 Task: Compose an email with the signature Karen Flores with the subject Request for a sick leave and the message Can you please provide me with the report on the customer feedback? from softage.8@softage.net to softage.4@softage.net Select the numbered list and change the font typography to strikethroughSelect the numbered list and remove the font typography strikethrough Send the email. Finally, move the email from Sent Items to the label Dashboards
Action: Mouse moved to (1045, 64)
Screenshot: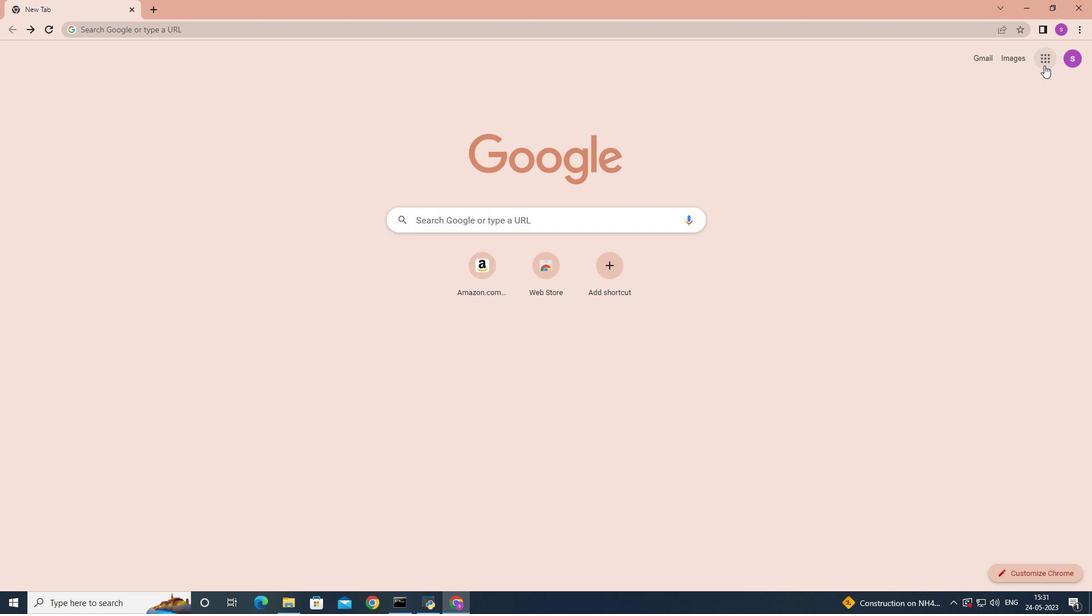 
Action: Mouse pressed left at (1045, 64)
Screenshot: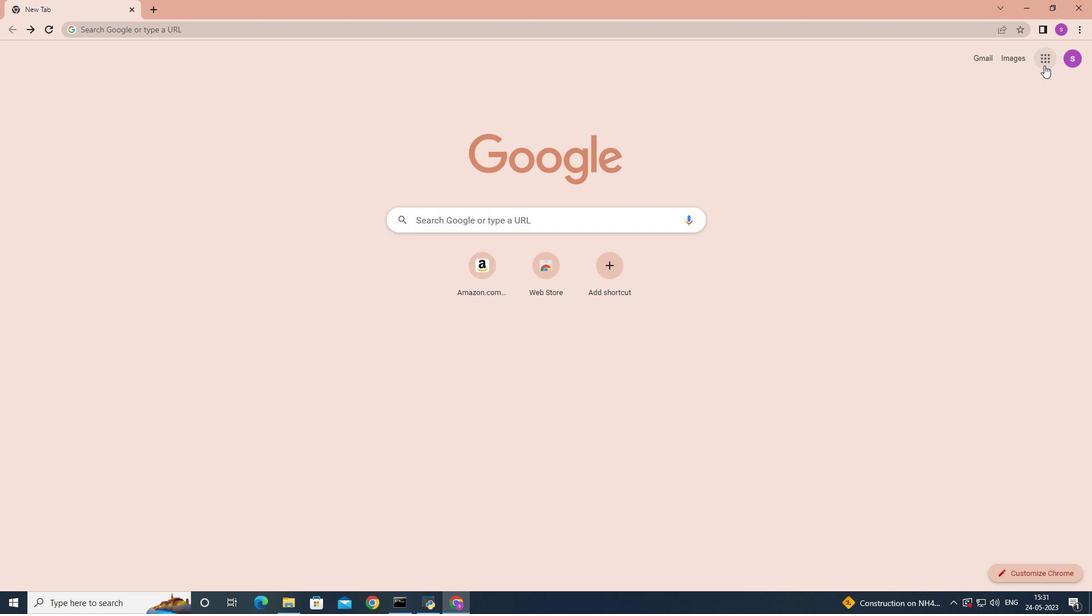 
Action: Mouse moved to (993, 117)
Screenshot: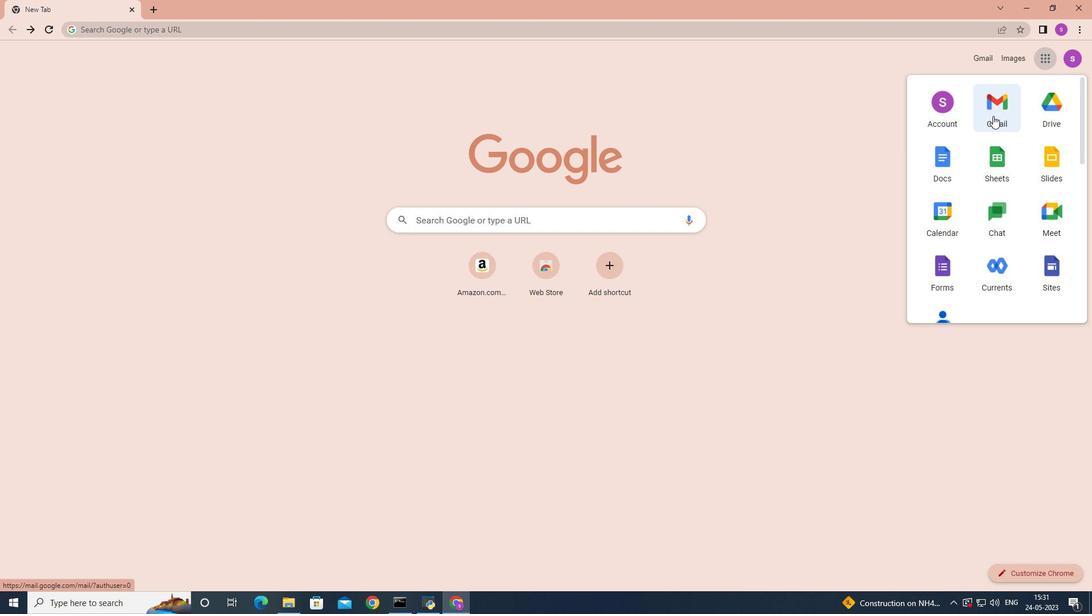 
Action: Mouse pressed left at (993, 117)
Screenshot: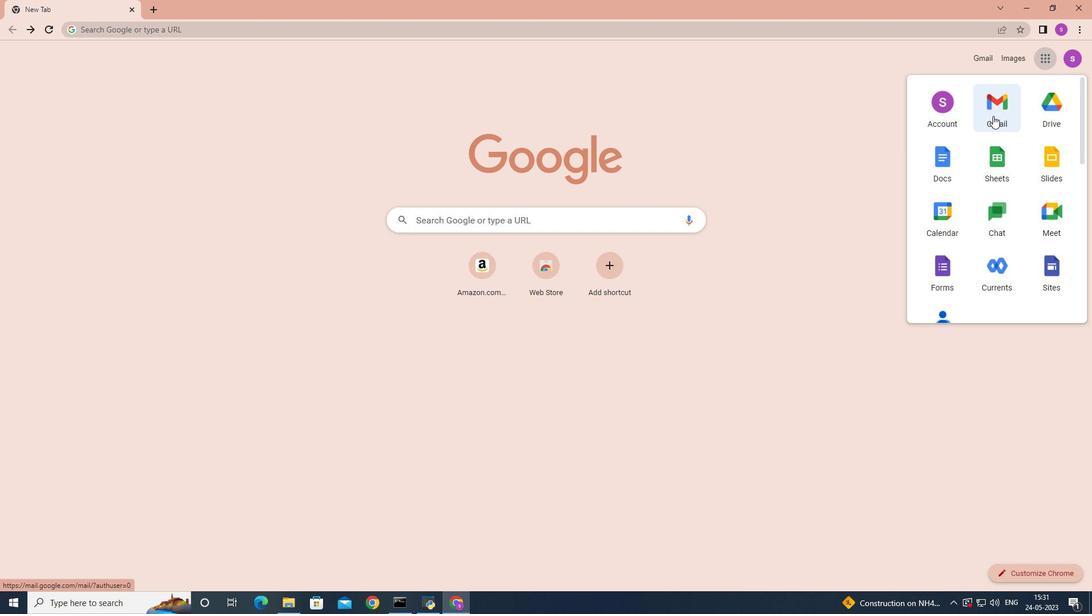 
Action: Mouse moved to (960, 59)
Screenshot: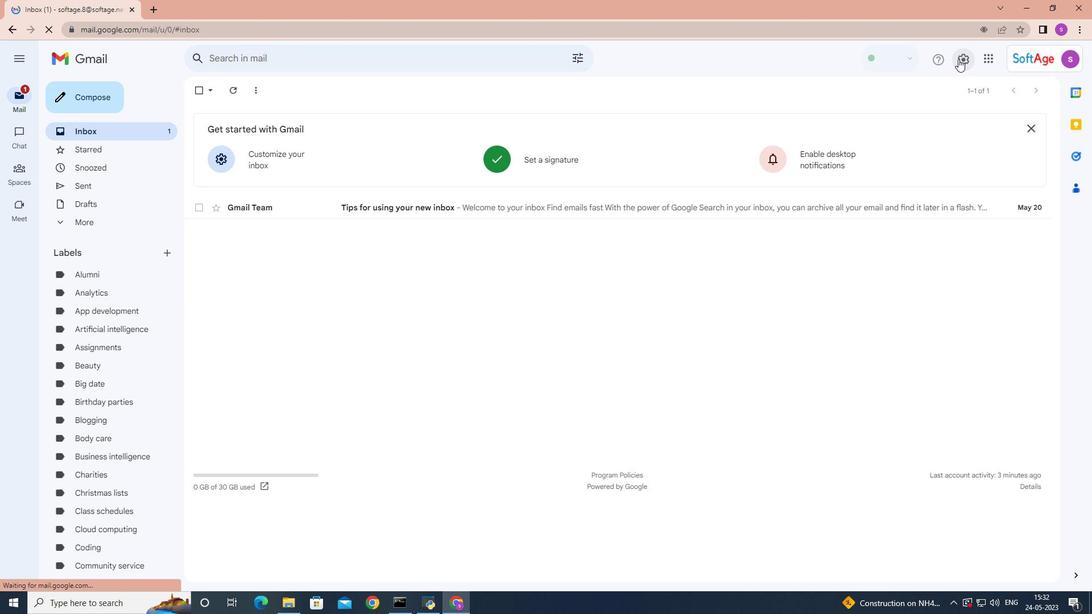 
Action: Mouse pressed left at (960, 59)
Screenshot: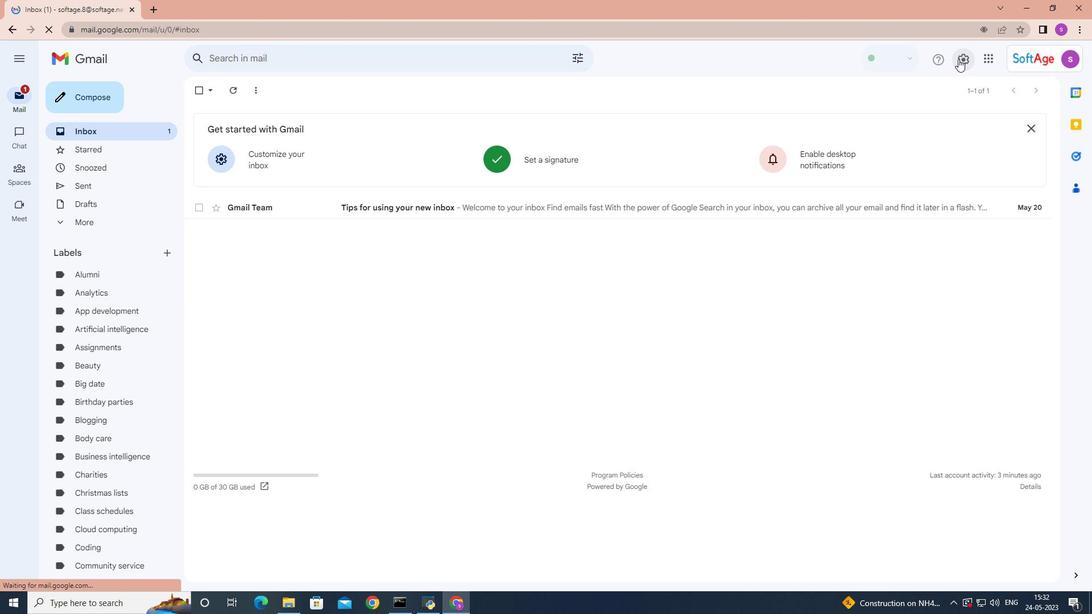 
Action: Mouse moved to (965, 109)
Screenshot: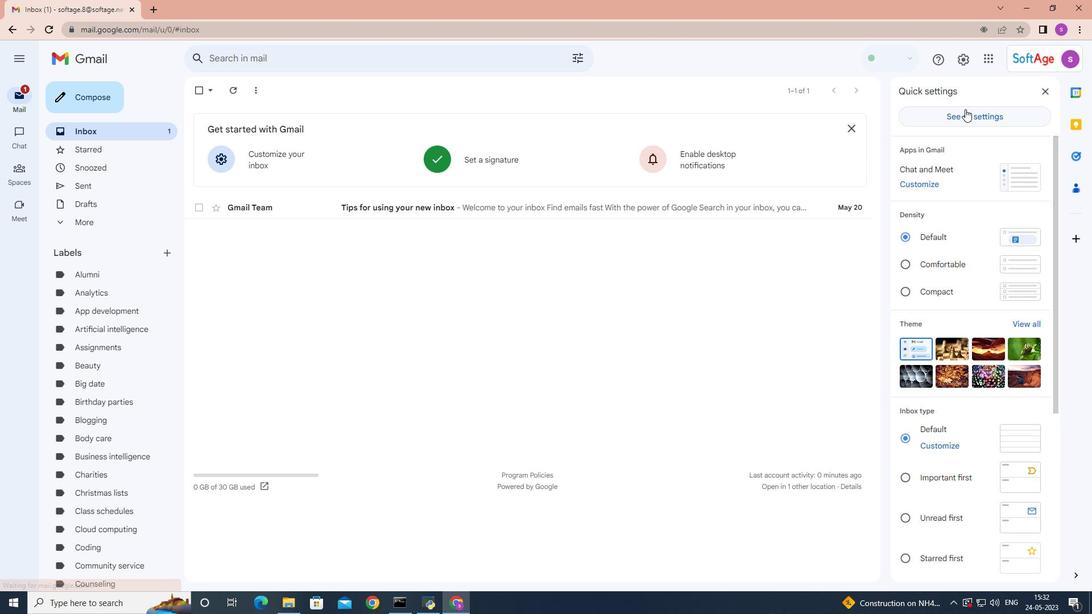 
Action: Mouse pressed left at (965, 109)
Screenshot: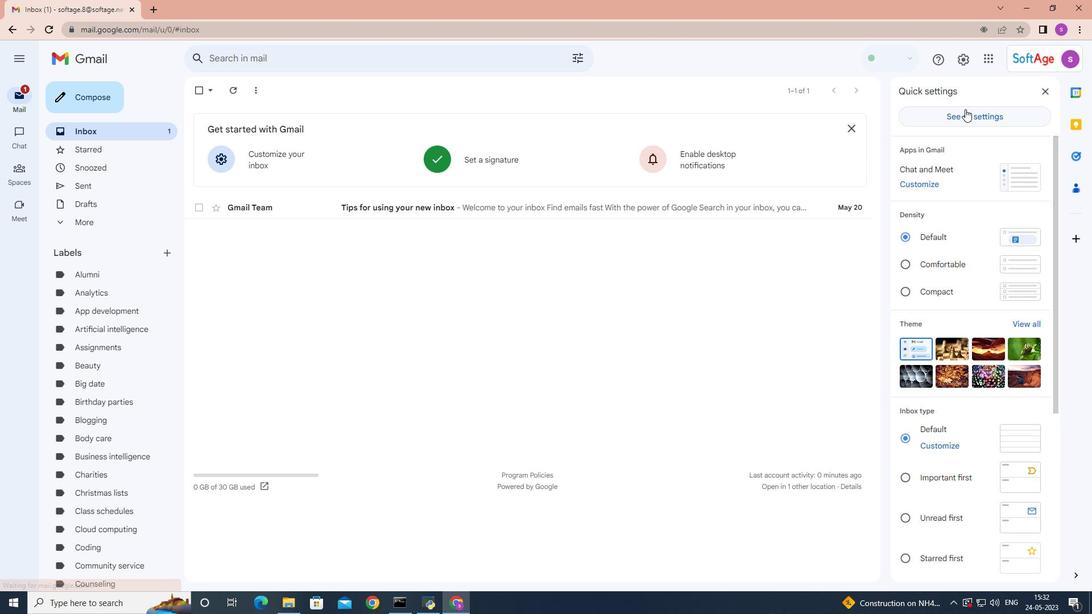 
Action: Mouse moved to (827, 170)
Screenshot: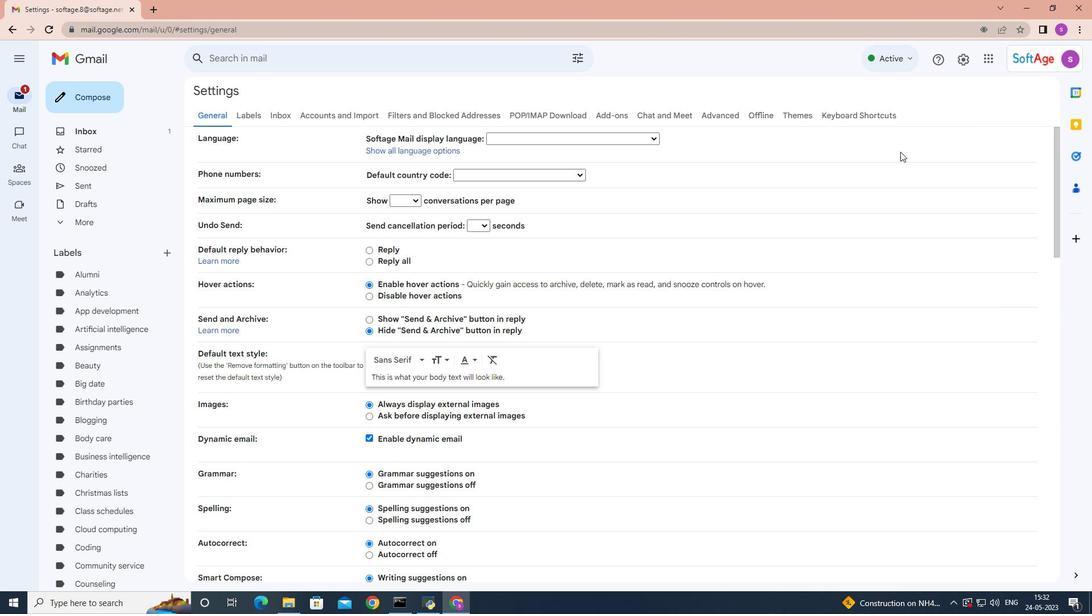 
Action: Mouse scrolled (827, 170) with delta (0, 0)
Screenshot: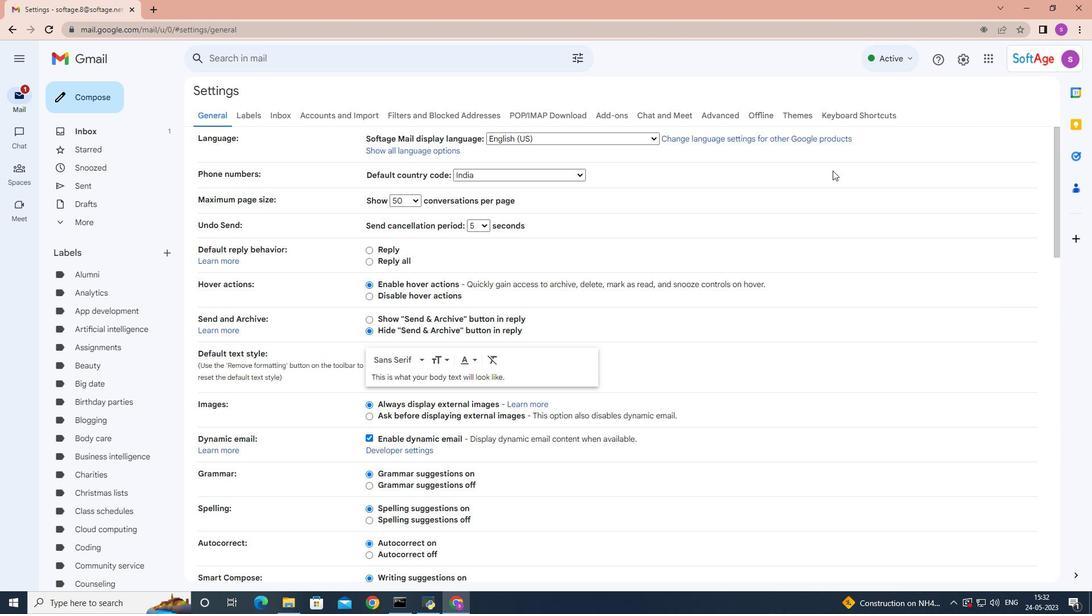 
Action: Mouse moved to (827, 170)
Screenshot: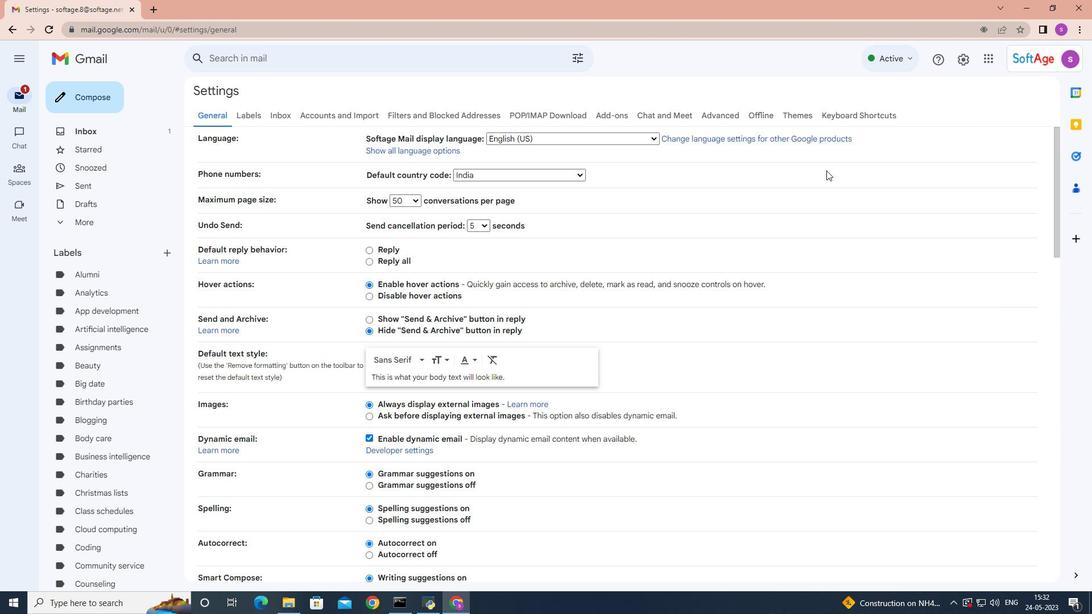
Action: Mouse scrolled (827, 170) with delta (0, 0)
Screenshot: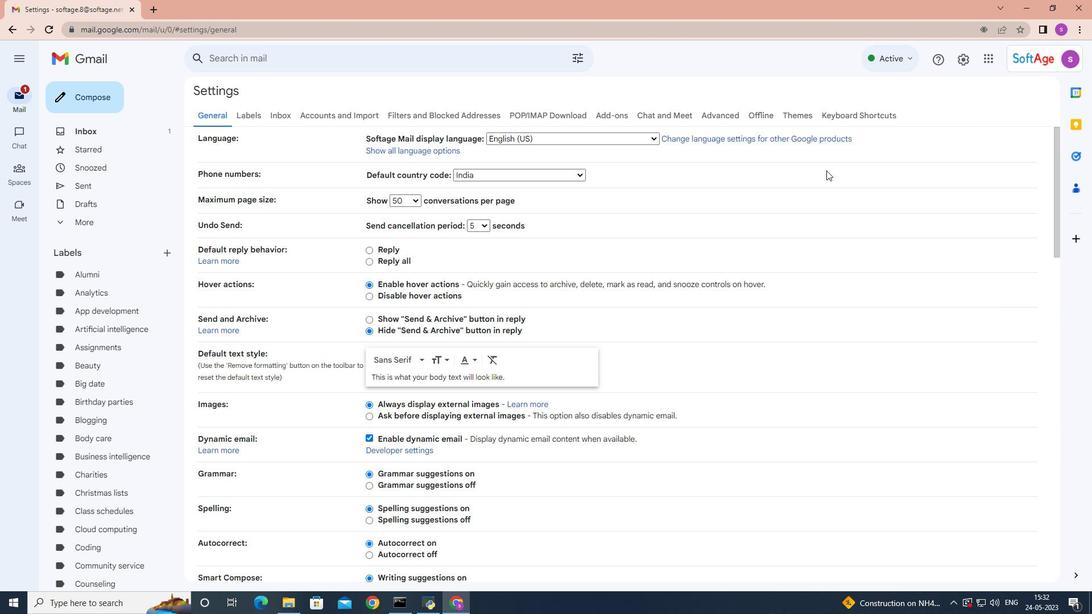 
Action: Mouse scrolled (827, 170) with delta (0, 0)
Screenshot: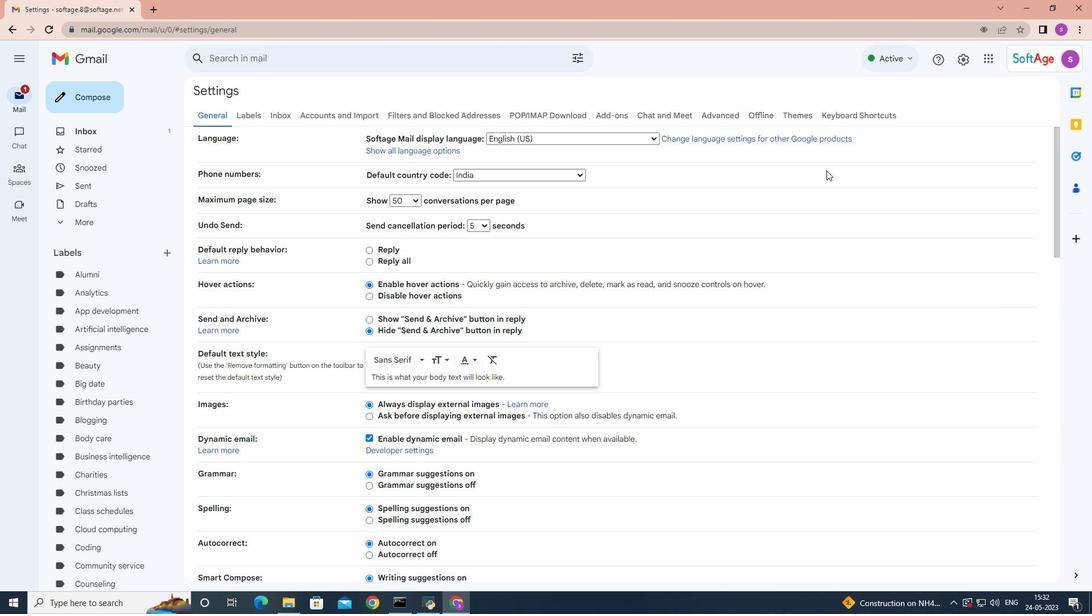 
Action: Mouse scrolled (827, 170) with delta (0, 0)
Screenshot: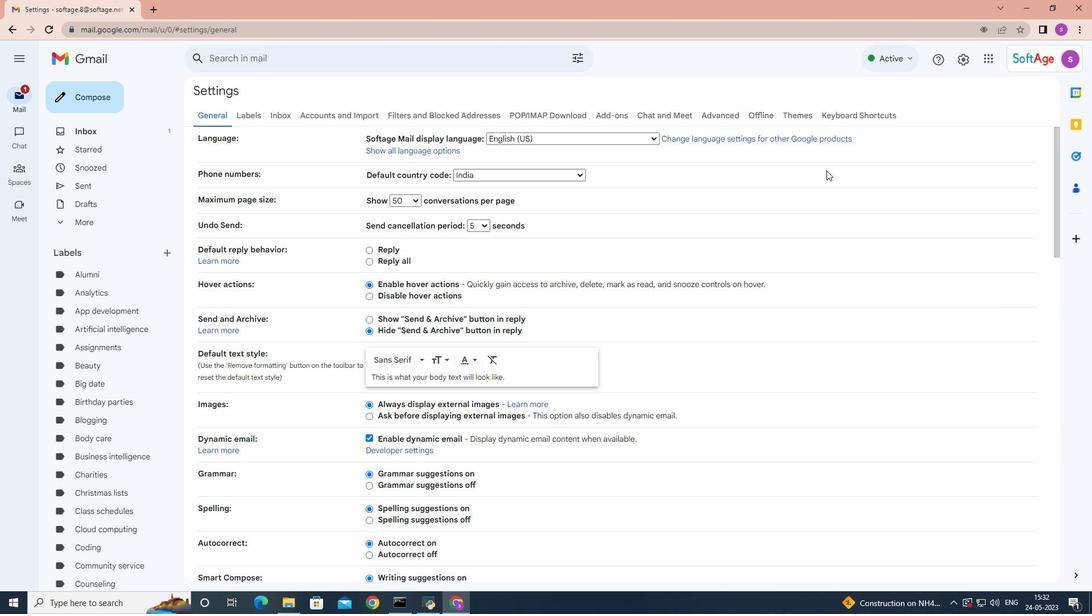 
Action: Mouse scrolled (827, 170) with delta (0, 0)
Screenshot: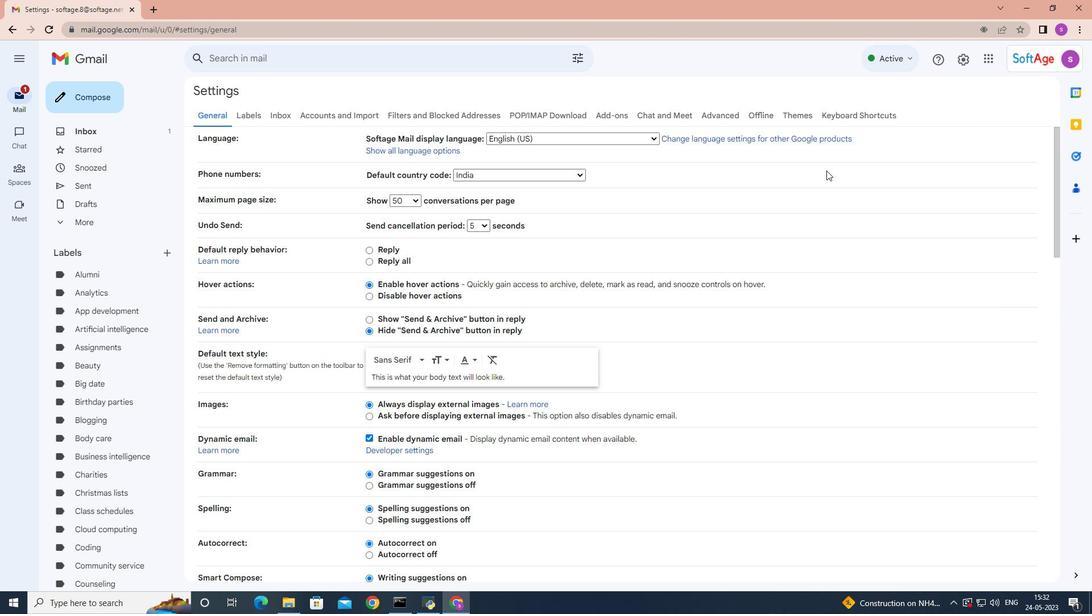
Action: Mouse moved to (827, 170)
Screenshot: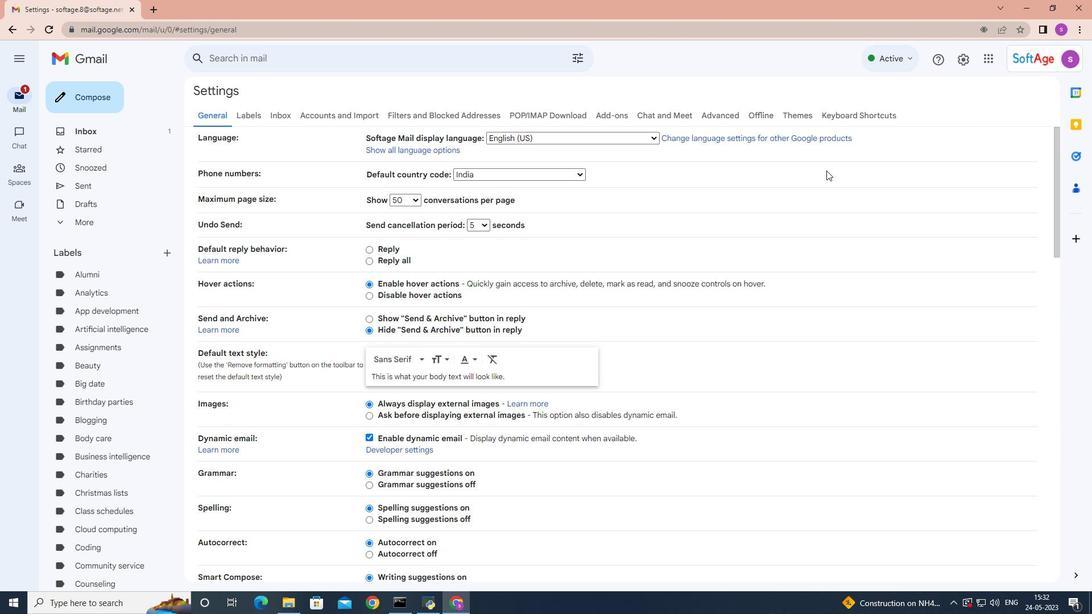 
Action: Mouse scrolled (827, 170) with delta (0, 0)
Screenshot: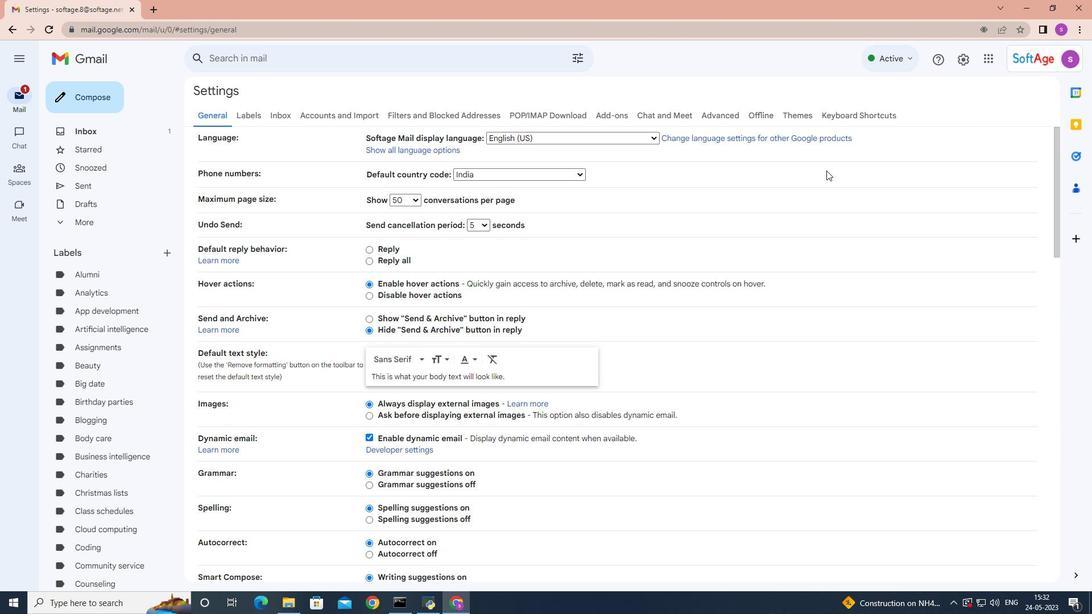 
Action: Mouse moved to (746, 172)
Screenshot: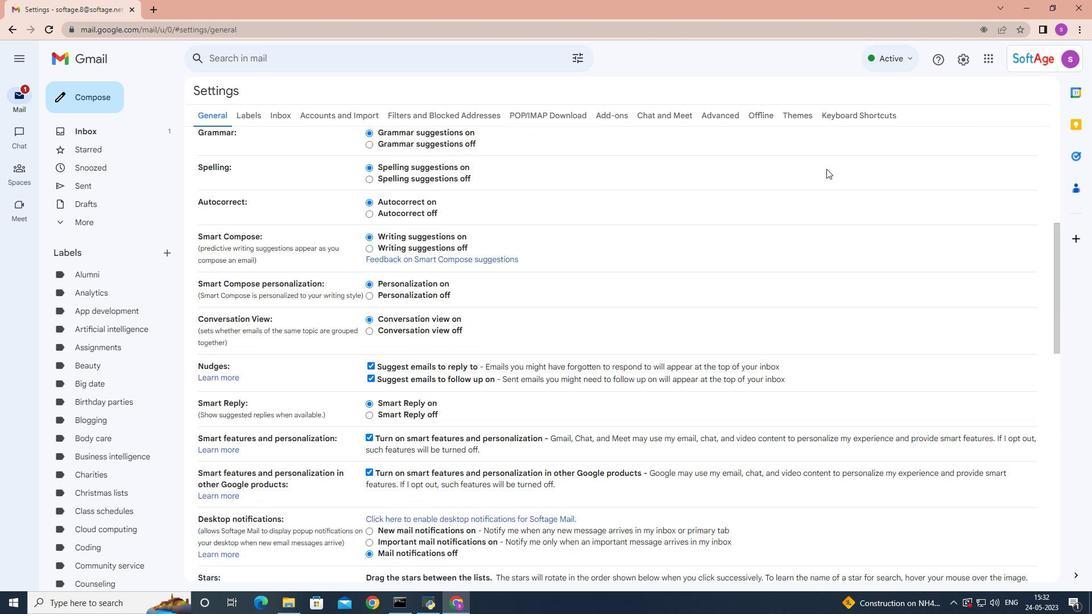 
Action: Mouse scrolled (746, 171) with delta (0, 0)
Screenshot: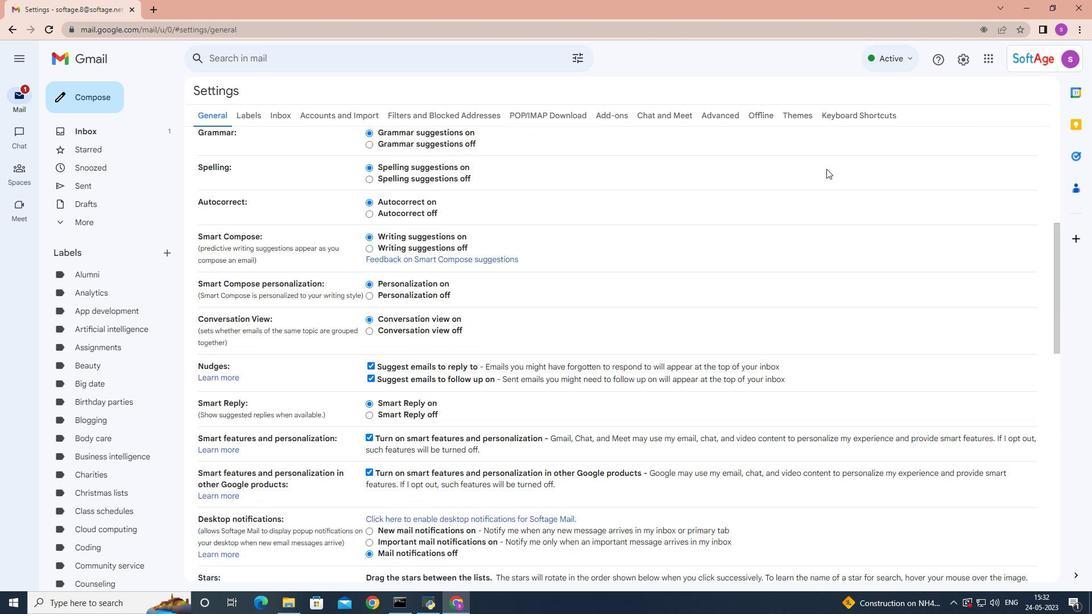 
Action: Mouse moved to (740, 174)
Screenshot: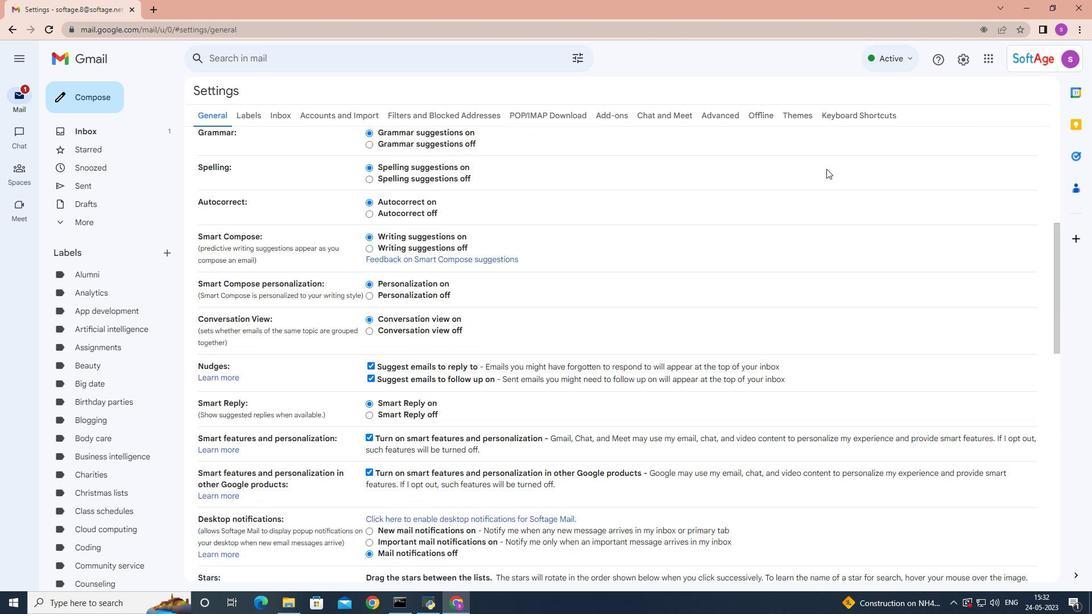 
Action: Mouse scrolled (740, 174) with delta (0, 0)
Screenshot: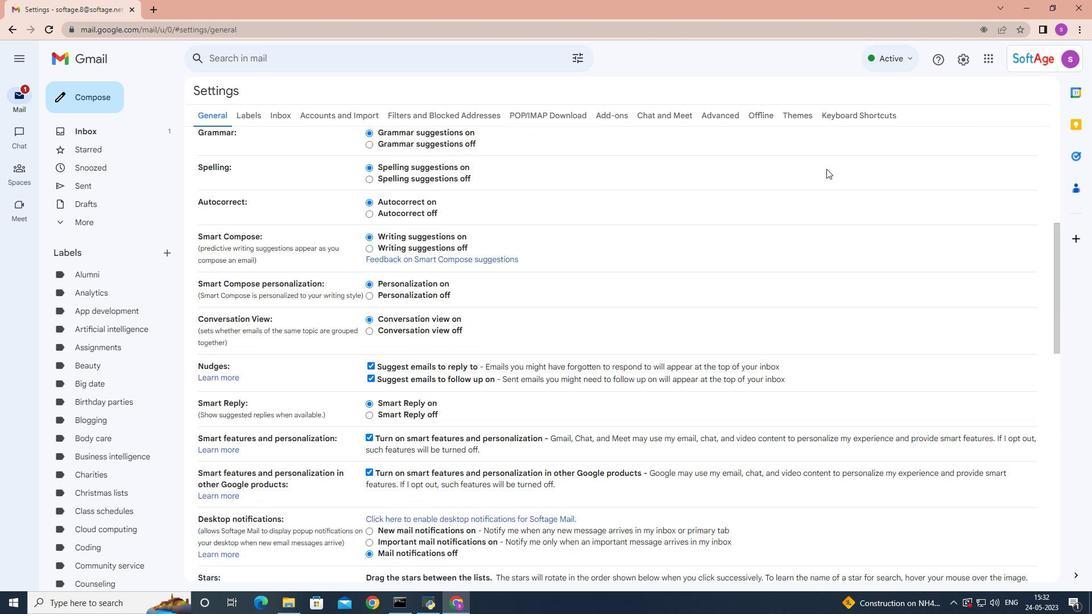 
Action: Mouse moved to (740, 174)
Screenshot: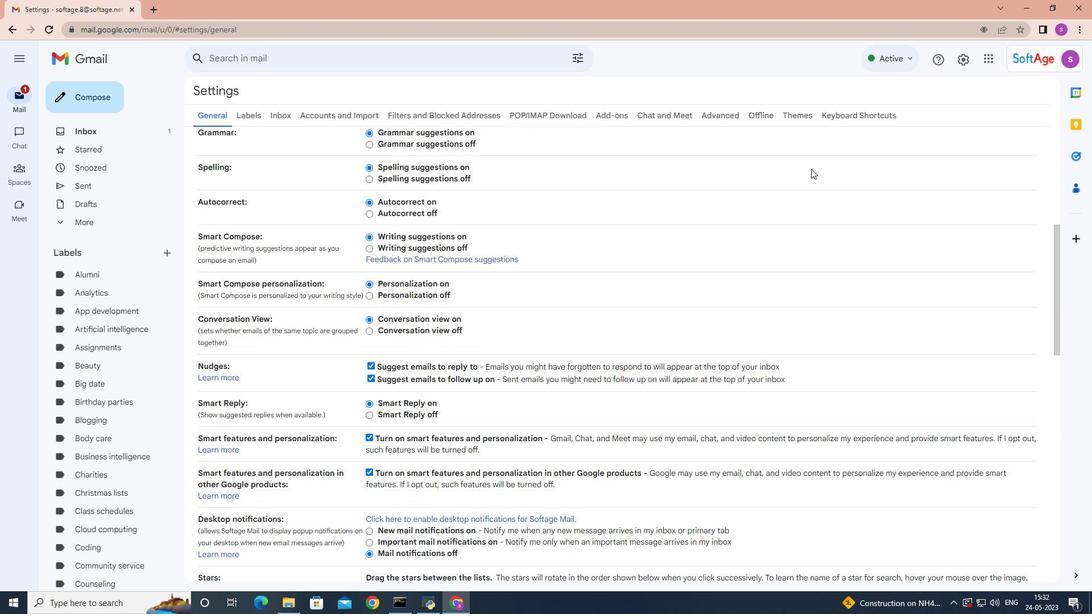 
Action: Mouse scrolled (740, 174) with delta (0, 0)
Screenshot: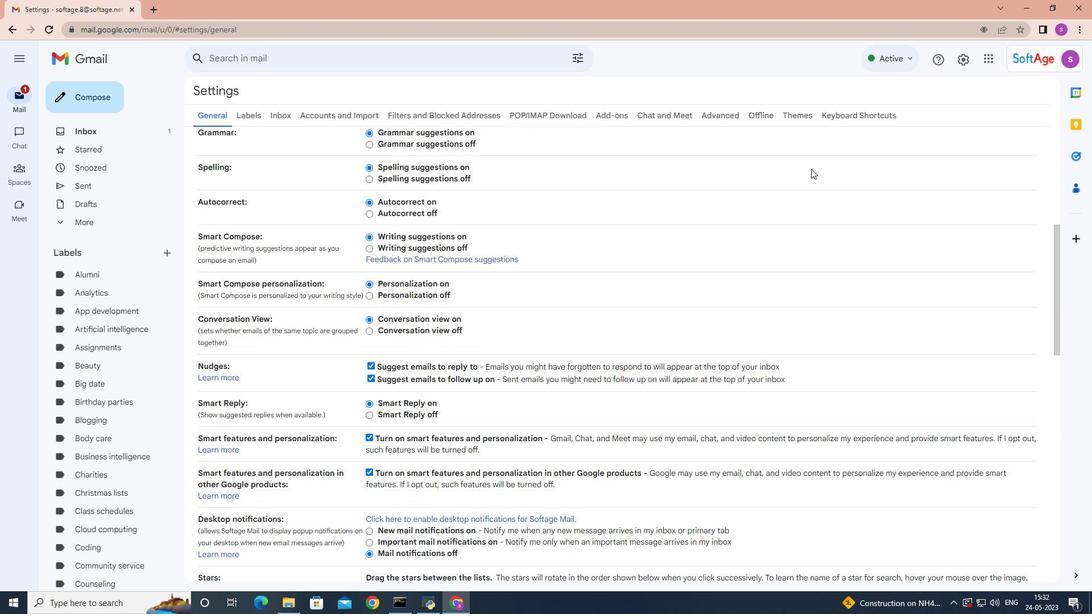 
Action: Mouse scrolled (740, 174) with delta (0, 0)
Screenshot: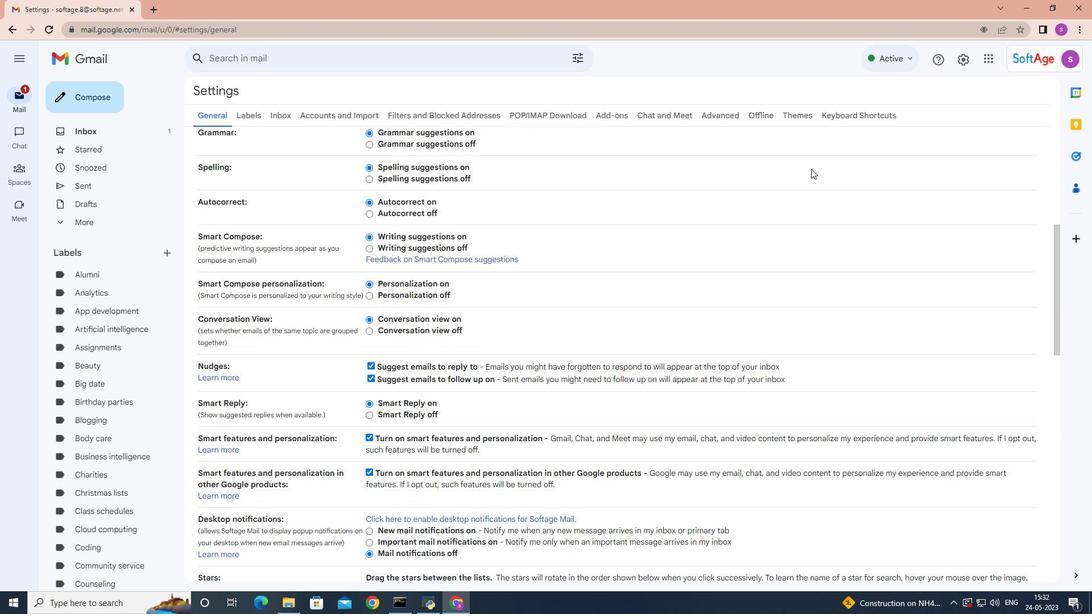
Action: Mouse scrolled (740, 174) with delta (0, 0)
Screenshot: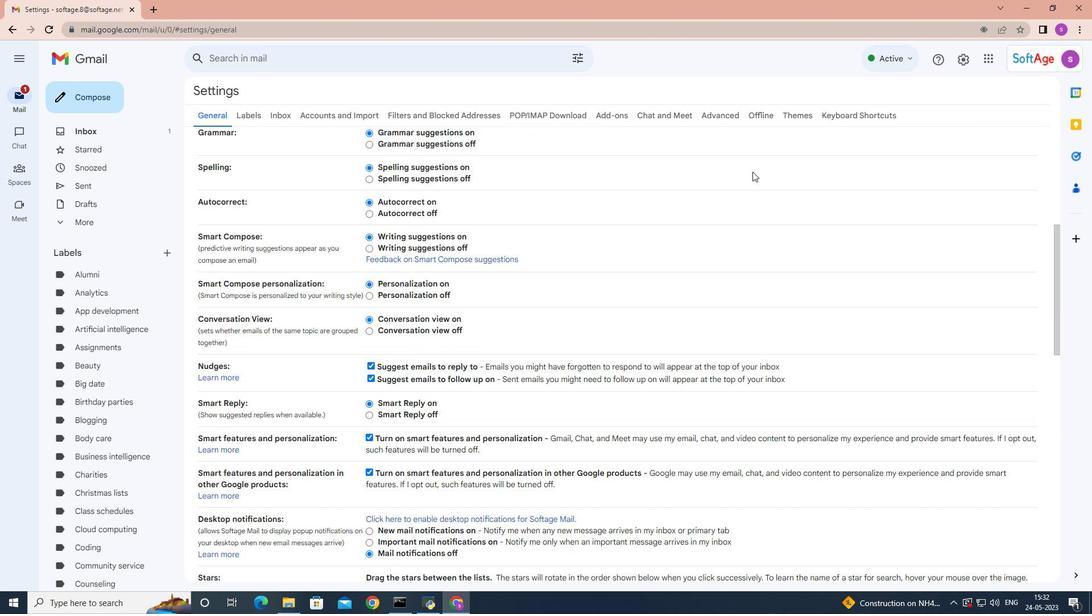 
Action: Mouse moved to (738, 174)
Screenshot: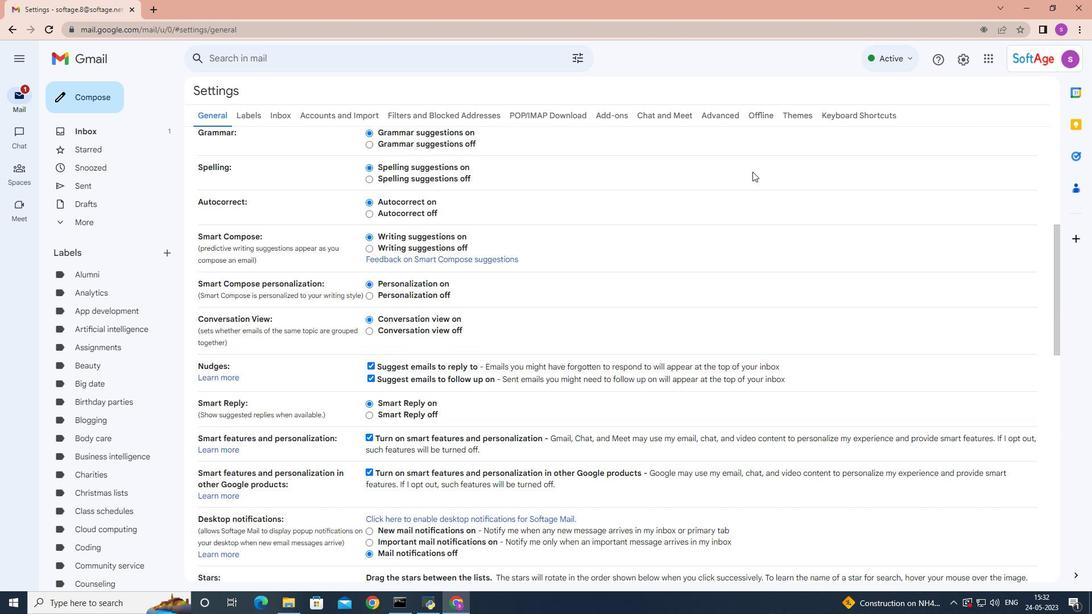 
Action: Mouse scrolled (738, 174) with delta (0, 0)
Screenshot: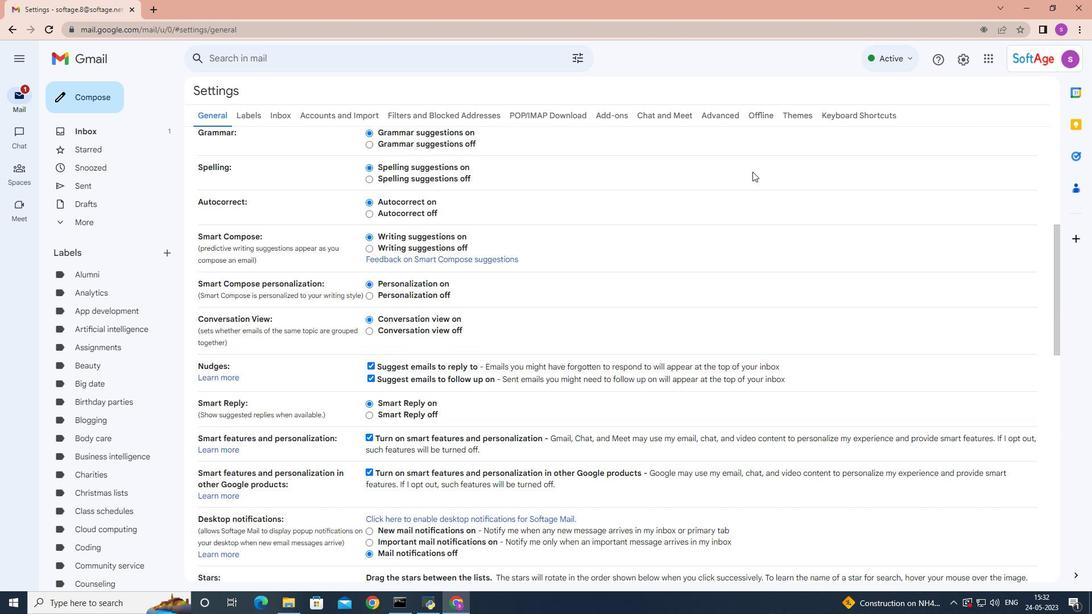 
Action: Mouse moved to (722, 174)
Screenshot: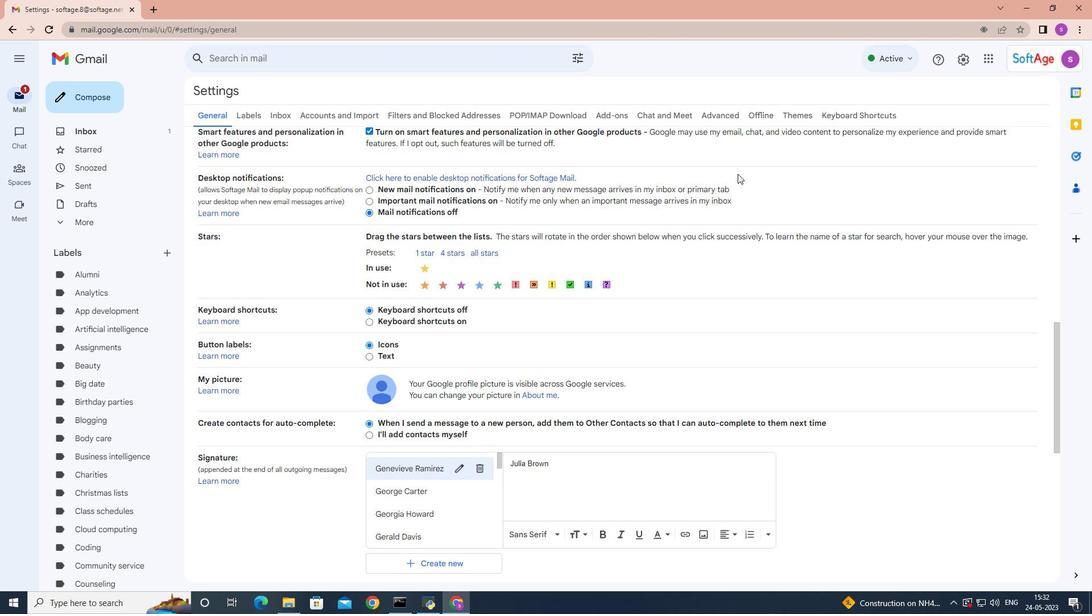 
Action: Mouse scrolled (722, 174) with delta (0, 0)
Screenshot: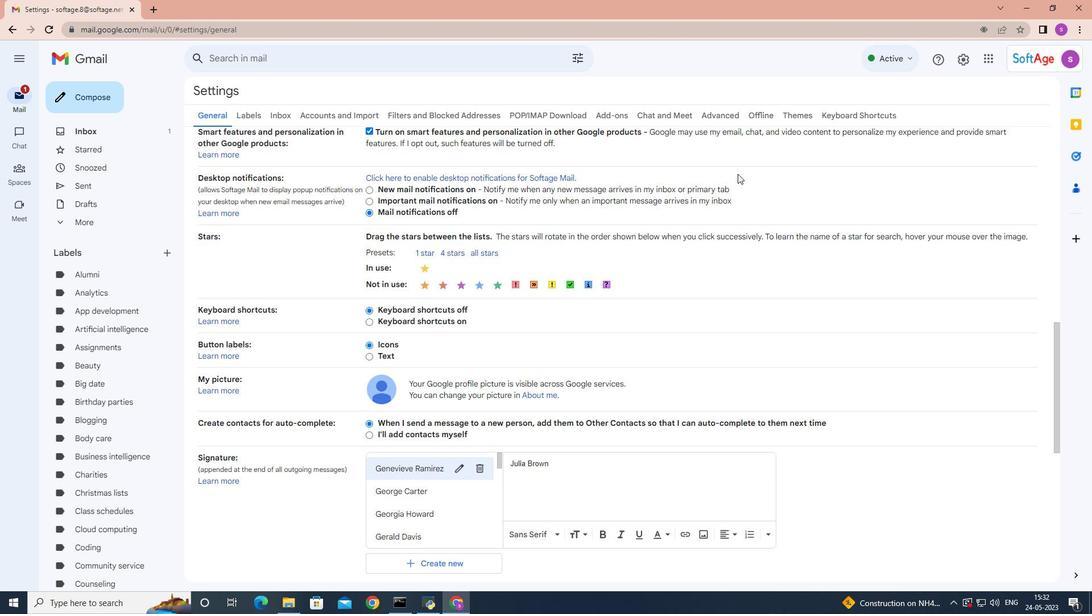 
Action: Mouse moved to (722, 173)
Screenshot: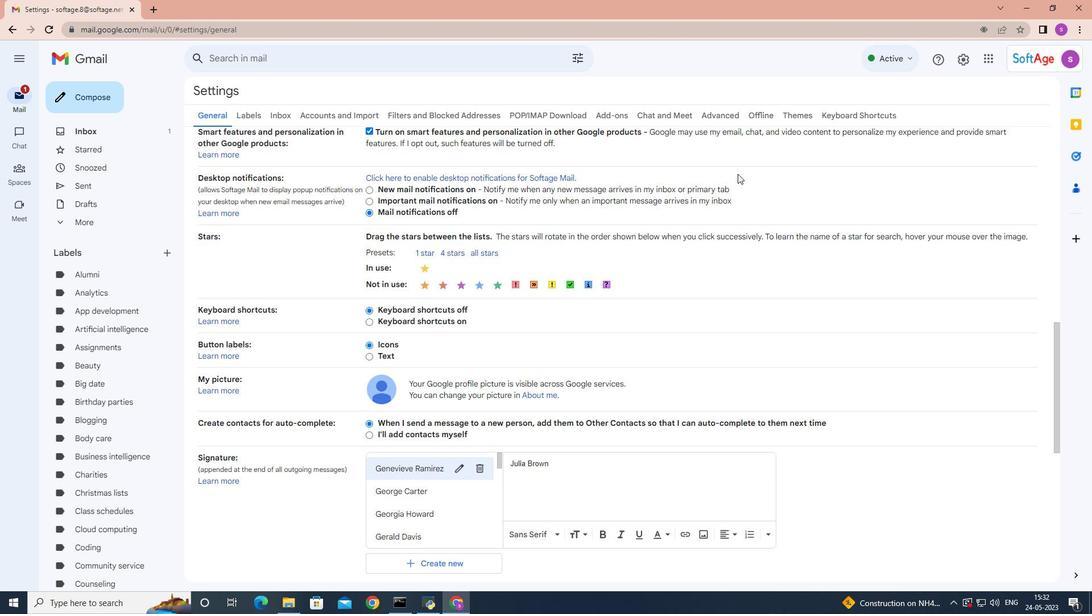 
Action: Mouse scrolled (722, 174) with delta (0, 0)
Screenshot: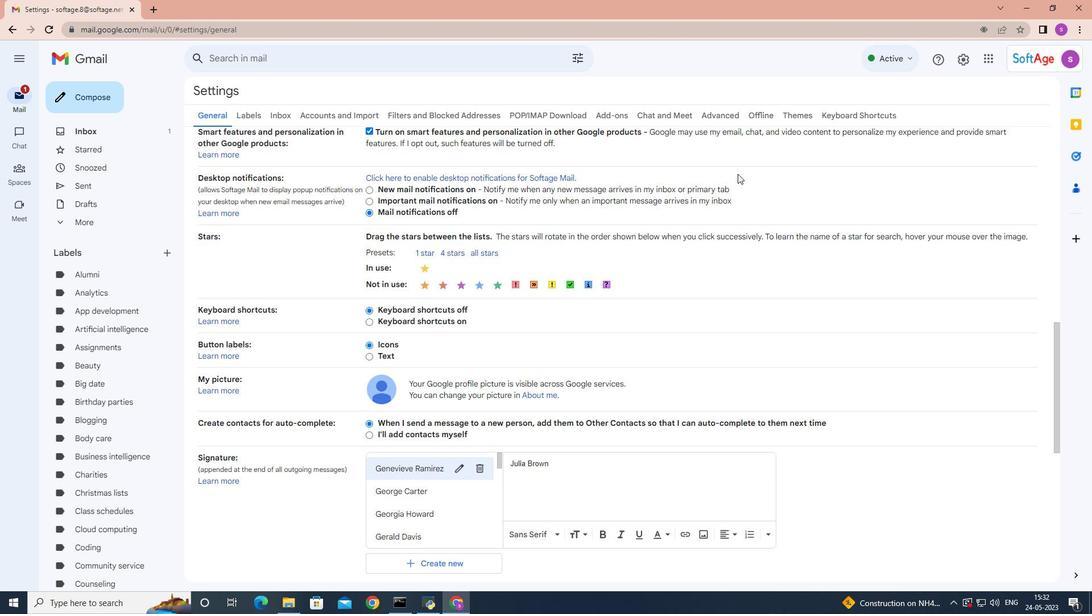 
Action: Mouse moved to (722, 173)
Screenshot: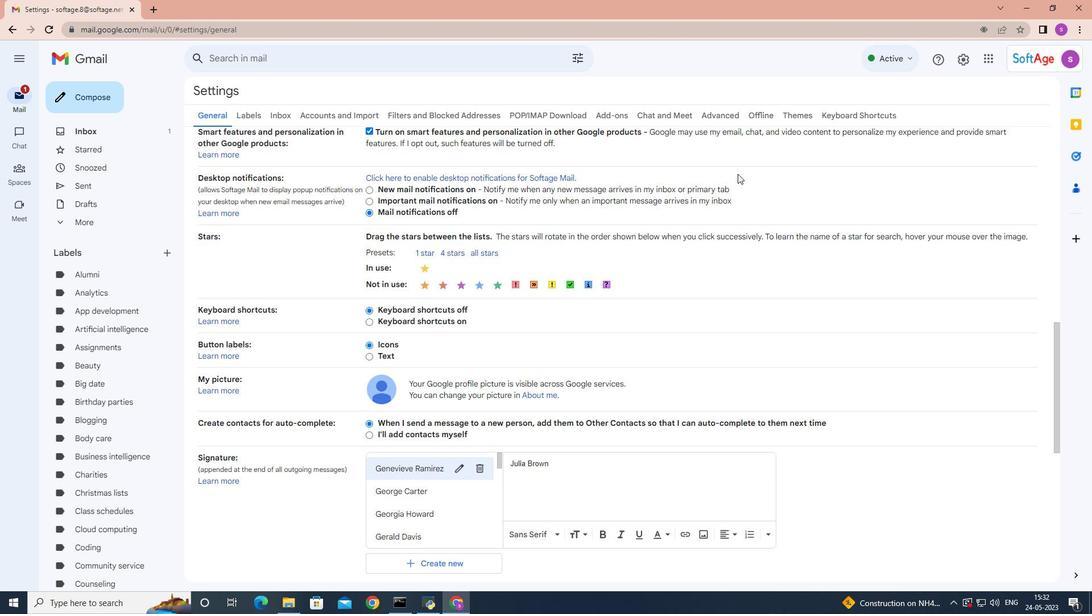 
Action: Mouse scrolled (722, 174) with delta (0, 0)
Screenshot: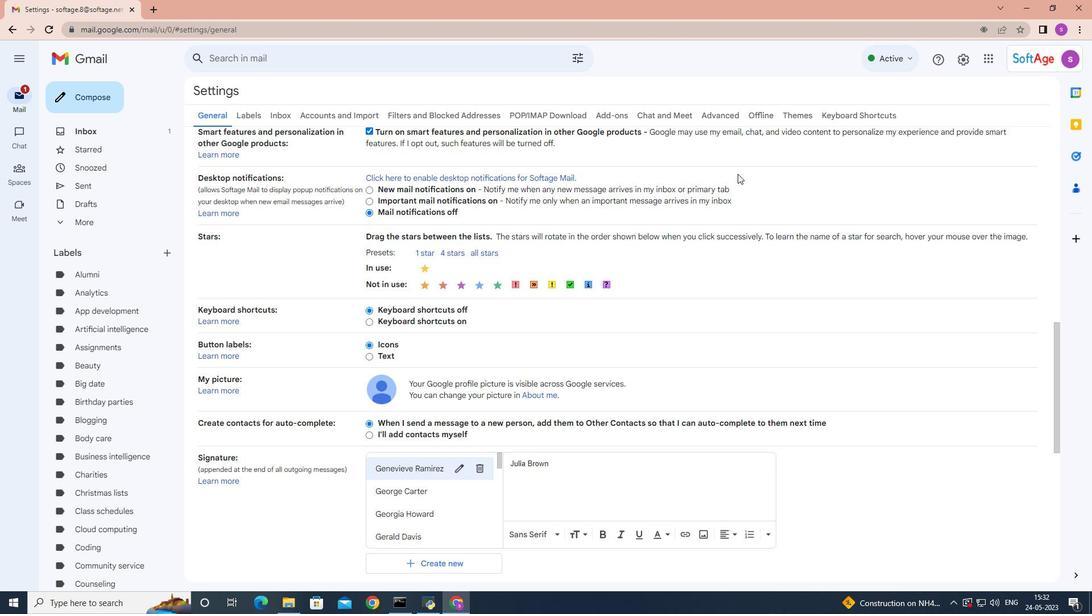 
Action: Mouse moved to (722, 172)
Screenshot: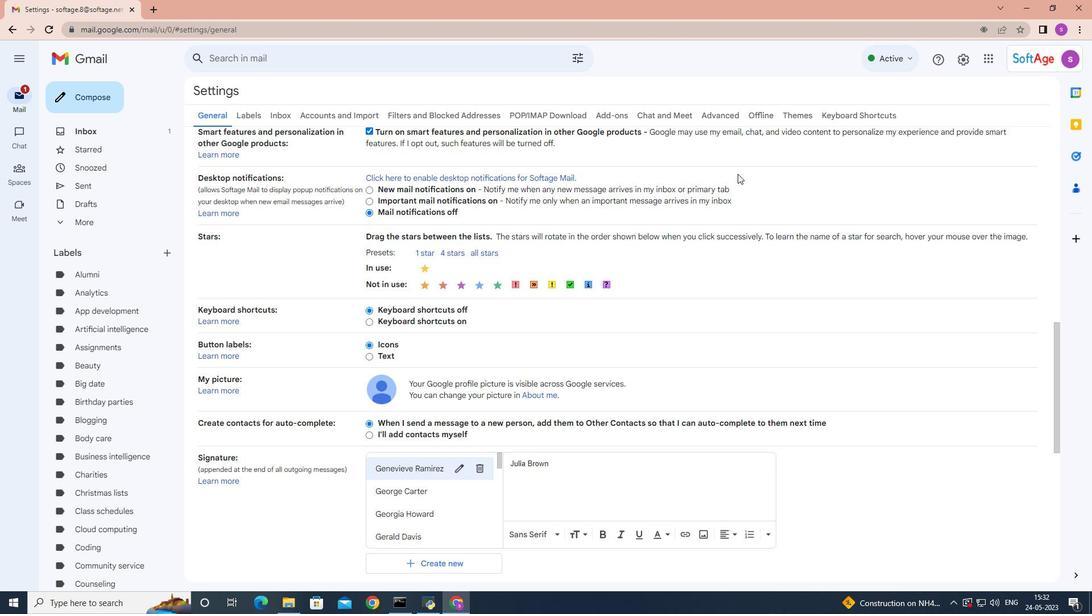 
Action: Mouse scrolled (722, 174) with delta (0, 0)
Screenshot: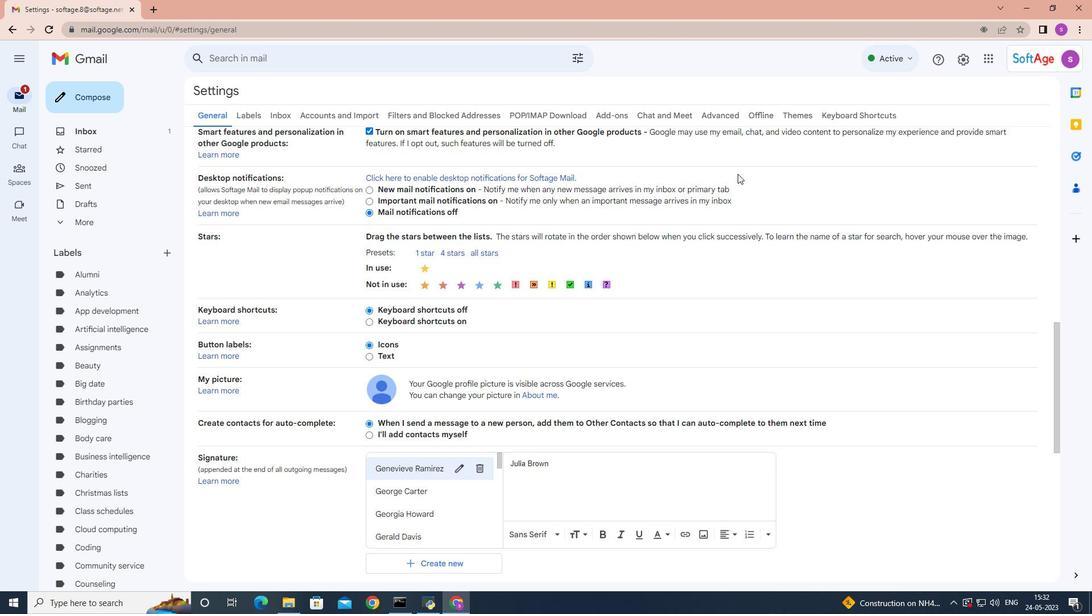 
Action: Mouse moved to (721, 171)
Screenshot: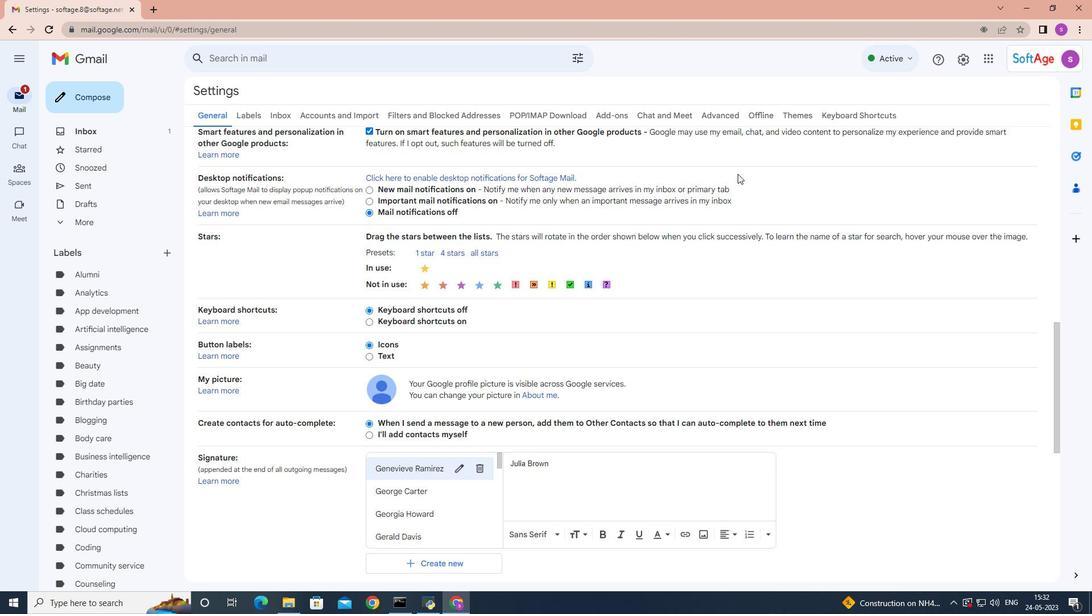 
Action: Mouse scrolled (722, 172) with delta (0, 0)
Screenshot: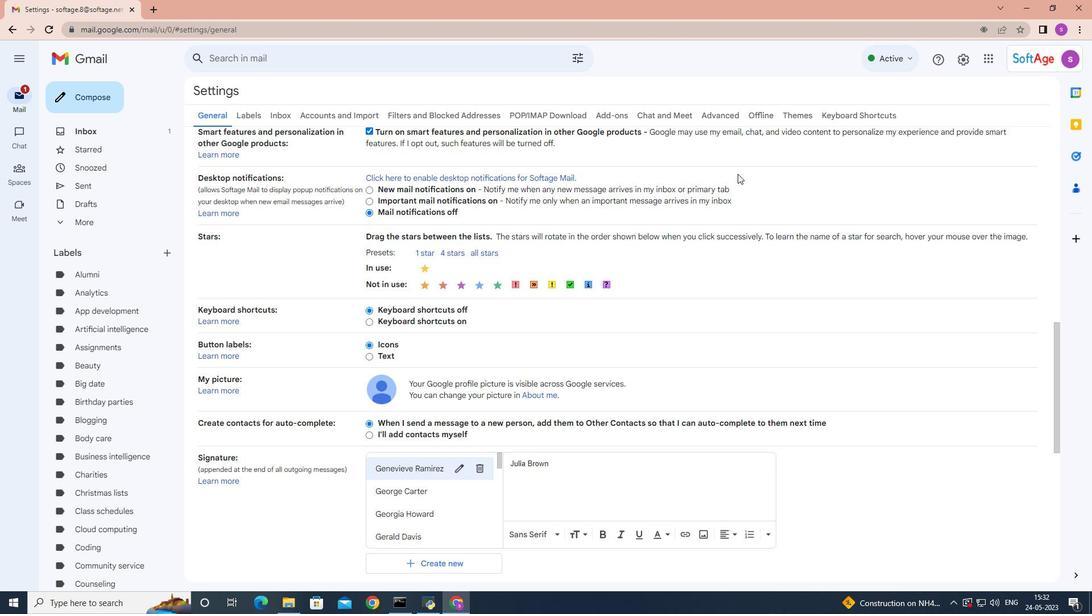 
Action: Mouse moved to (490, 281)
Screenshot: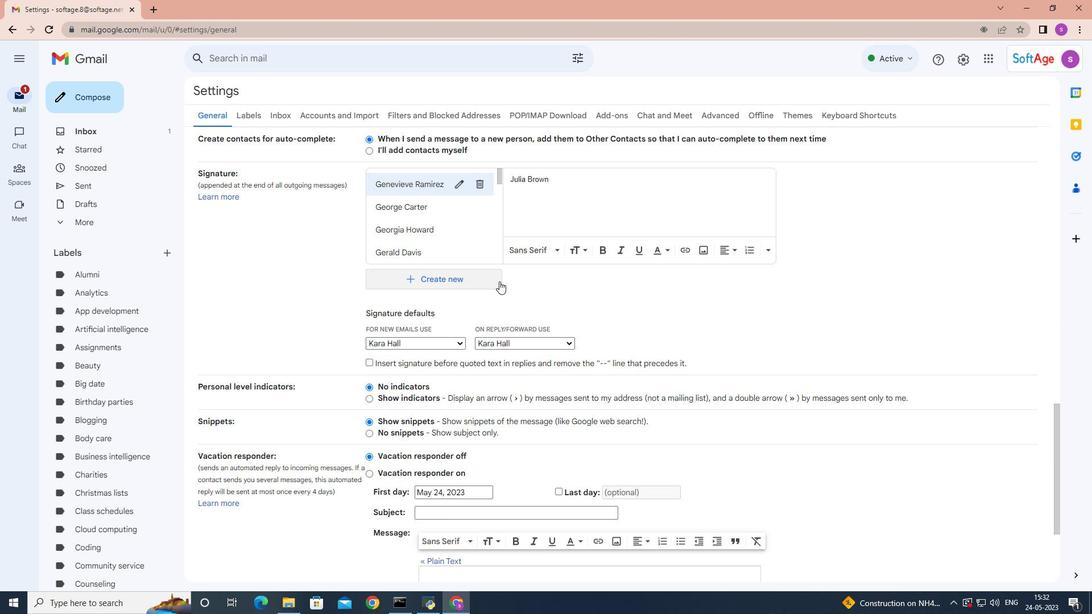 
Action: Mouse pressed left at (490, 281)
Screenshot: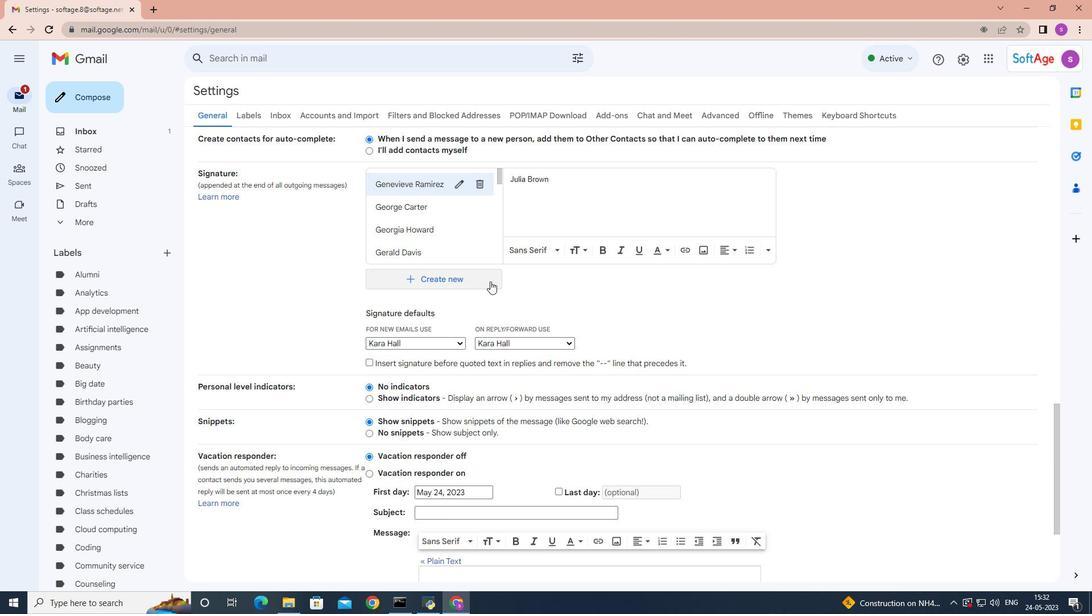 
Action: Mouse moved to (490, 281)
Screenshot: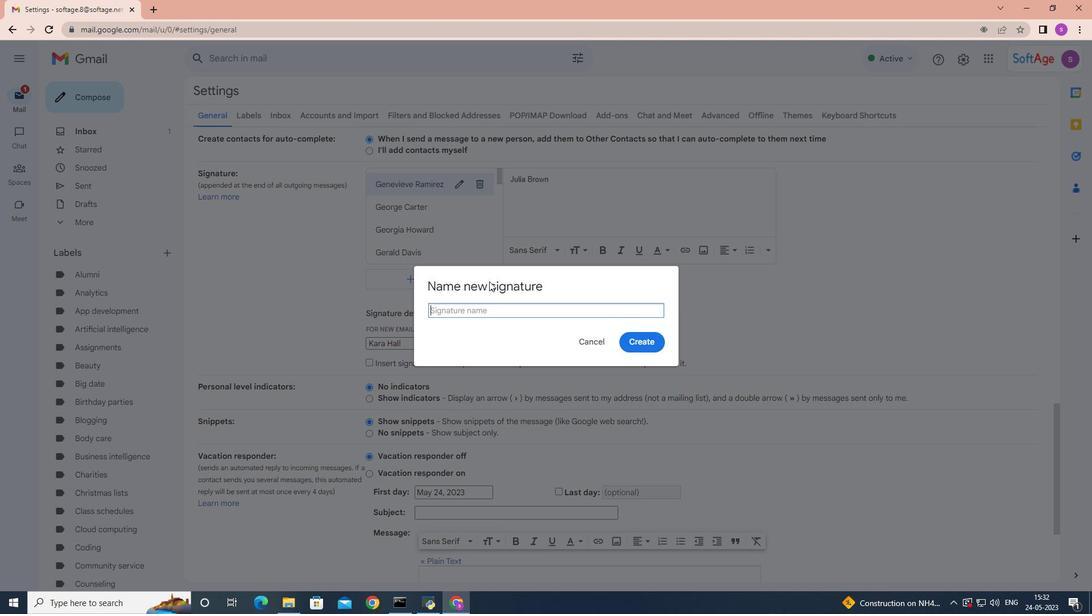 
Action: Key pressed <Key.shift>Karen<Key.space><Key.shift>Flores
Screenshot: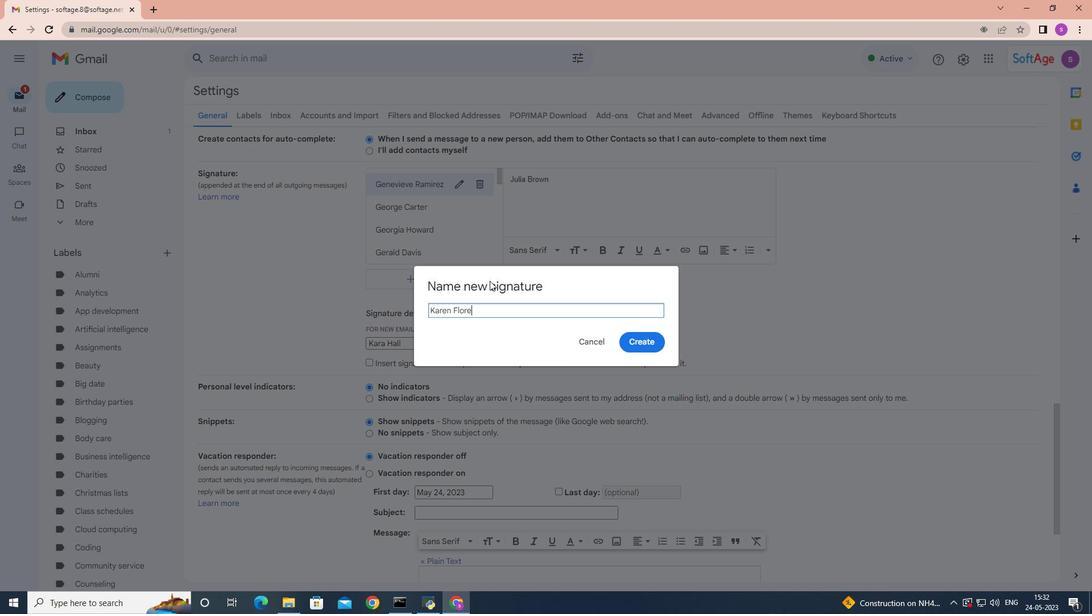 
Action: Mouse moved to (631, 339)
Screenshot: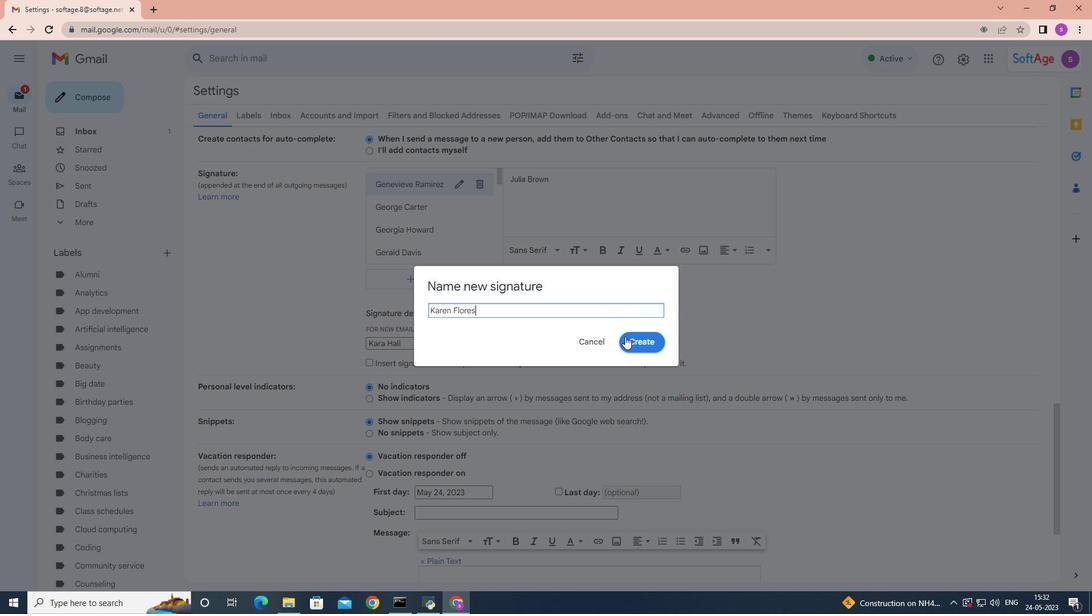 
Action: Mouse pressed left at (631, 339)
Screenshot: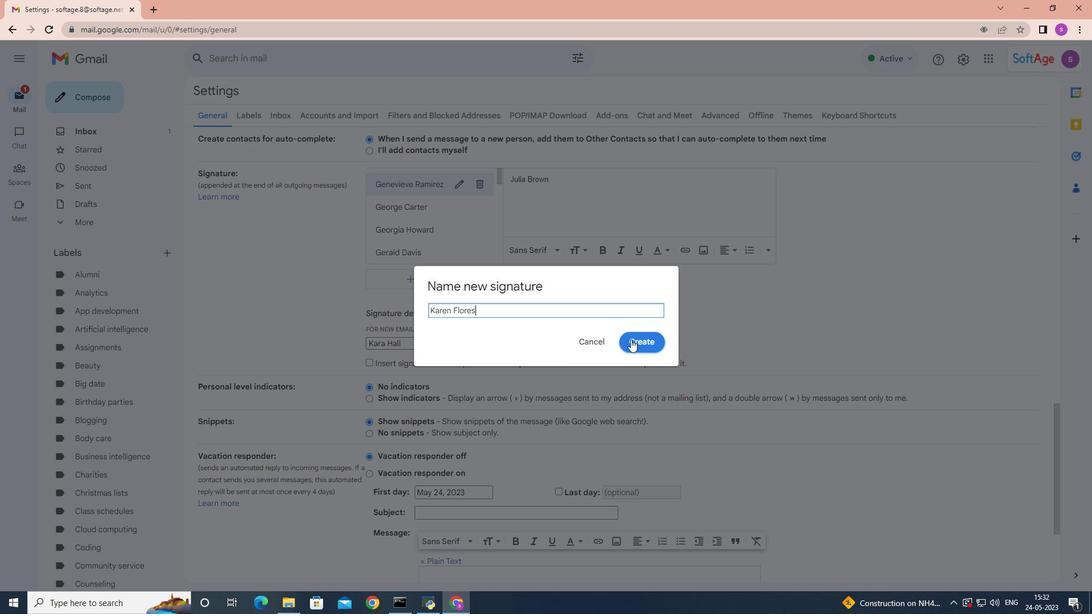 
Action: Mouse moved to (580, 240)
Screenshot: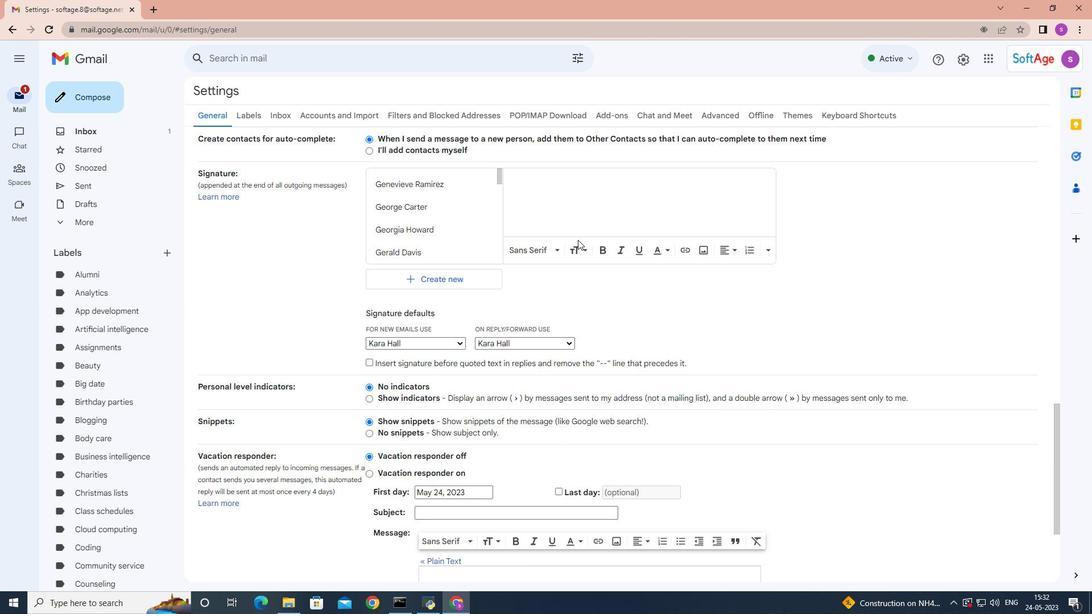 
Action: Key pressed <Key.shift>Karen<Key.space><Key.shift>Flores
Screenshot: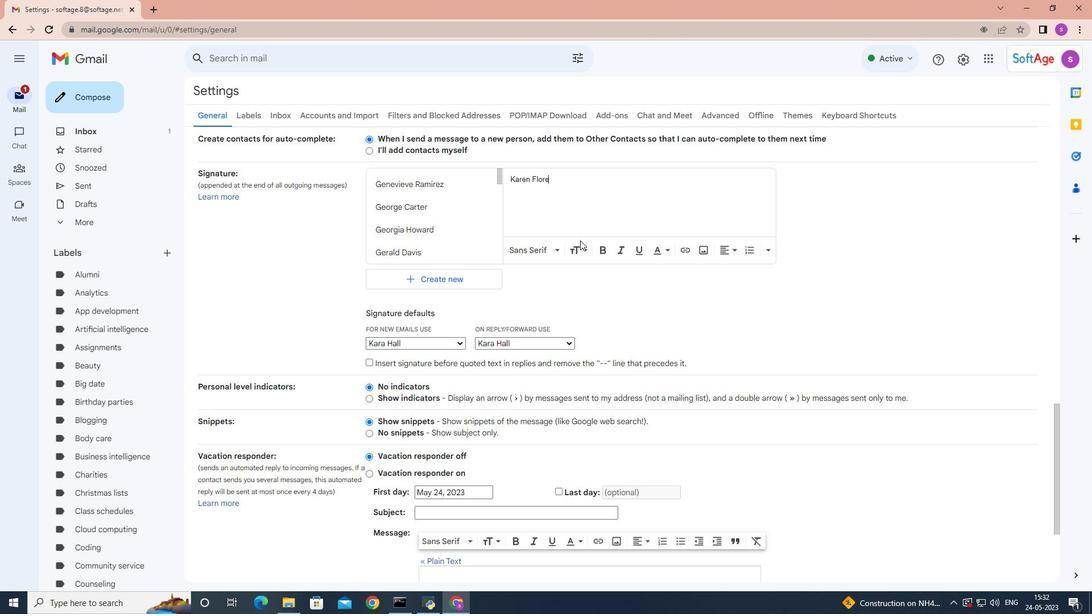 
Action: Mouse moved to (453, 344)
Screenshot: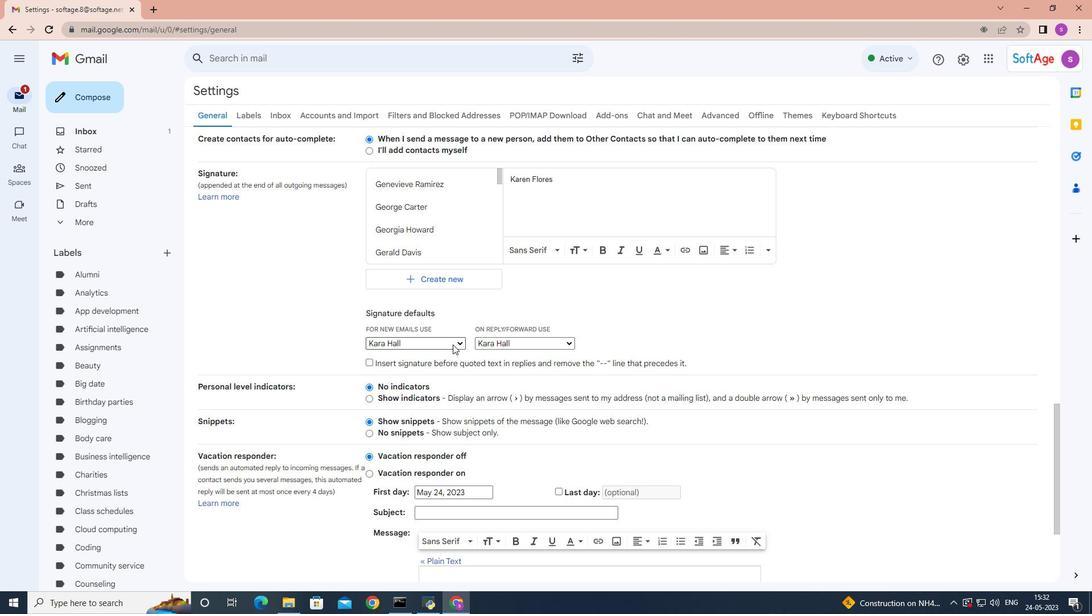 
Action: Mouse pressed left at (453, 344)
Screenshot: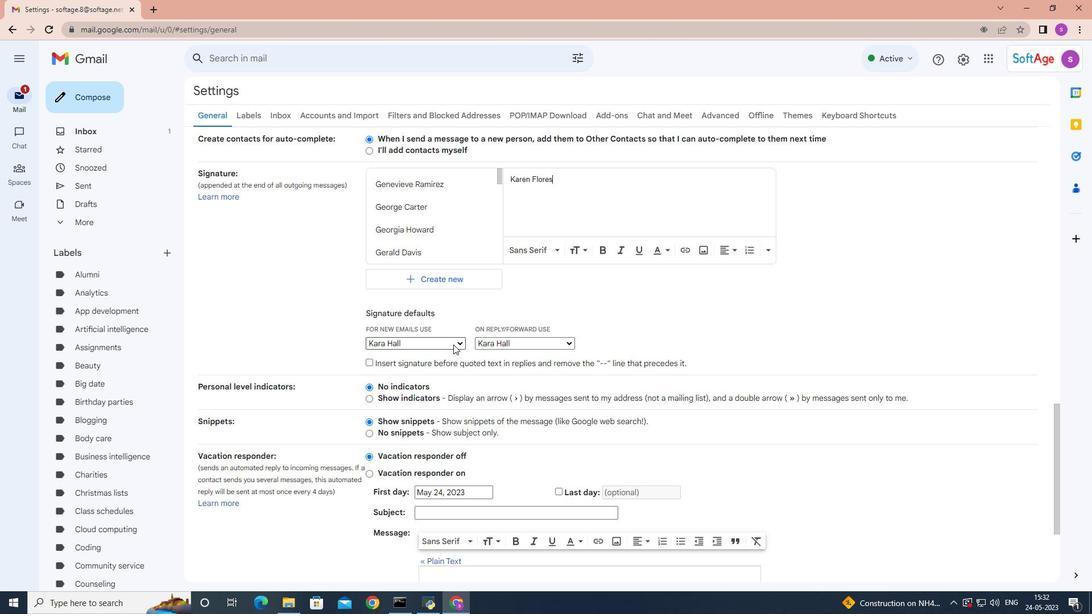 
Action: Mouse moved to (428, 363)
Screenshot: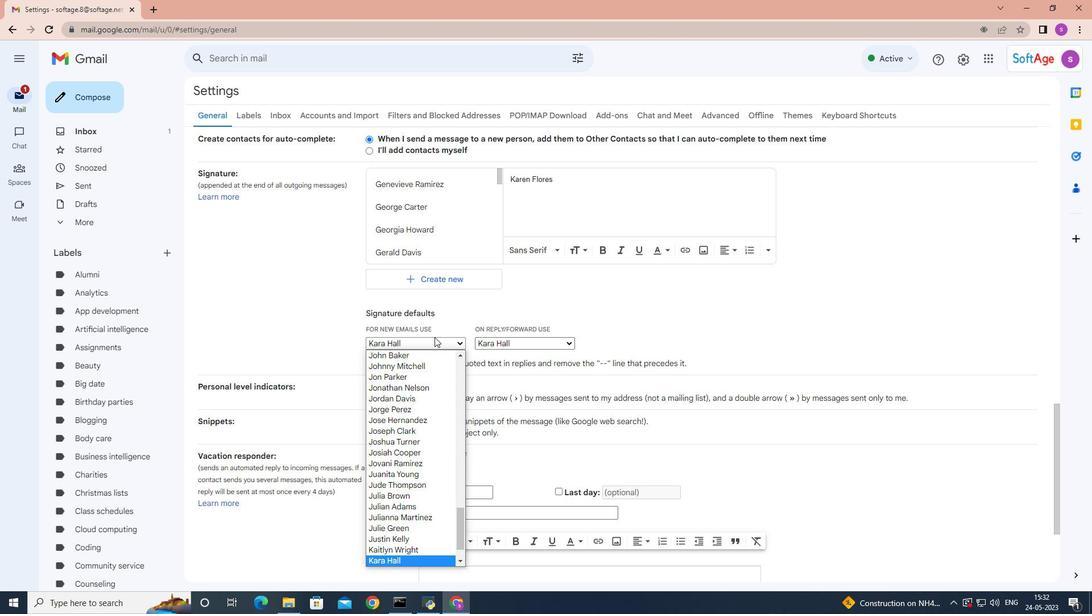 
Action: Mouse scrolled (428, 363) with delta (0, 0)
Screenshot: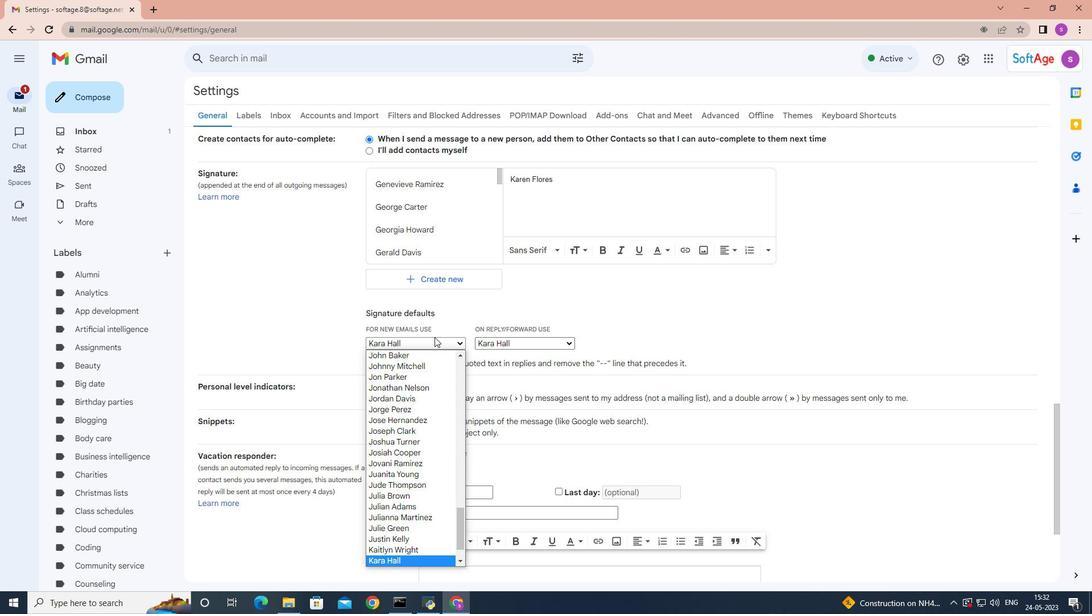 
Action: Mouse moved to (416, 413)
Screenshot: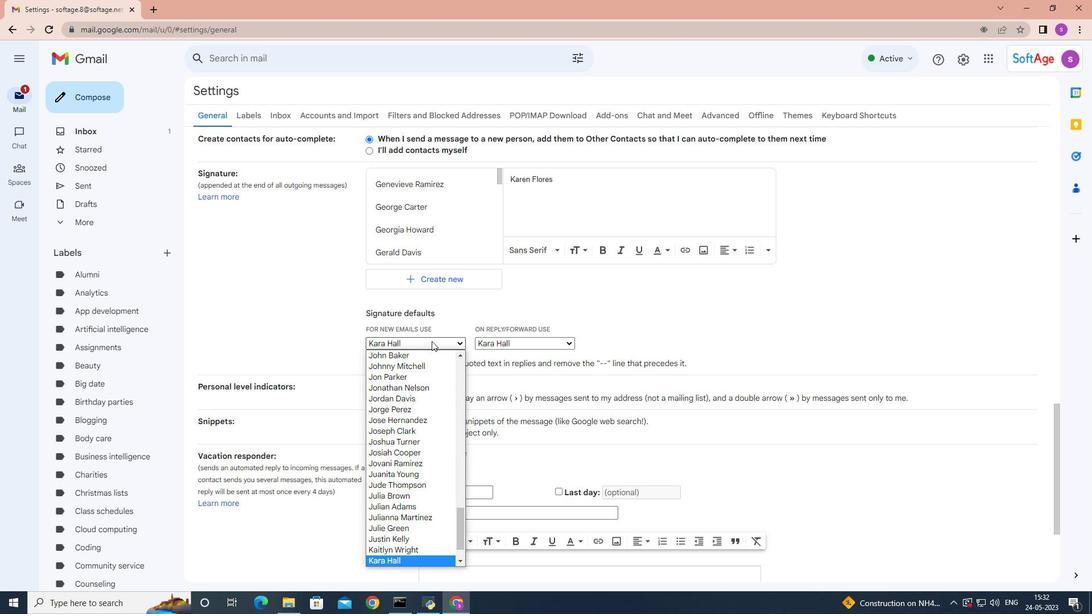 
Action: Mouse scrolled (416, 412) with delta (0, 0)
Screenshot: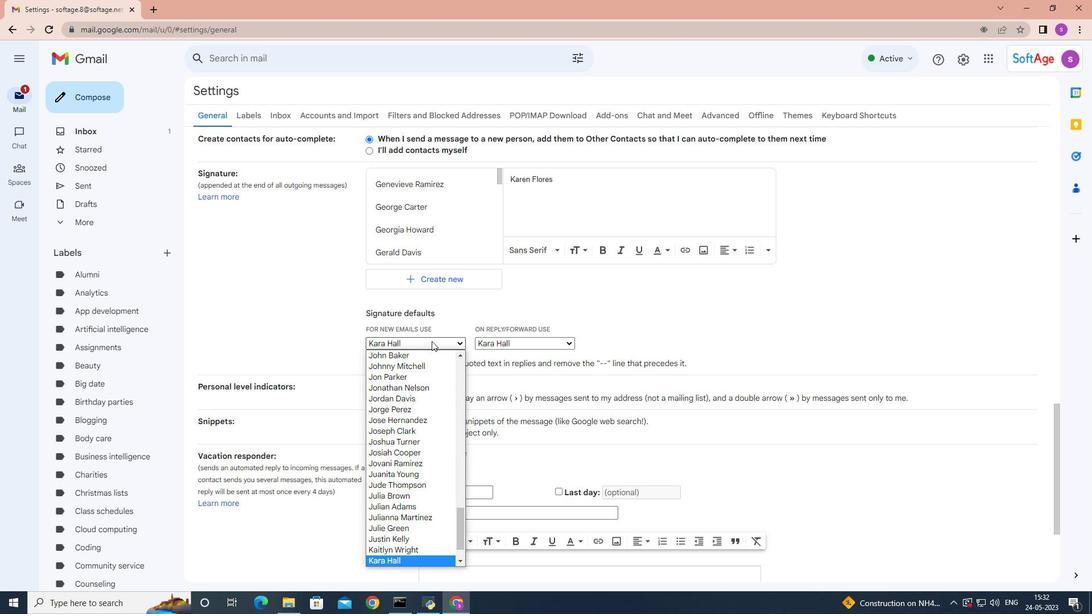 
Action: Mouse moved to (408, 442)
Screenshot: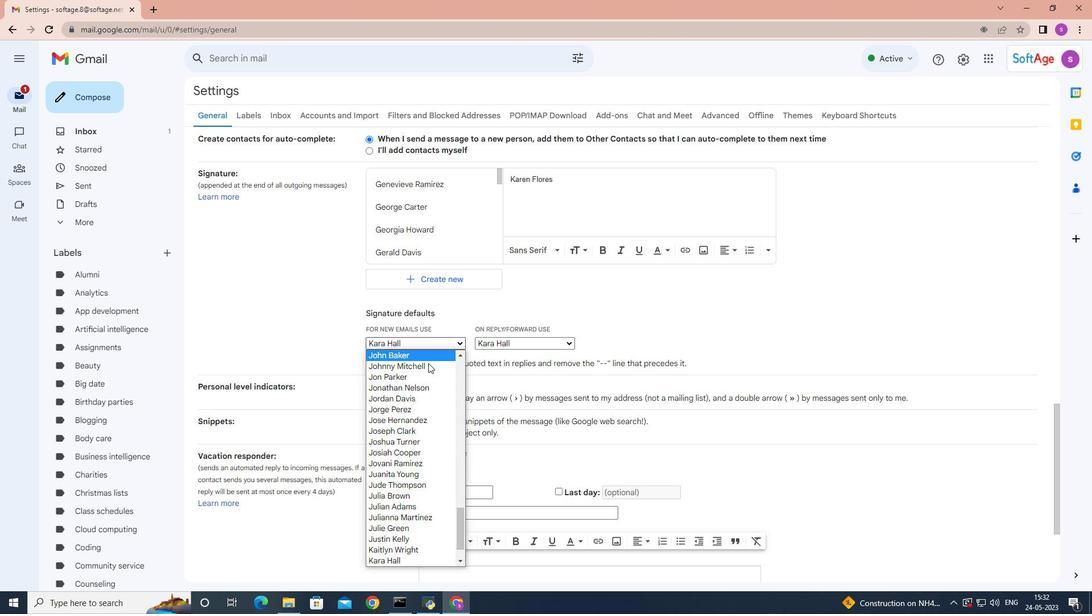 
Action: Mouse scrolled (408, 441) with delta (0, 0)
Screenshot: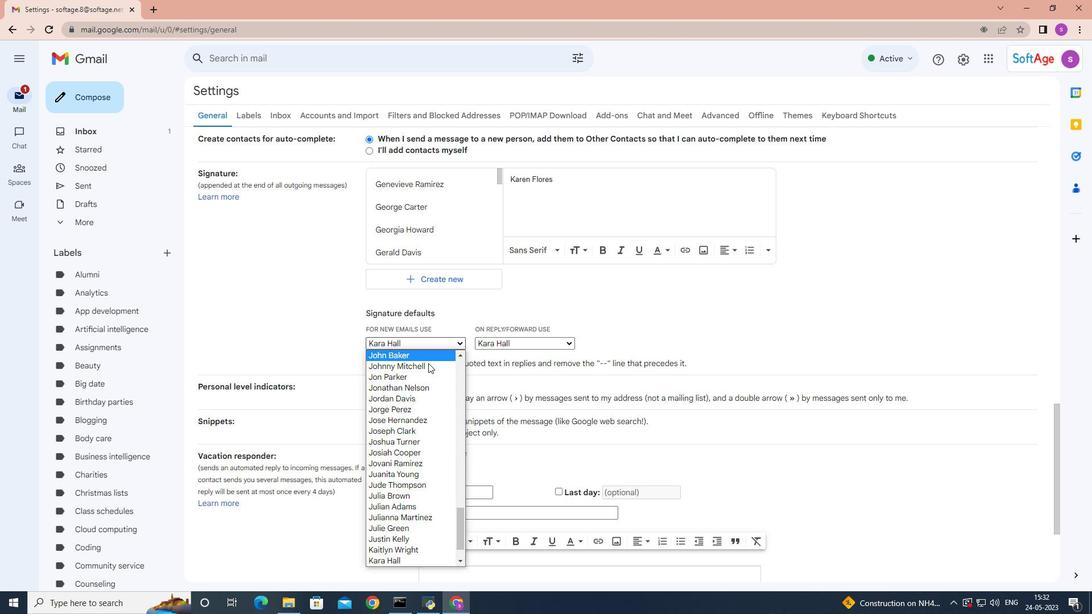 
Action: Mouse moved to (405, 454)
Screenshot: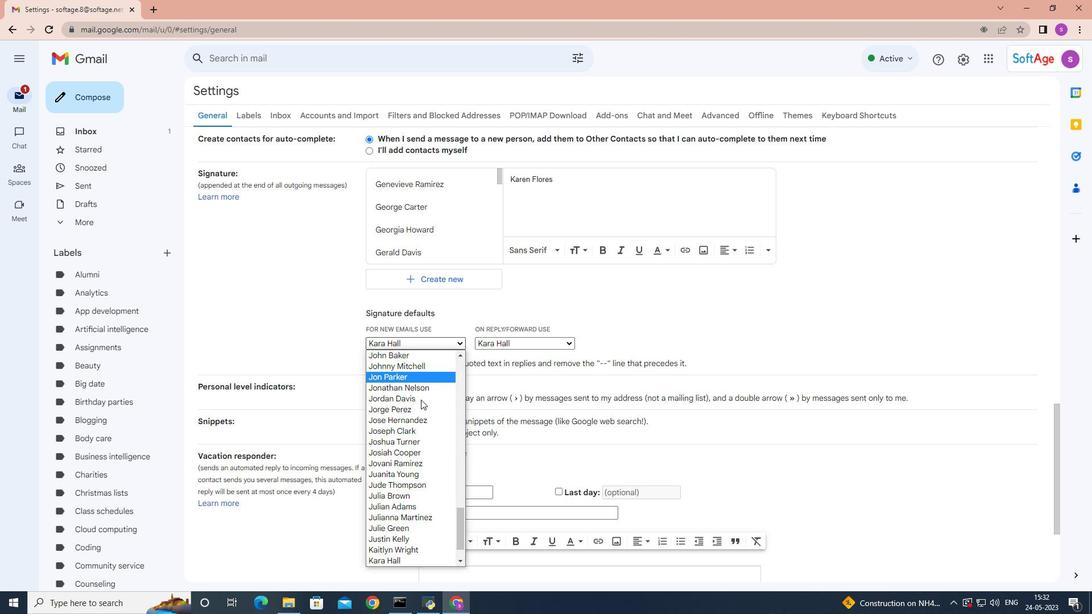 
Action: Mouse scrolled (405, 453) with delta (0, 0)
Screenshot: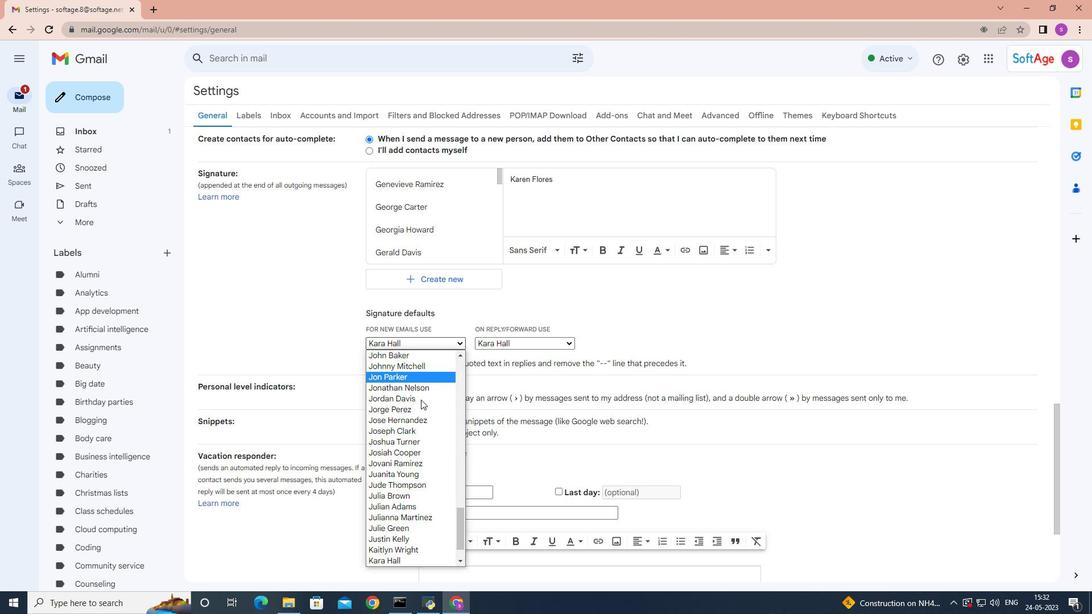 
Action: Mouse scrolled (405, 453) with delta (0, 0)
Screenshot: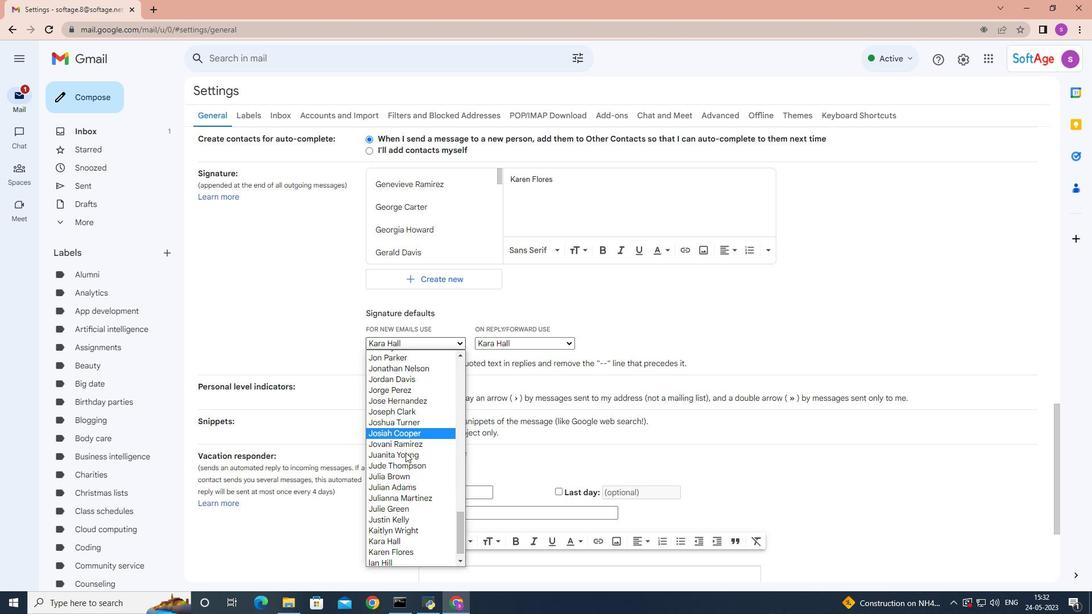 
Action: Mouse scrolled (405, 453) with delta (0, 0)
Screenshot: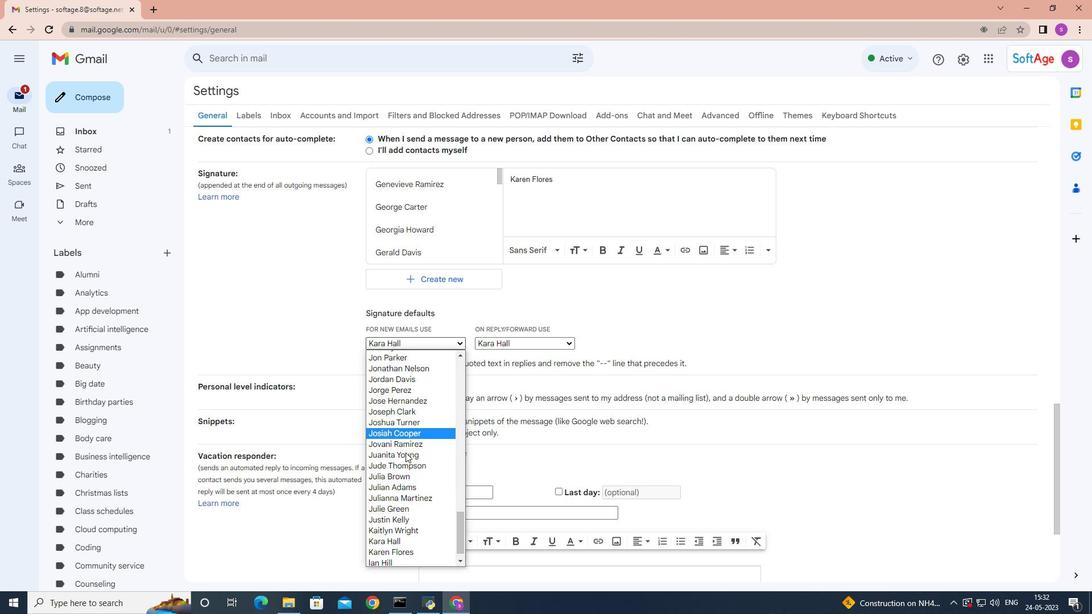 
Action: Mouse scrolled (405, 453) with delta (0, 0)
Screenshot: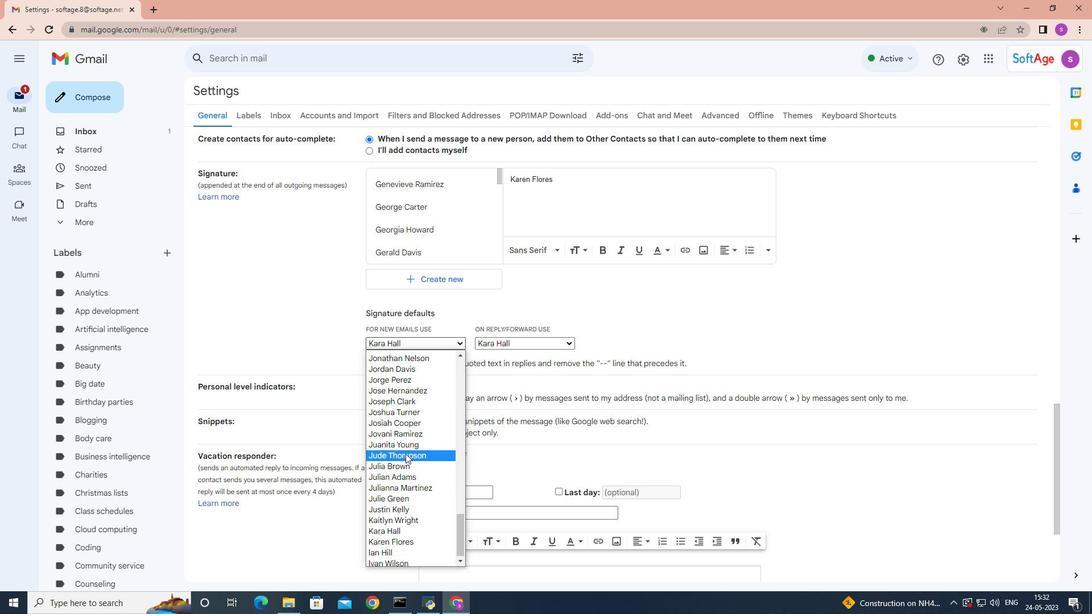 
Action: Mouse moved to (417, 537)
Screenshot: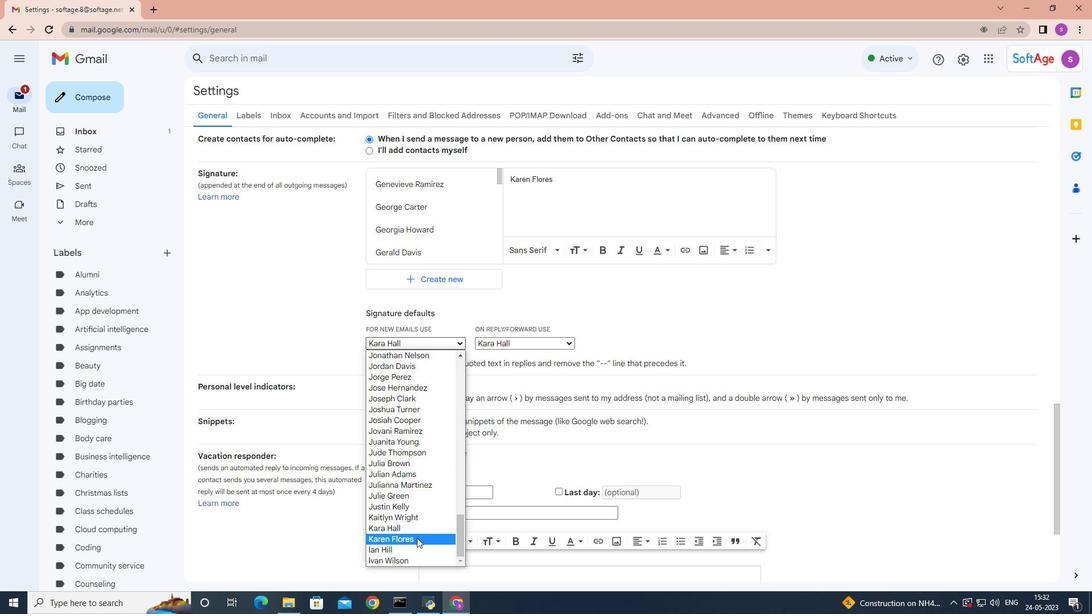 
Action: Mouse pressed left at (417, 537)
Screenshot: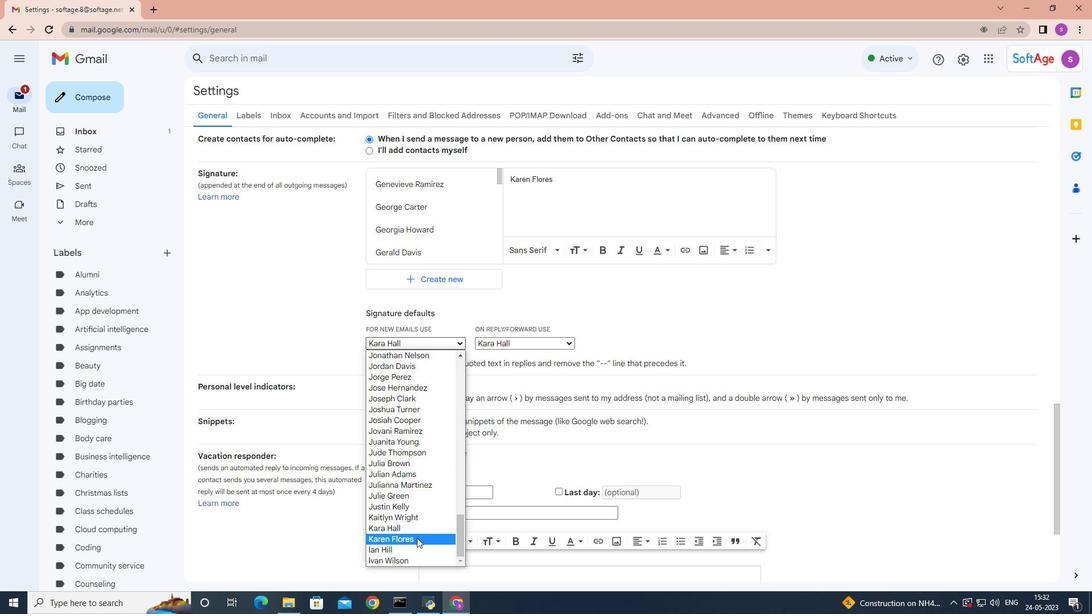 
Action: Mouse moved to (565, 342)
Screenshot: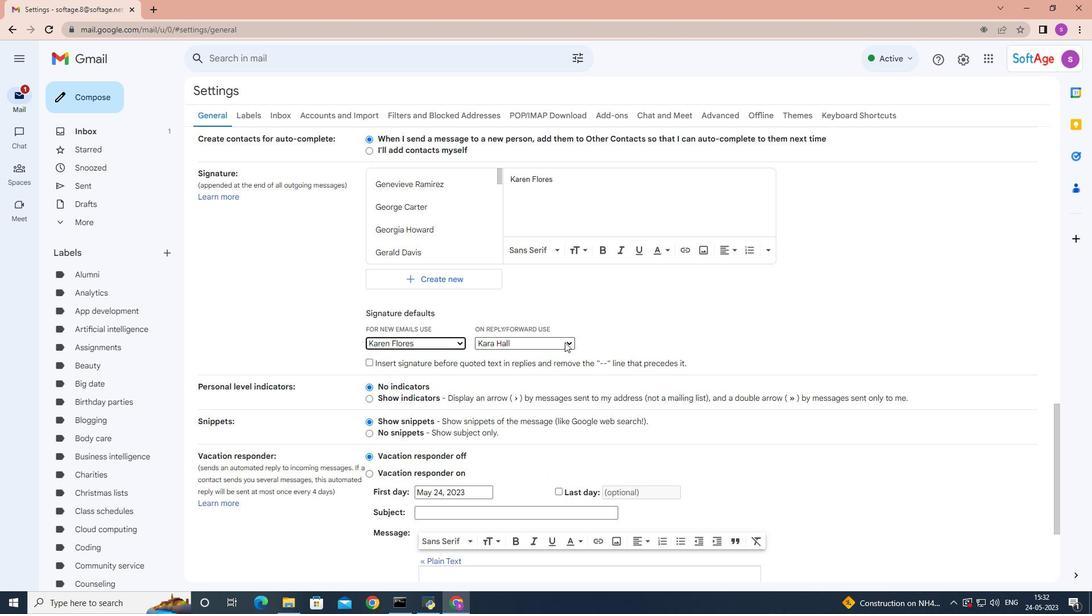 
Action: Mouse pressed left at (565, 342)
Screenshot: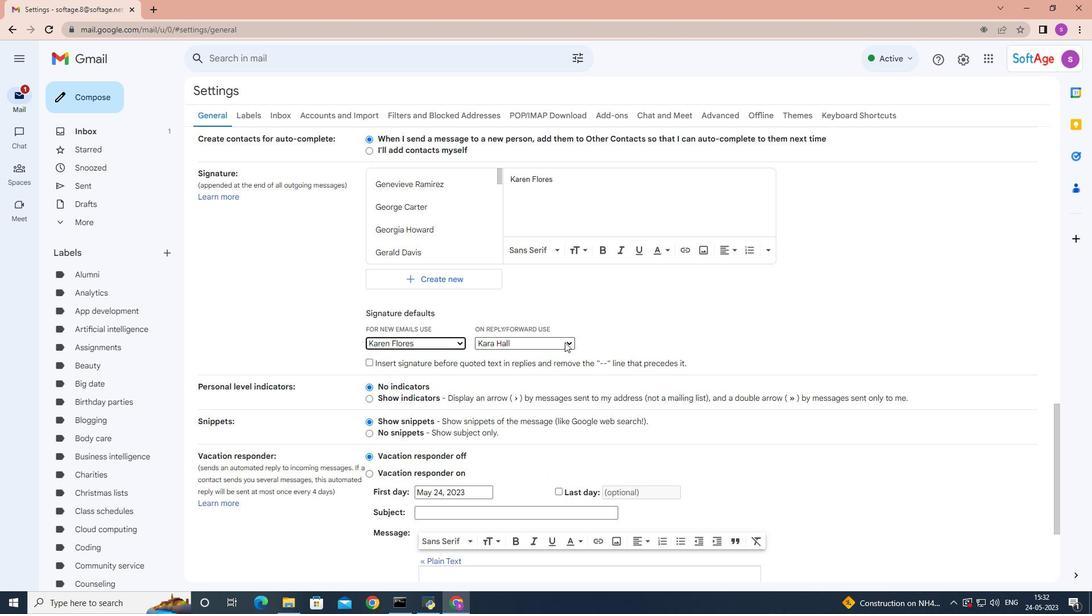 
Action: Mouse moved to (510, 460)
Screenshot: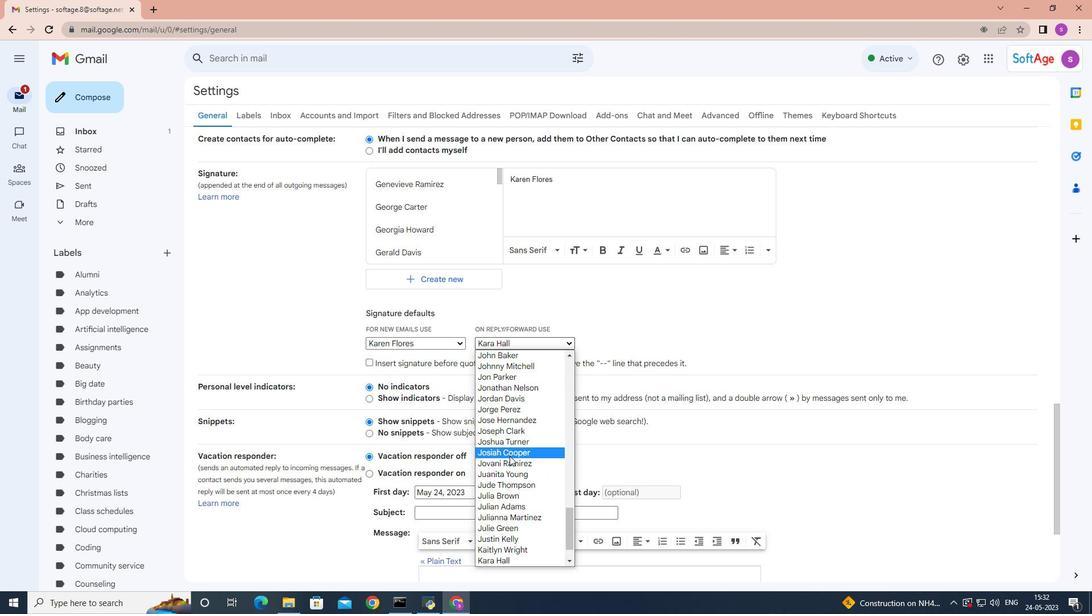 
Action: Mouse scrolled (510, 459) with delta (0, 0)
Screenshot: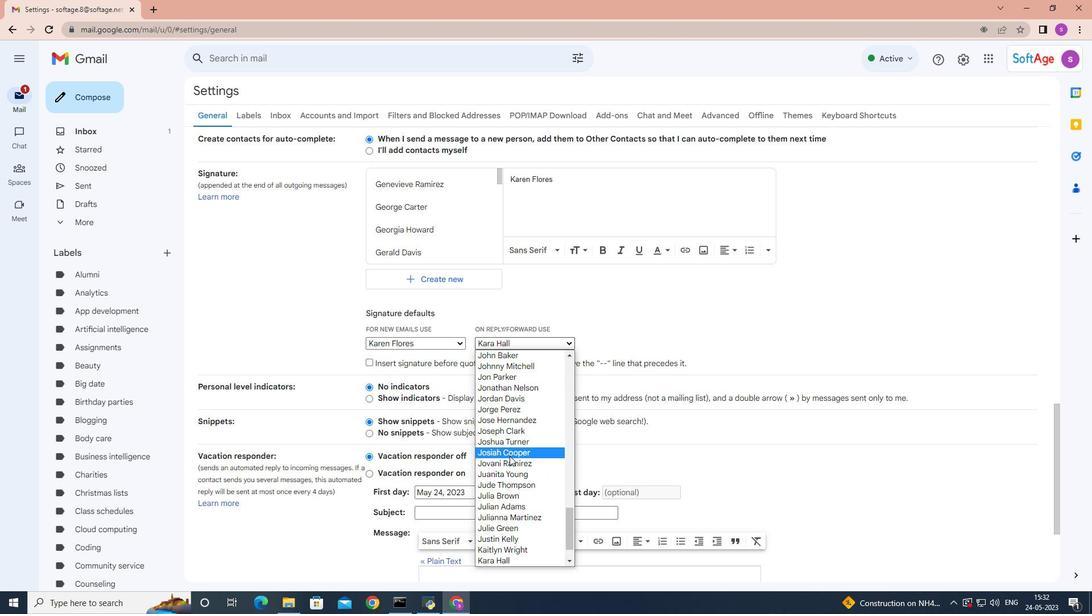 
Action: Mouse moved to (510, 461)
Screenshot: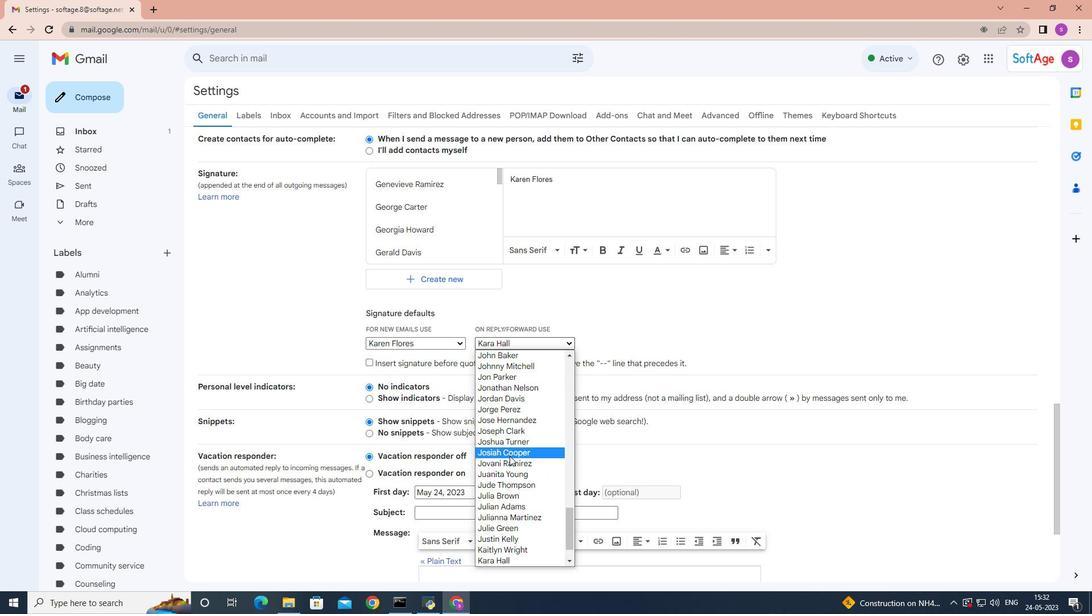 
Action: Mouse scrolled (510, 460) with delta (0, 0)
Screenshot: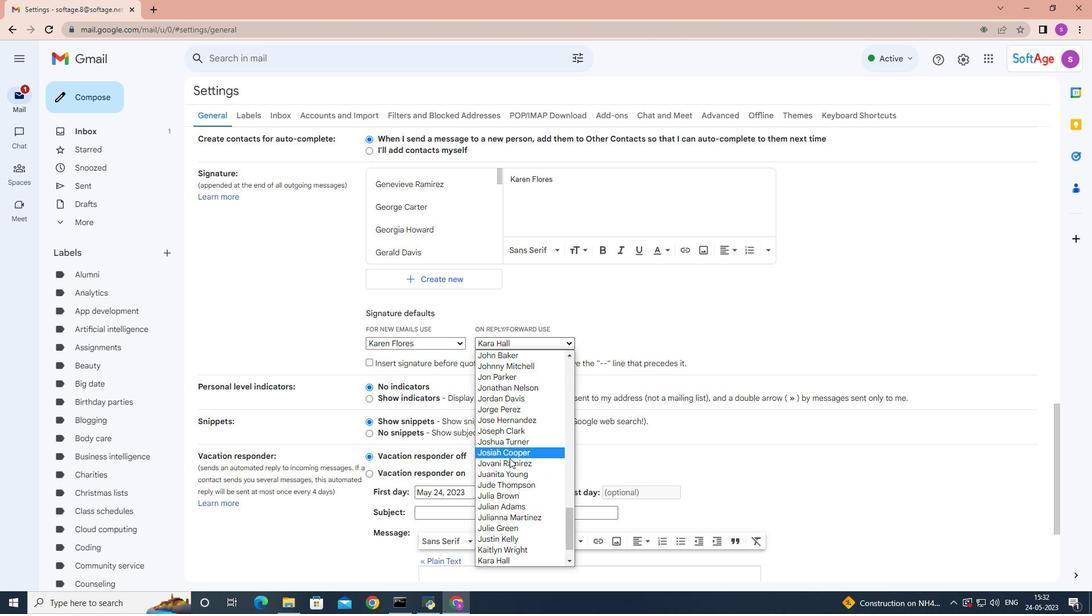 
Action: Mouse moved to (510, 461)
Screenshot: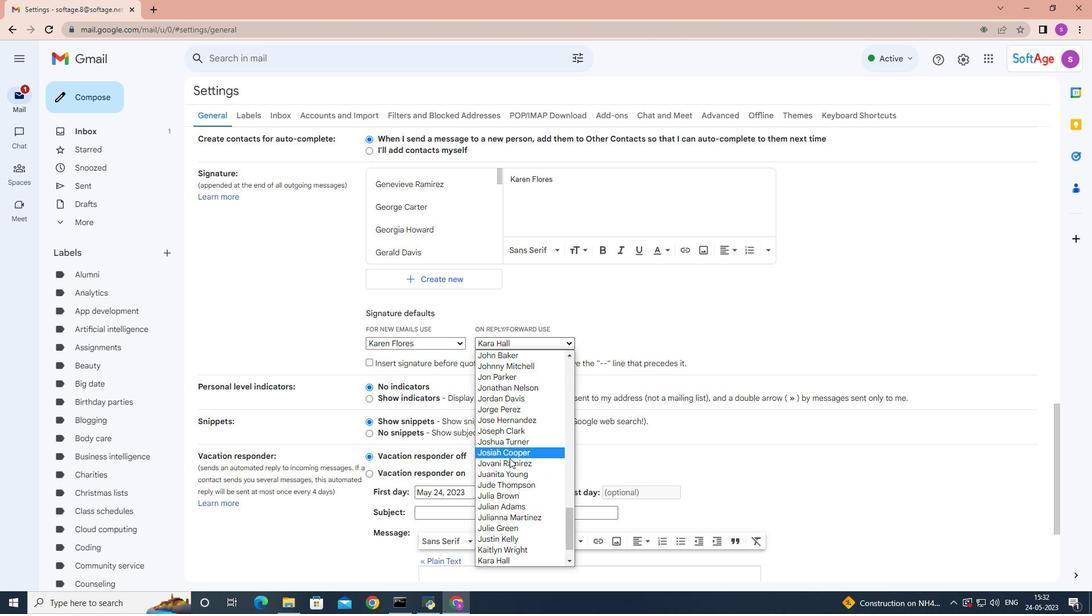 
Action: Mouse scrolled (510, 460) with delta (0, 0)
Screenshot: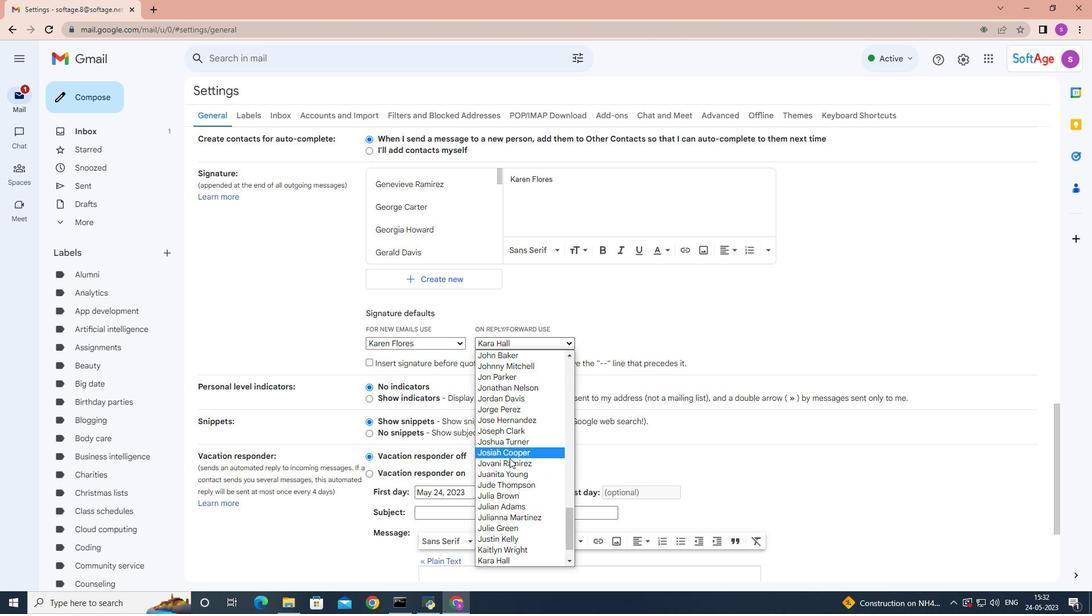 
Action: Mouse scrolled (510, 460) with delta (0, 0)
Screenshot: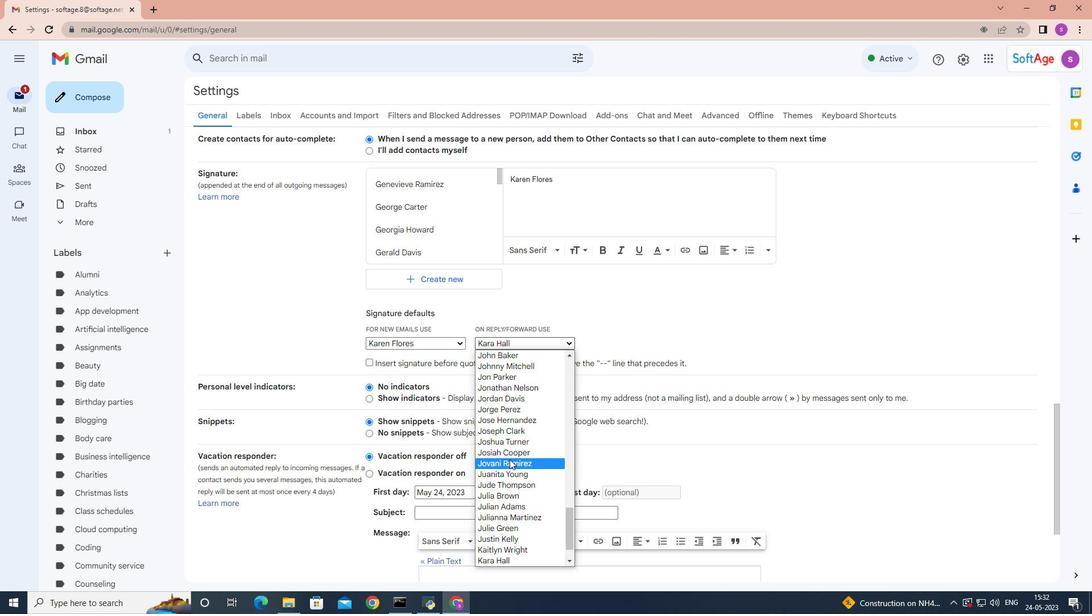 
Action: Mouse moved to (510, 461)
Screenshot: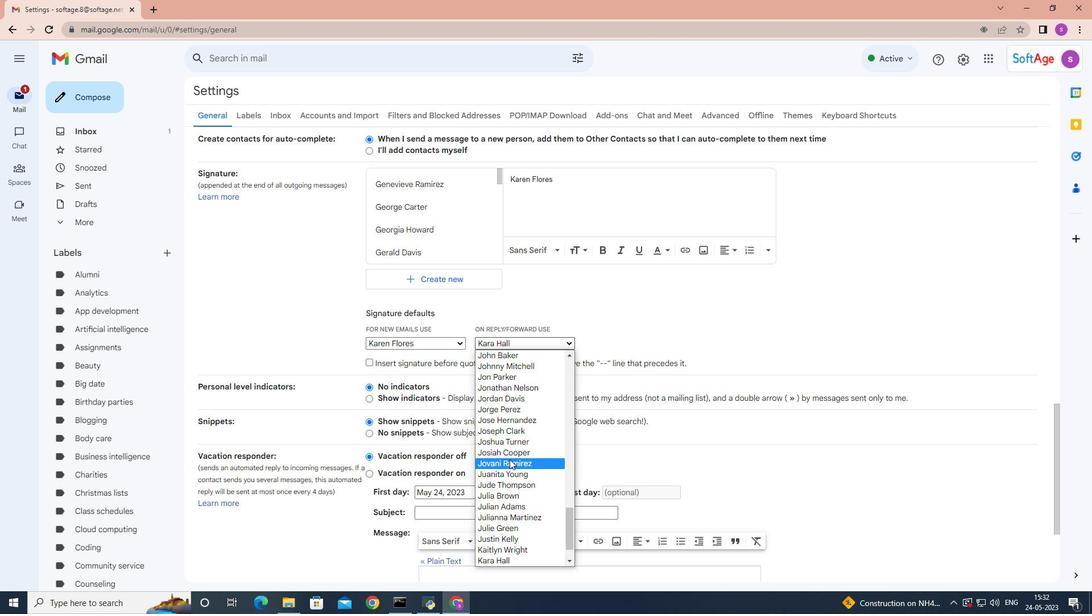 
Action: Mouse scrolled (510, 461) with delta (0, 0)
Screenshot: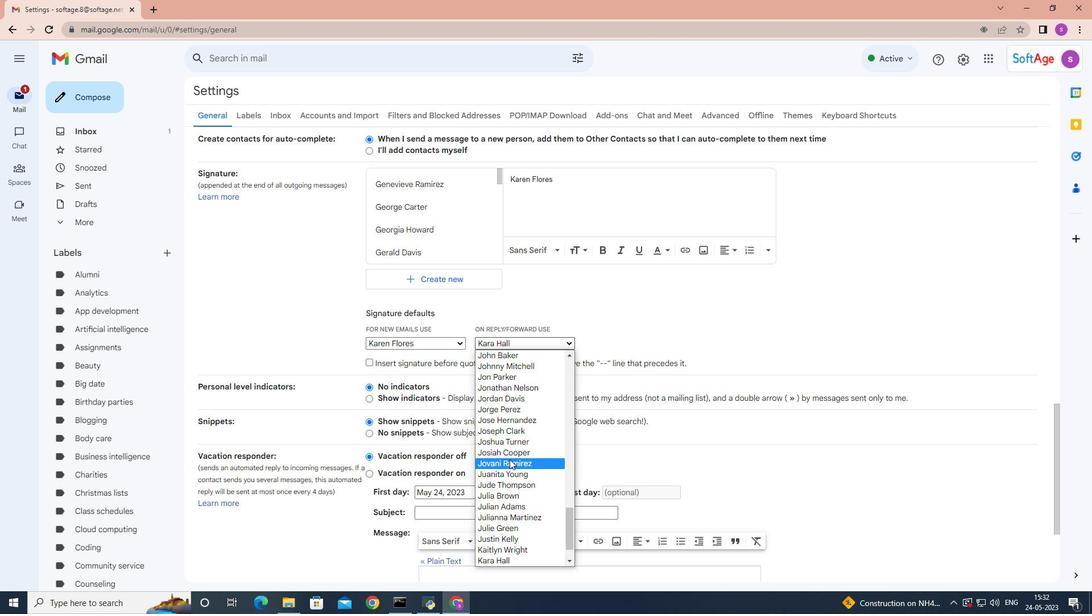 
Action: Mouse scrolled (510, 461) with delta (0, 0)
Screenshot: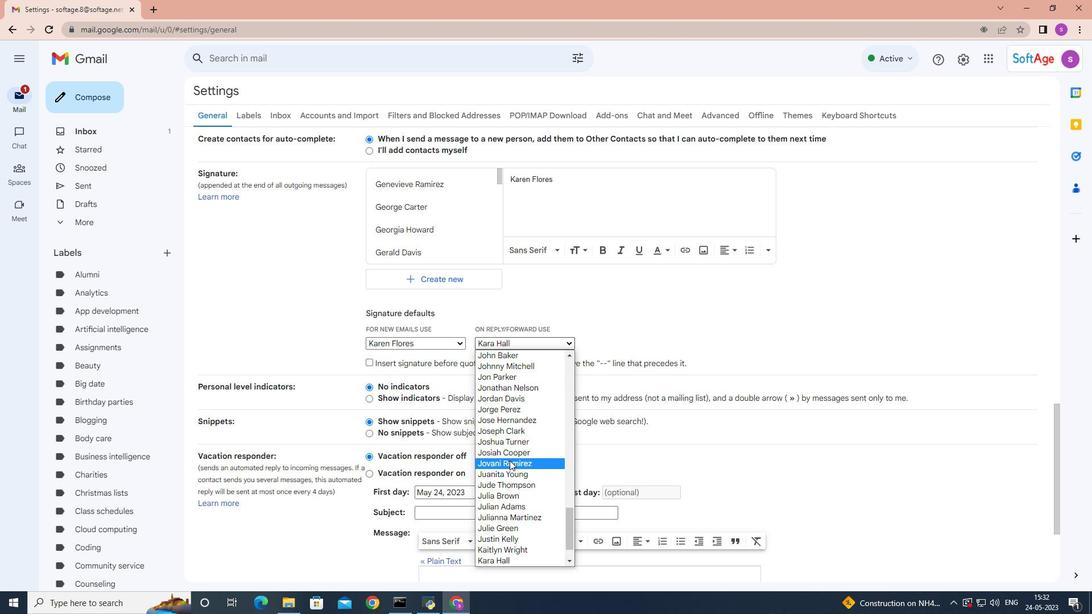 
Action: Mouse scrolled (510, 461) with delta (0, 0)
Screenshot: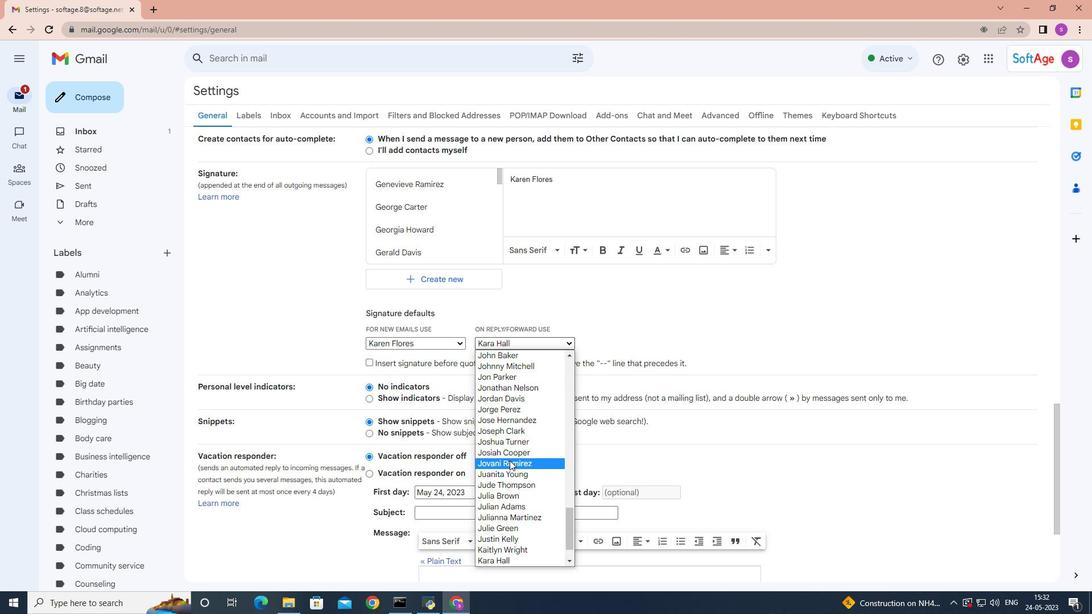 
Action: Mouse moved to (528, 540)
Screenshot: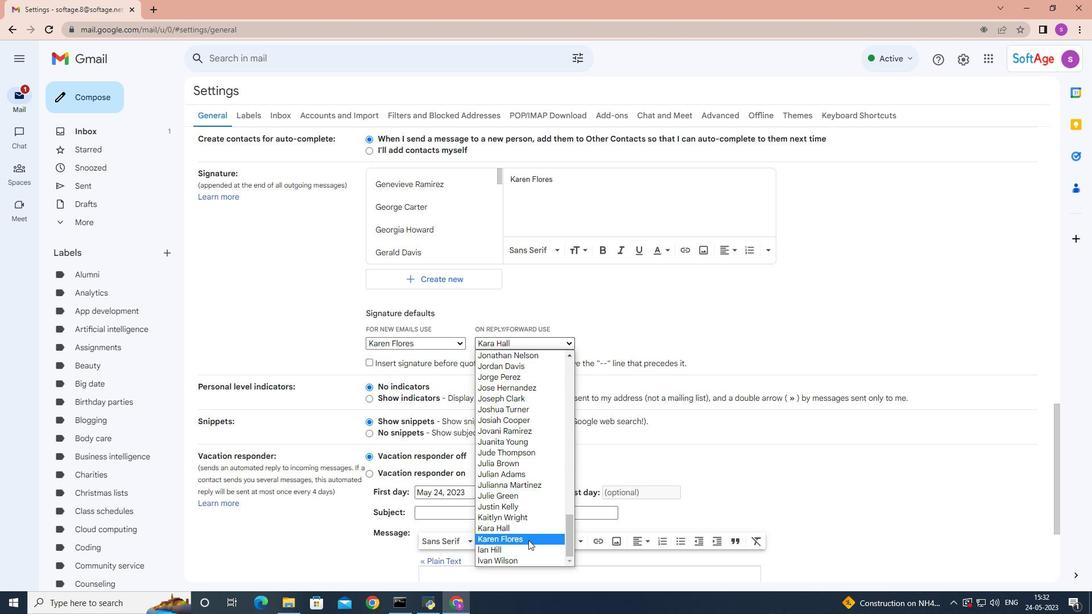 
Action: Mouse pressed left at (528, 540)
Screenshot: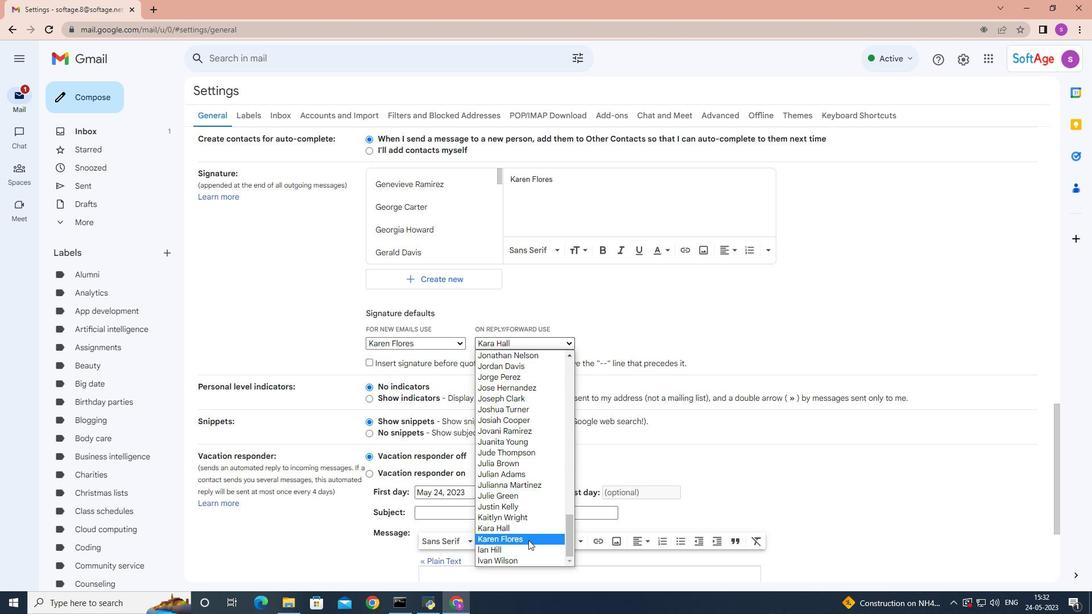 
Action: Mouse moved to (570, 427)
Screenshot: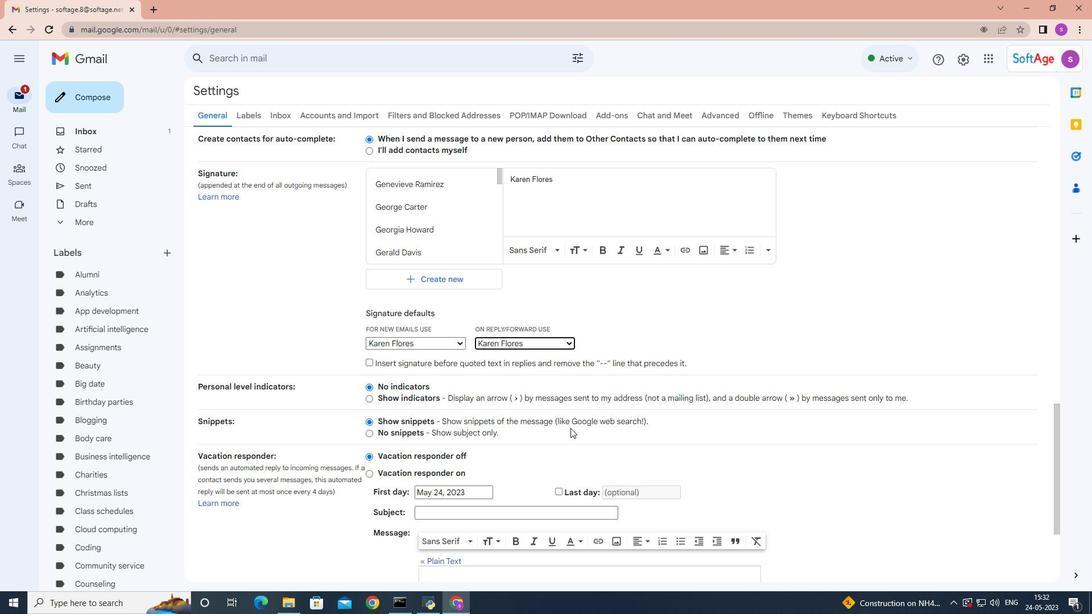 
Action: Mouse scrolled (570, 426) with delta (0, 0)
Screenshot: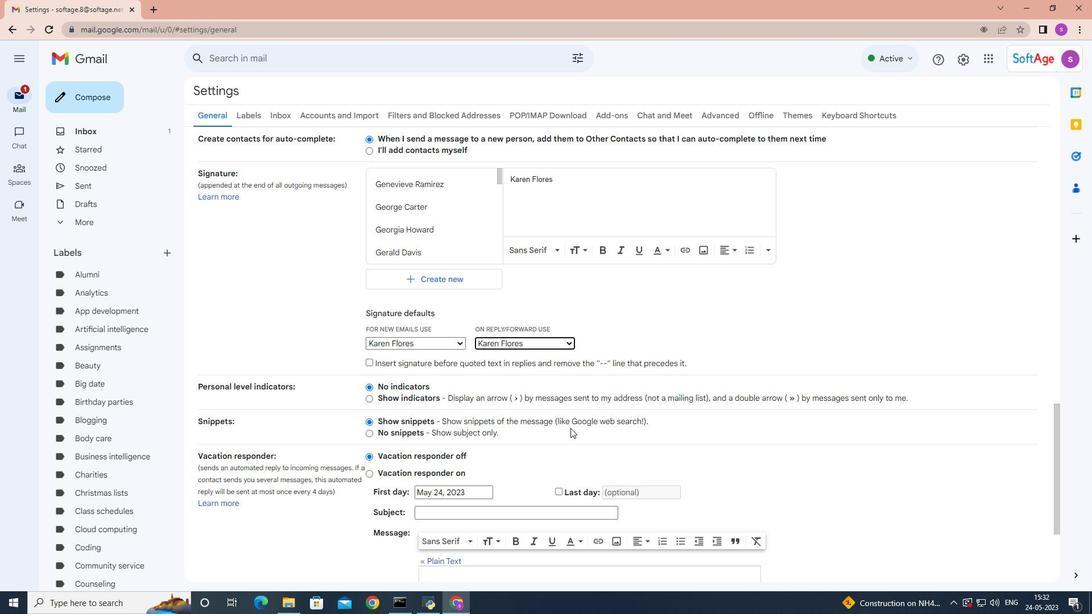
Action: Mouse moved to (570, 427)
Screenshot: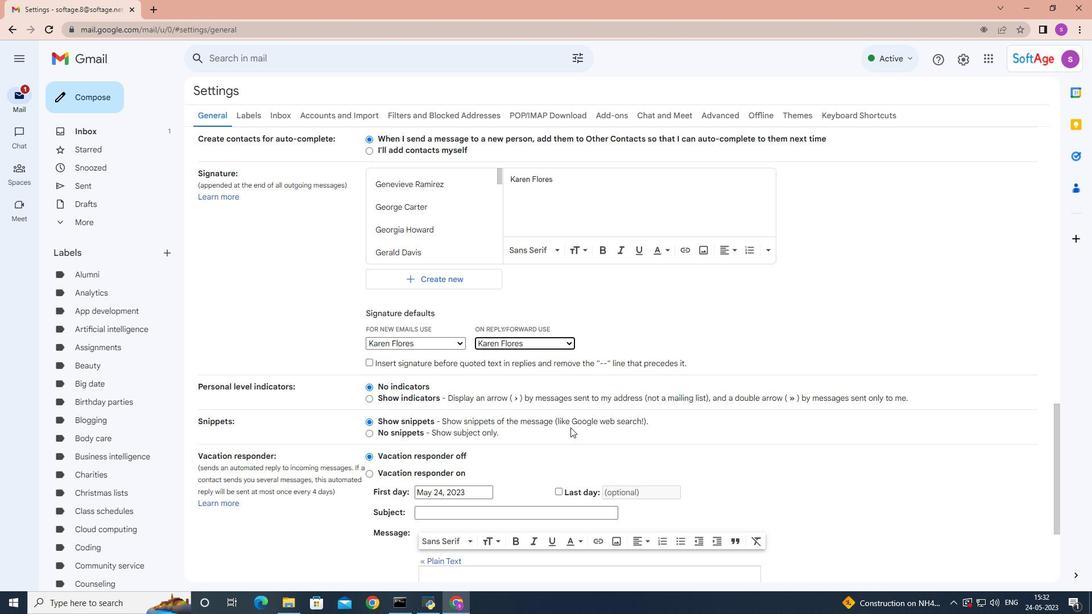 
Action: Mouse scrolled (570, 426) with delta (0, 0)
Screenshot: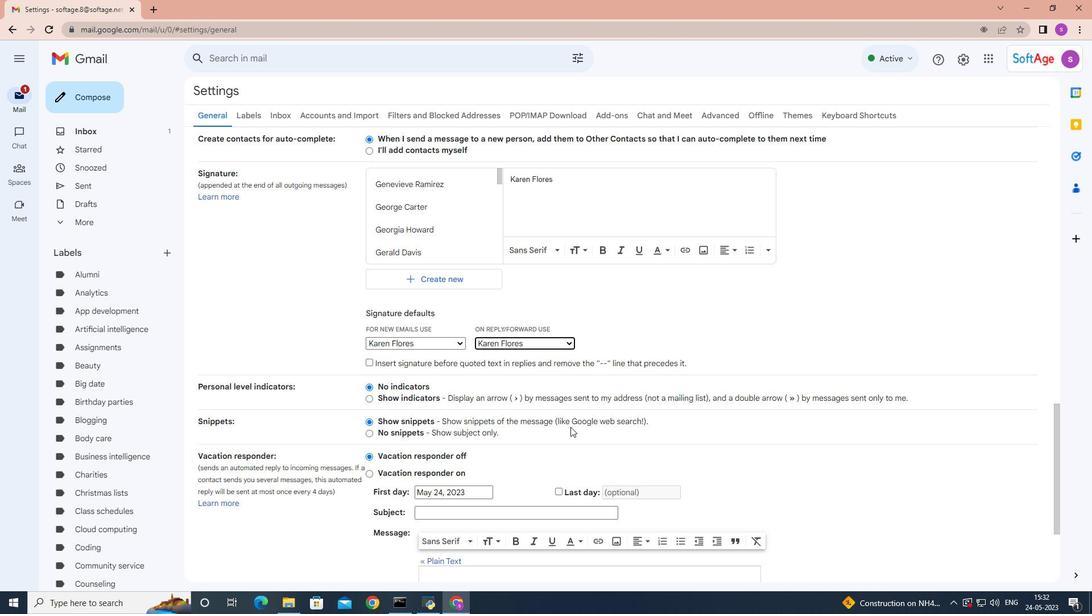 
Action: Mouse scrolled (570, 426) with delta (0, 0)
Screenshot: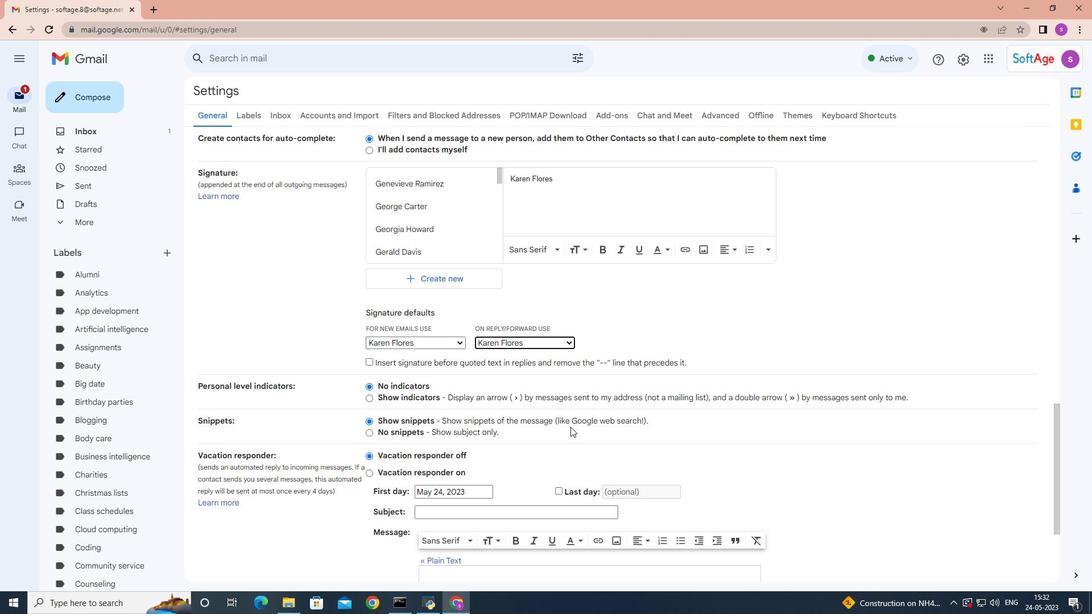 
Action: Mouse moved to (571, 427)
Screenshot: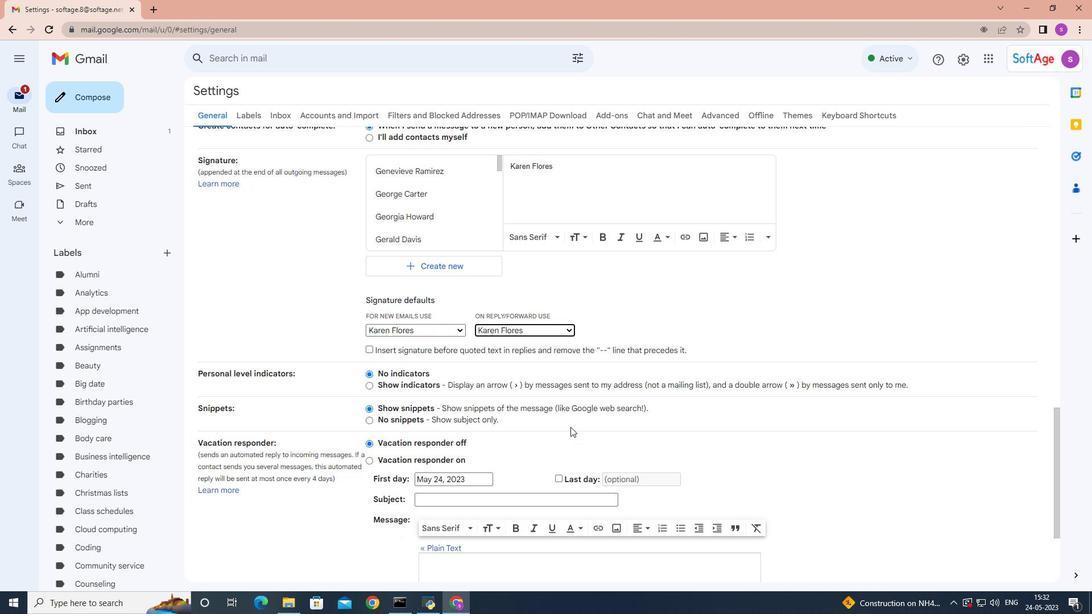 
Action: Mouse scrolled (571, 426) with delta (0, 0)
Screenshot: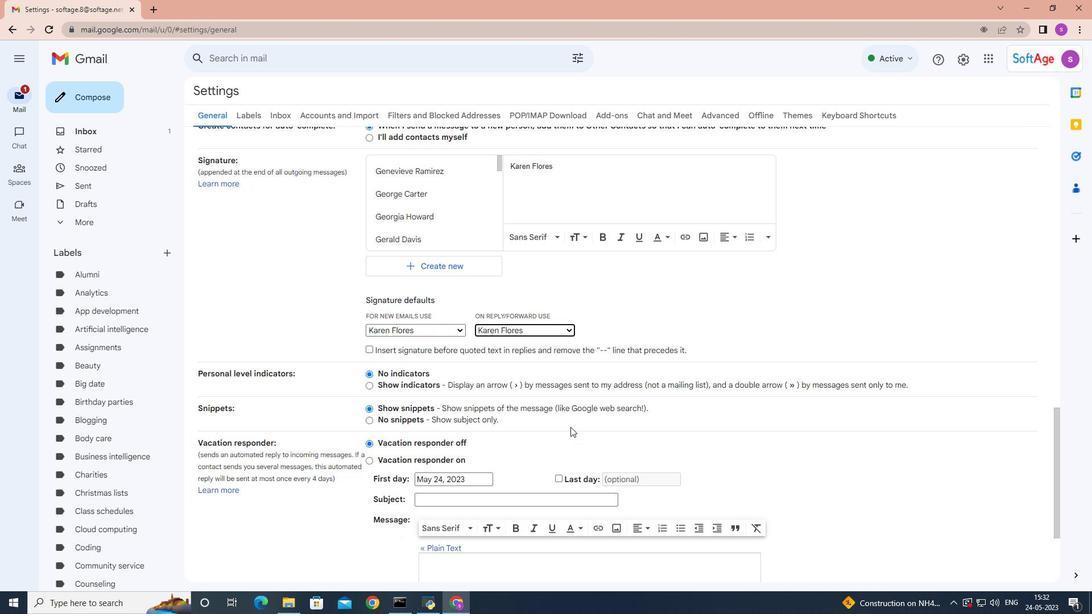 
Action: Mouse moved to (571, 426)
Screenshot: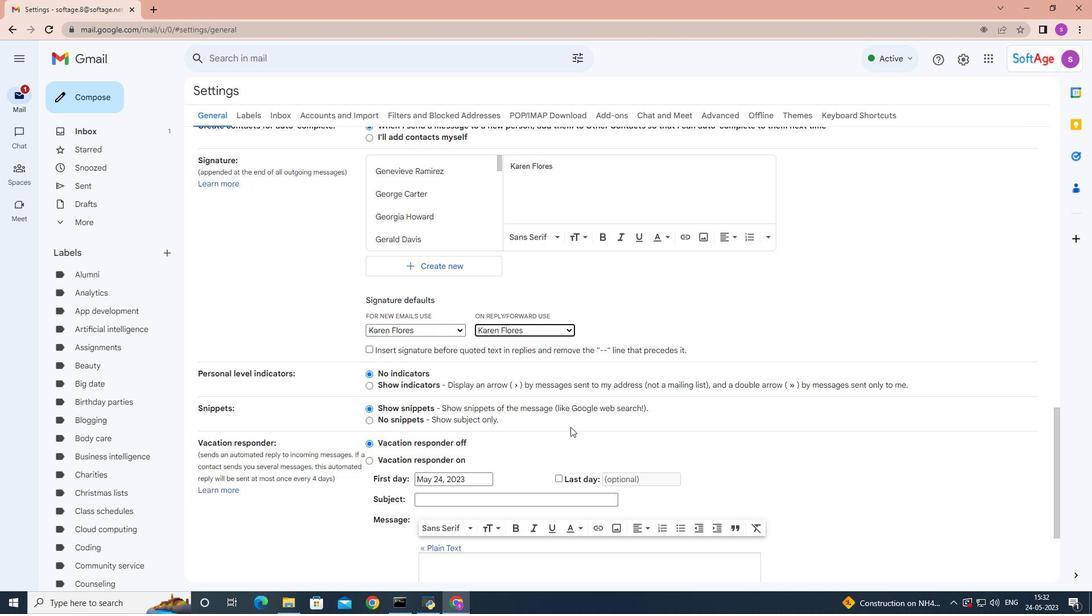 
Action: Mouse scrolled (571, 426) with delta (0, 0)
Screenshot: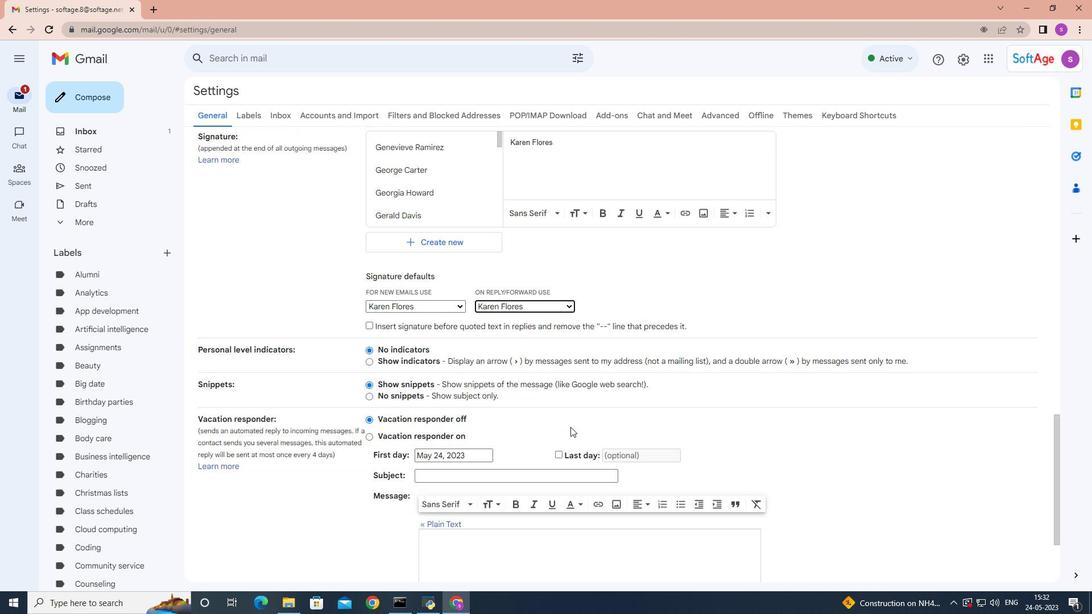 
Action: Mouse moved to (596, 519)
Screenshot: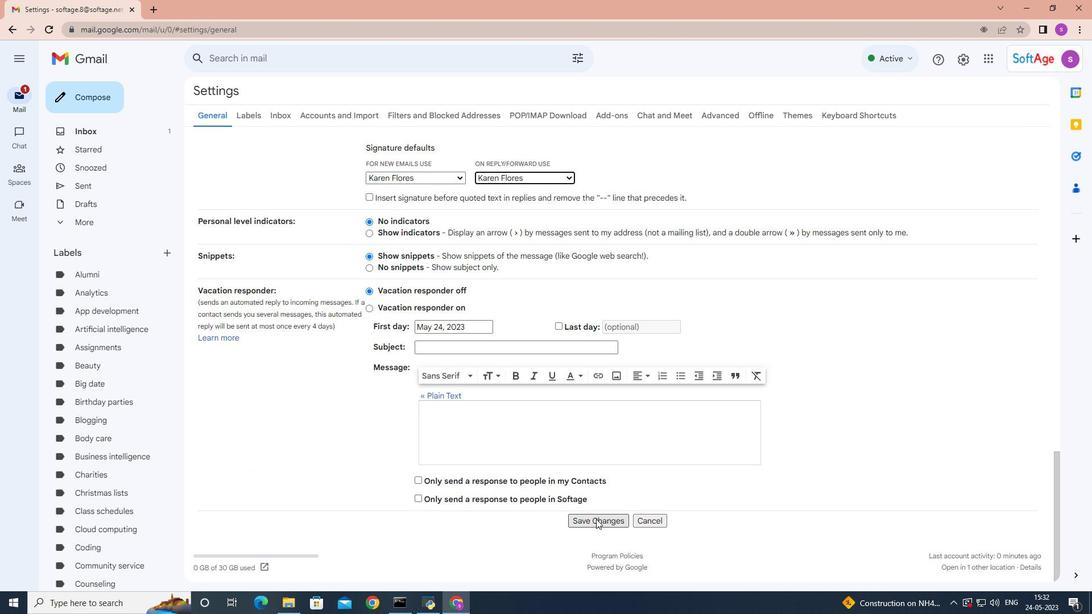 
Action: Mouse pressed left at (596, 519)
Screenshot: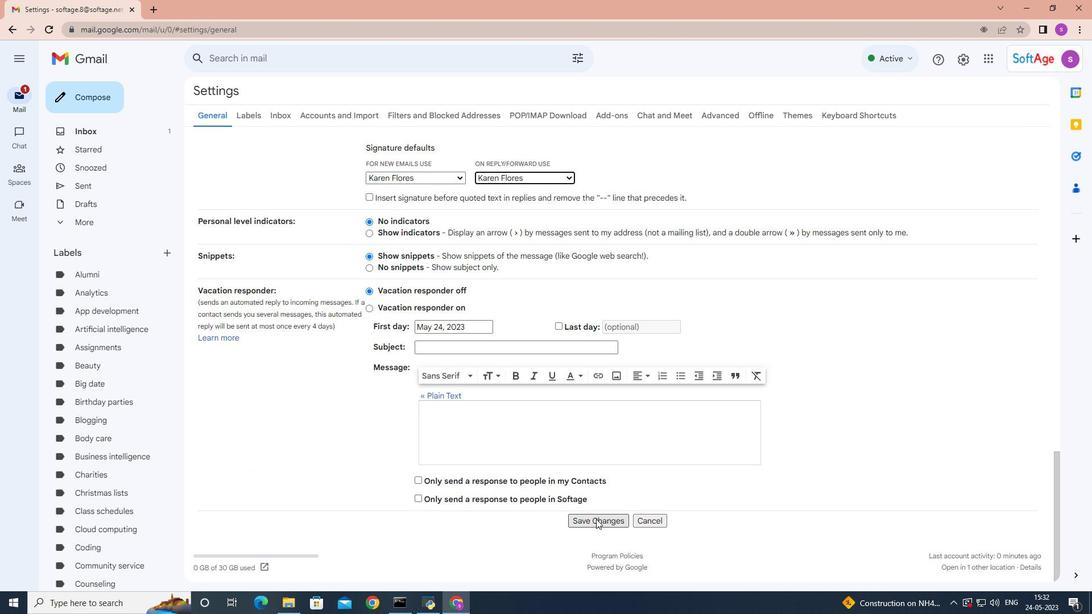 
Action: Mouse moved to (104, 97)
Screenshot: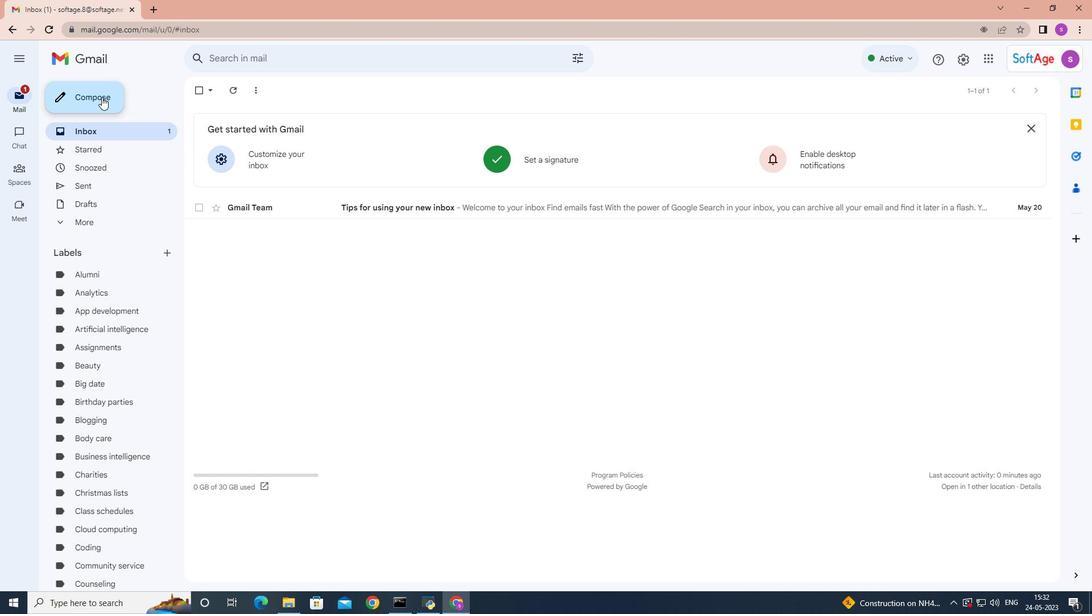 
Action: Mouse pressed left at (104, 97)
Screenshot: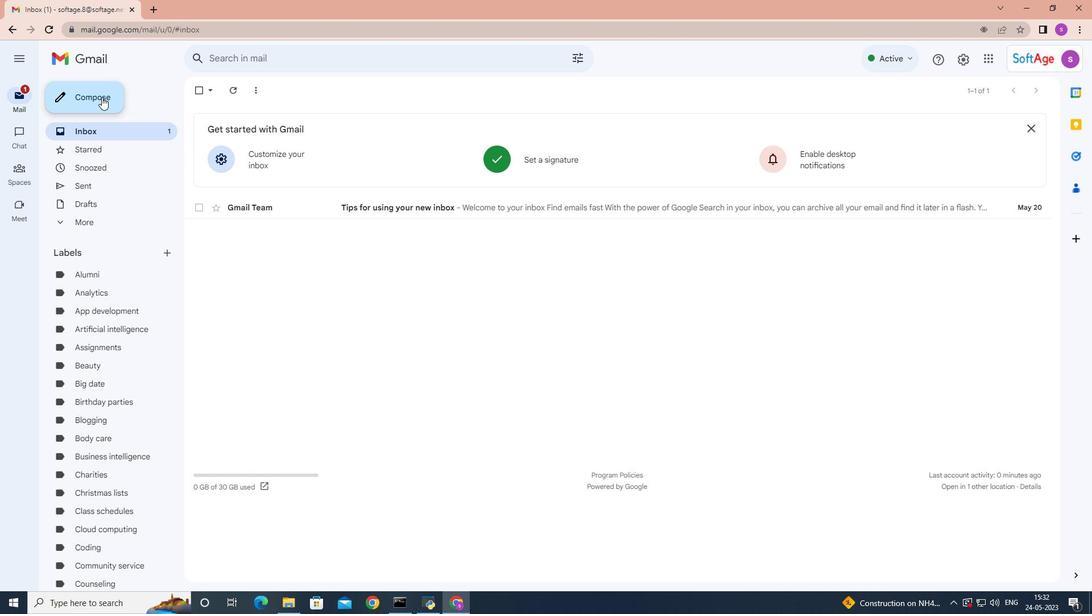 
Action: Mouse moved to (745, 300)
Screenshot: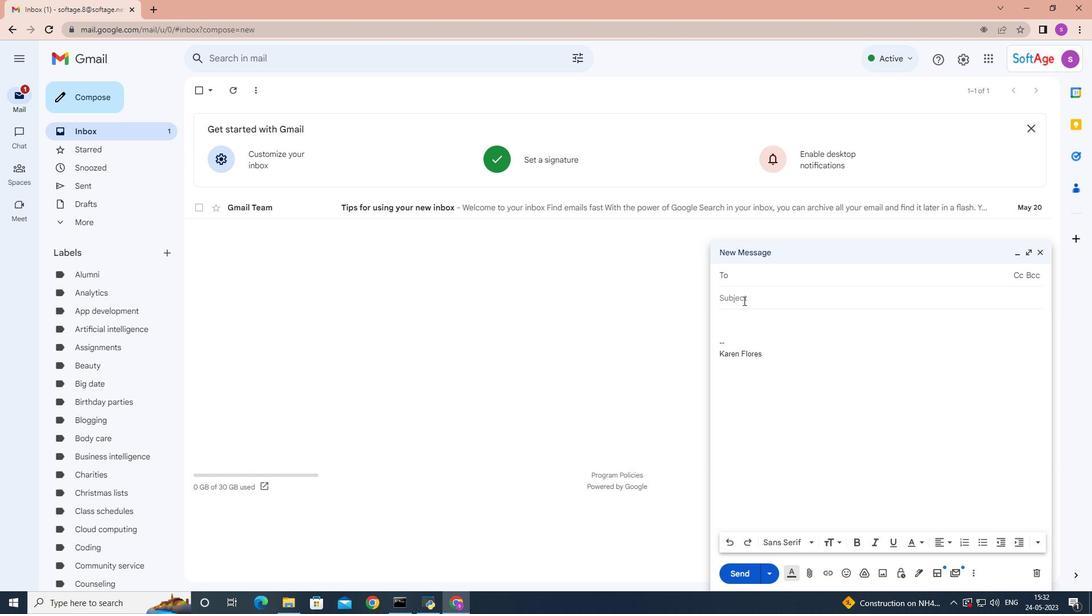 
Action: Mouse pressed left at (745, 300)
Screenshot: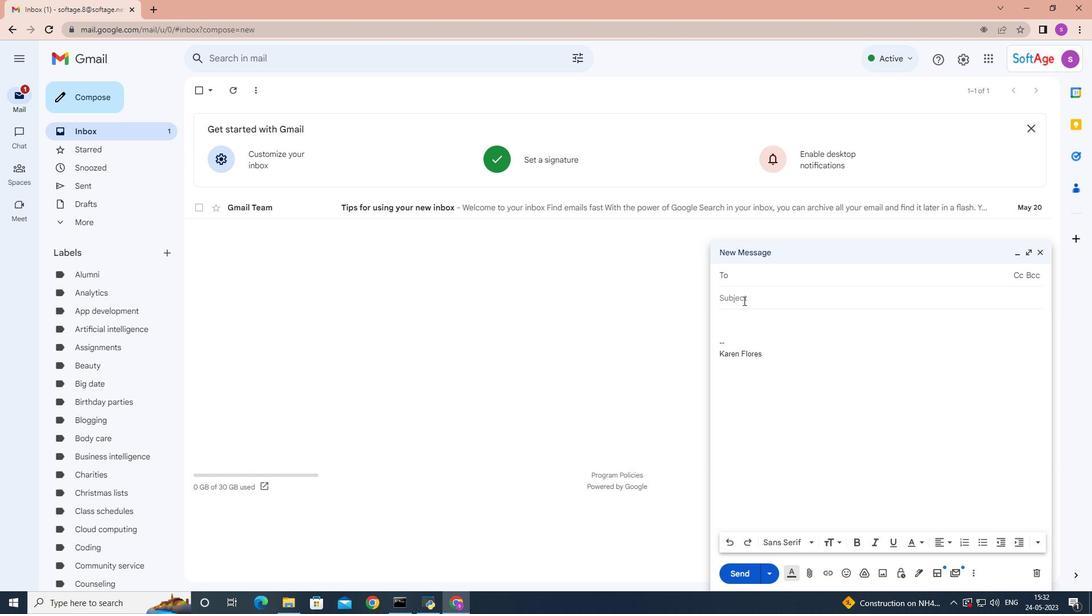 
Action: Mouse moved to (744, 300)
Screenshot: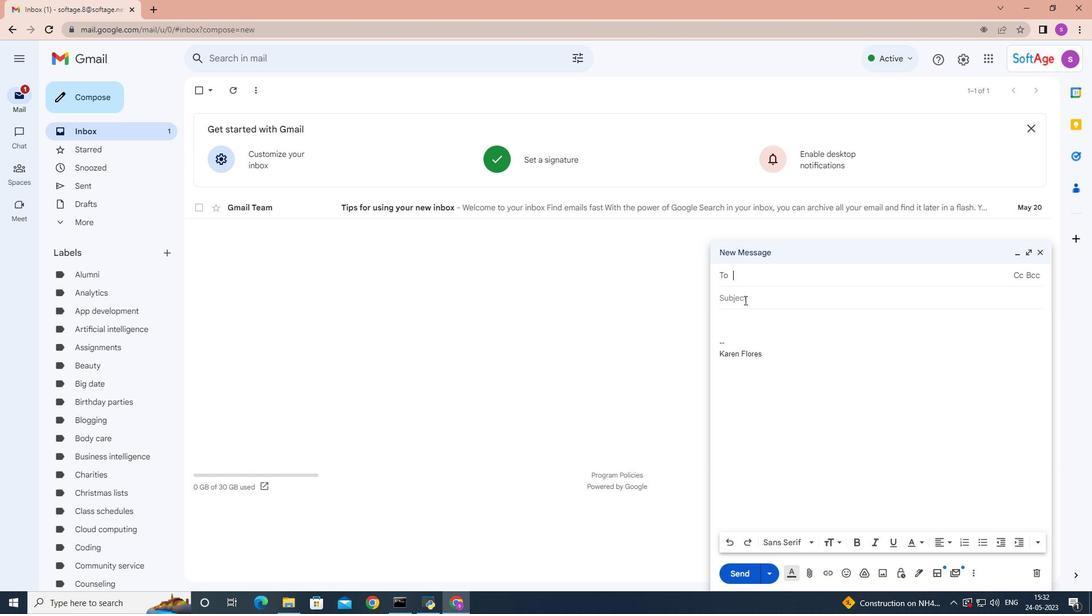 
Action: Key pressed <Key.shift>Request<Key.space>for<Key.space>a<Key.space>sick<Key.space>leave
Screenshot: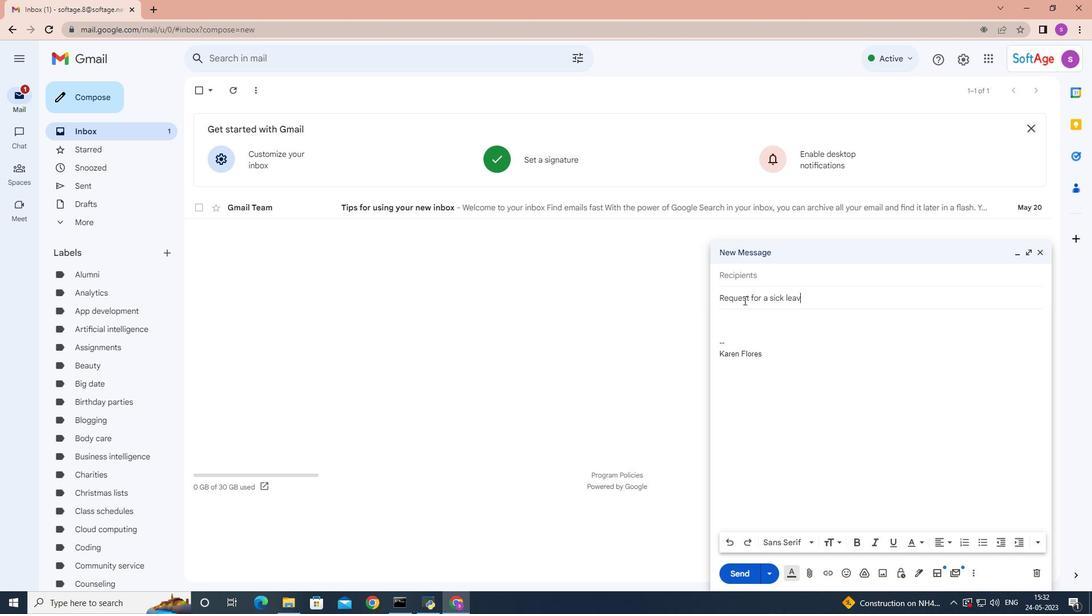 
Action: Mouse moved to (718, 316)
Screenshot: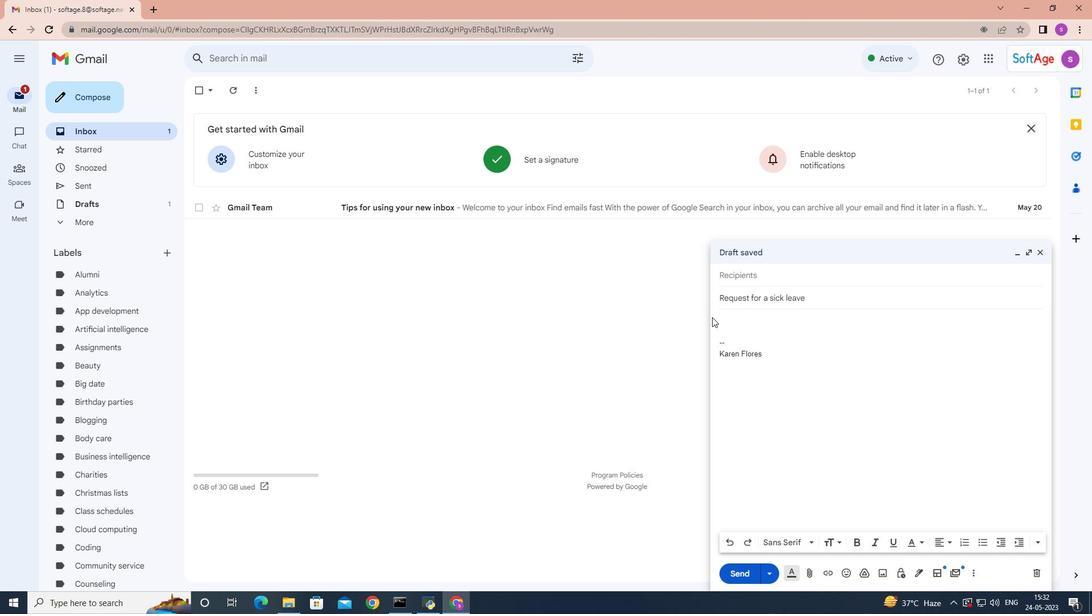 
Action: Mouse pressed left at (718, 316)
Screenshot: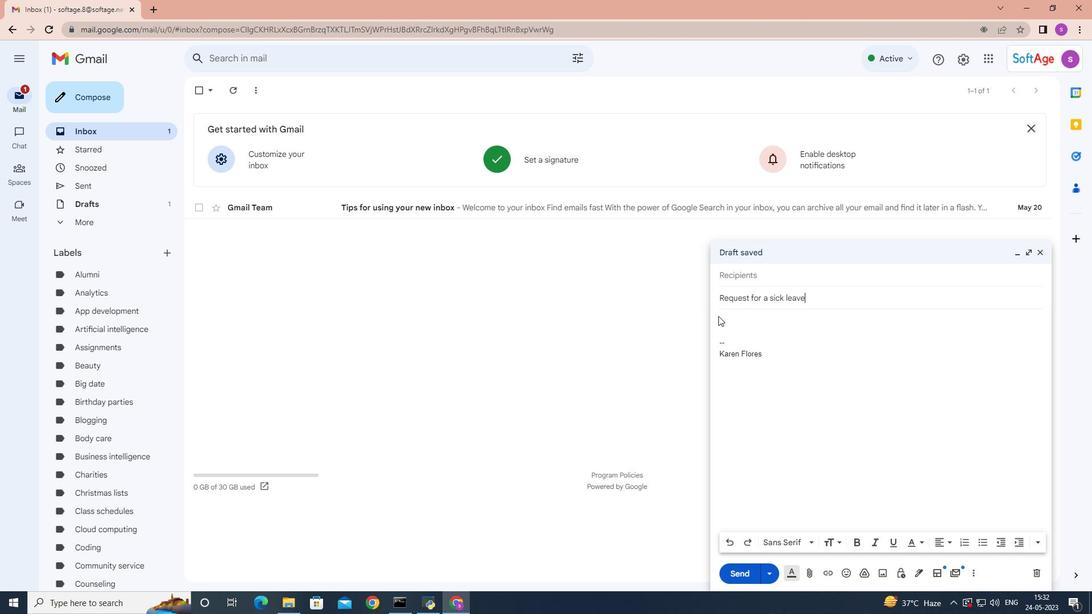 
Action: Mouse moved to (780, 328)
Screenshot: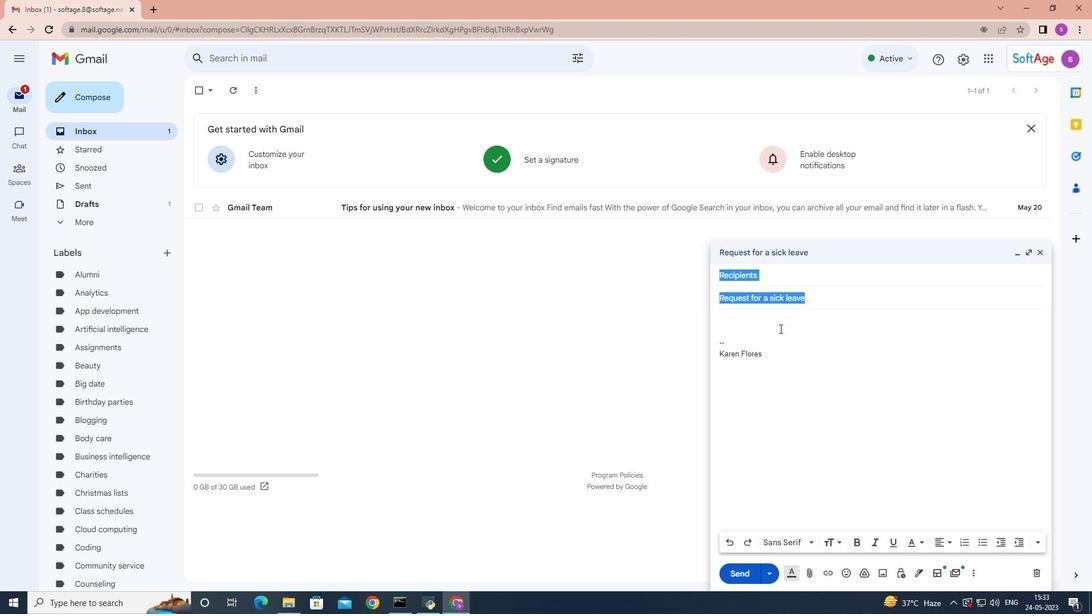 
Action: Mouse pressed left at (780, 328)
Screenshot: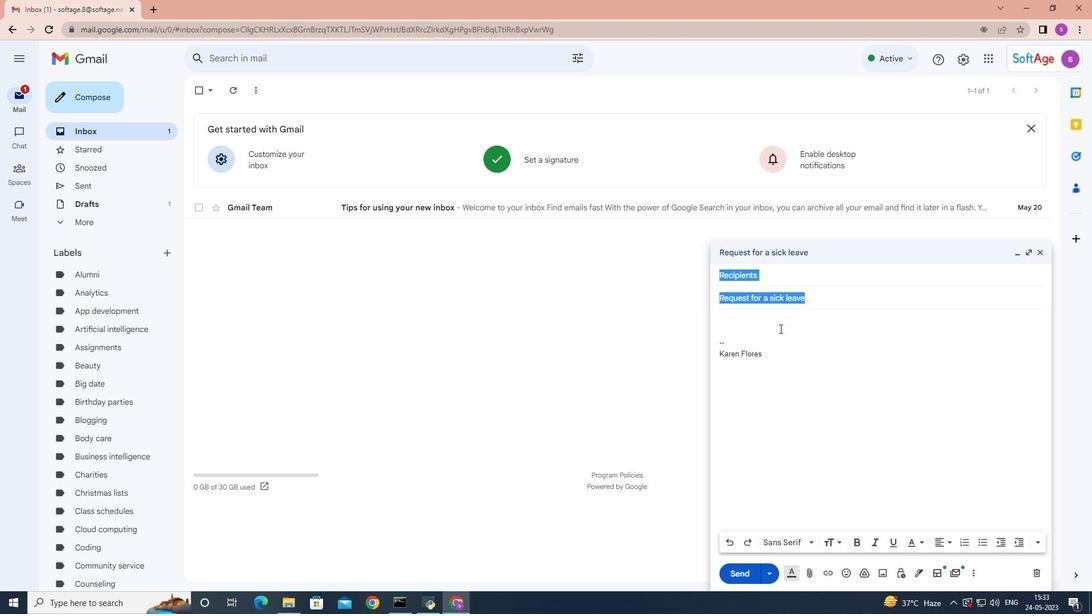 
Action: Mouse moved to (724, 315)
Screenshot: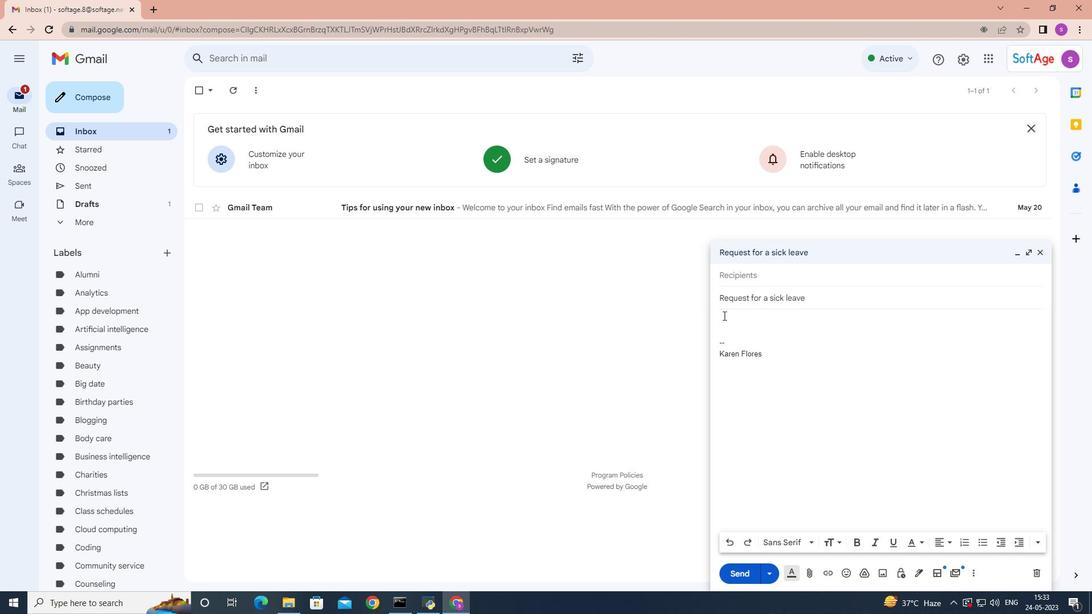 
Action: Key pressed <Key.up><Key.shift>Can<Key.space>you<Key.space>please<Key.space>provide<Key.space>me<Key.space>with<Key.space>the<Key.space>report<Key.space>on<Key.space>the<Key.space>customer<Key.space>feedback<Key.shift>?
Screenshot: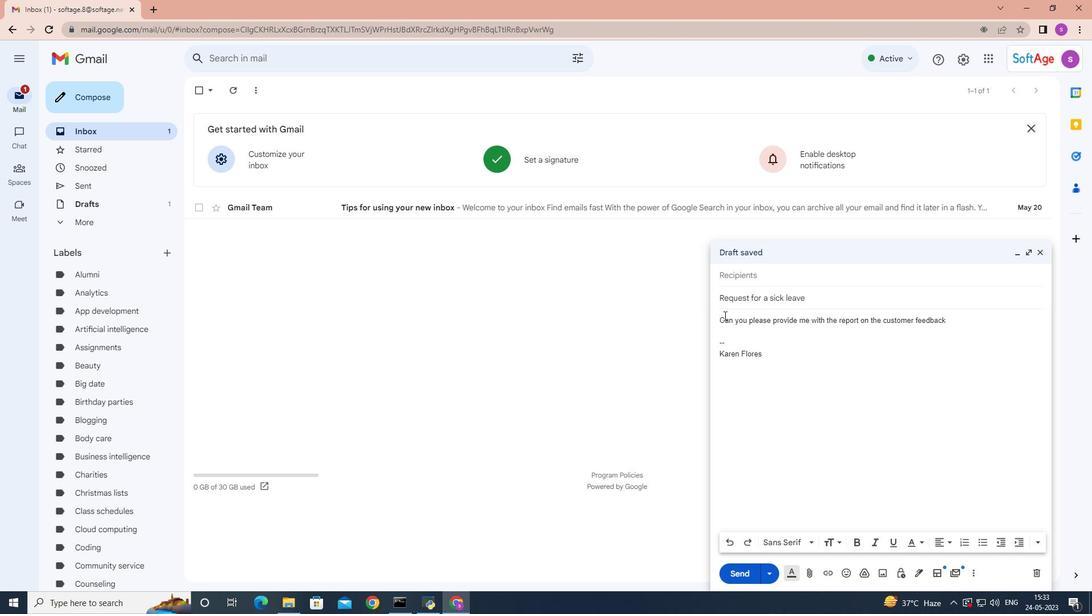 
Action: Mouse moved to (755, 278)
Screenshot: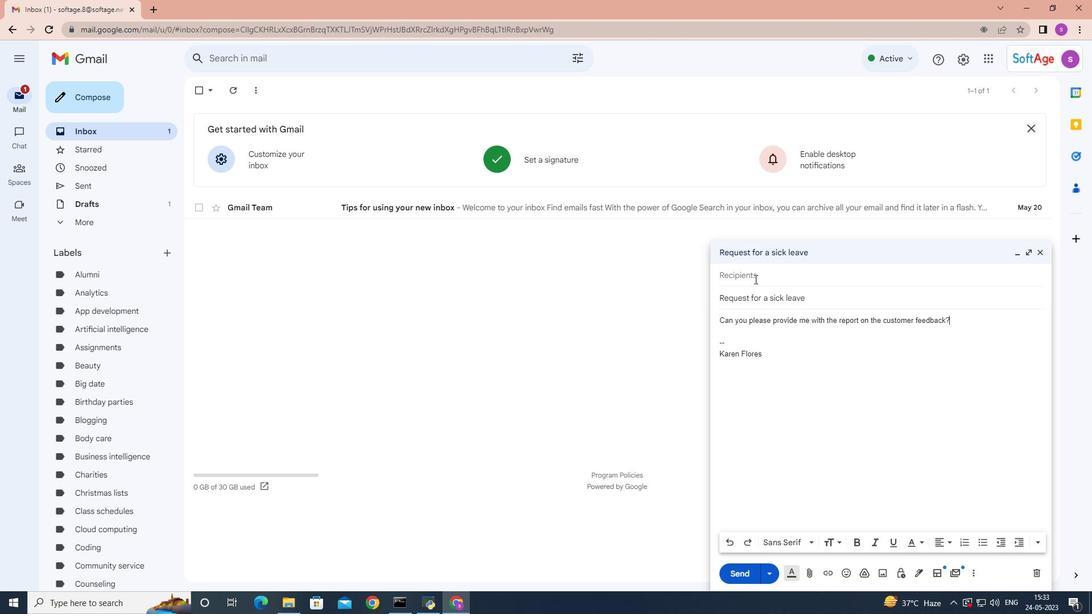 
Action: Mouse pressed left at (755, 278)
Screenshot: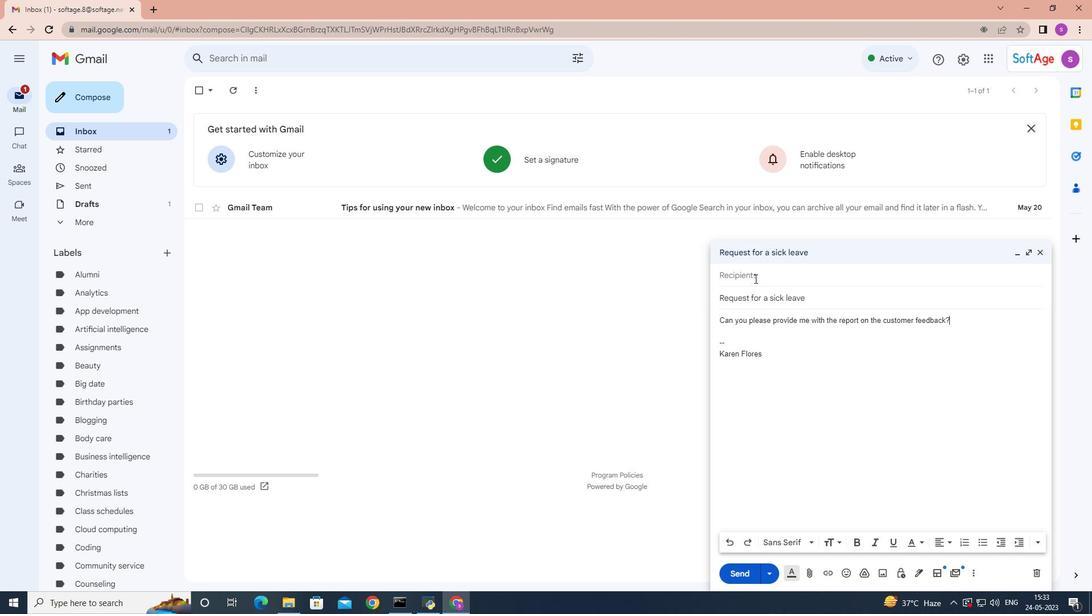 
Action: Mouse moved to (755, 278)
Screenshot: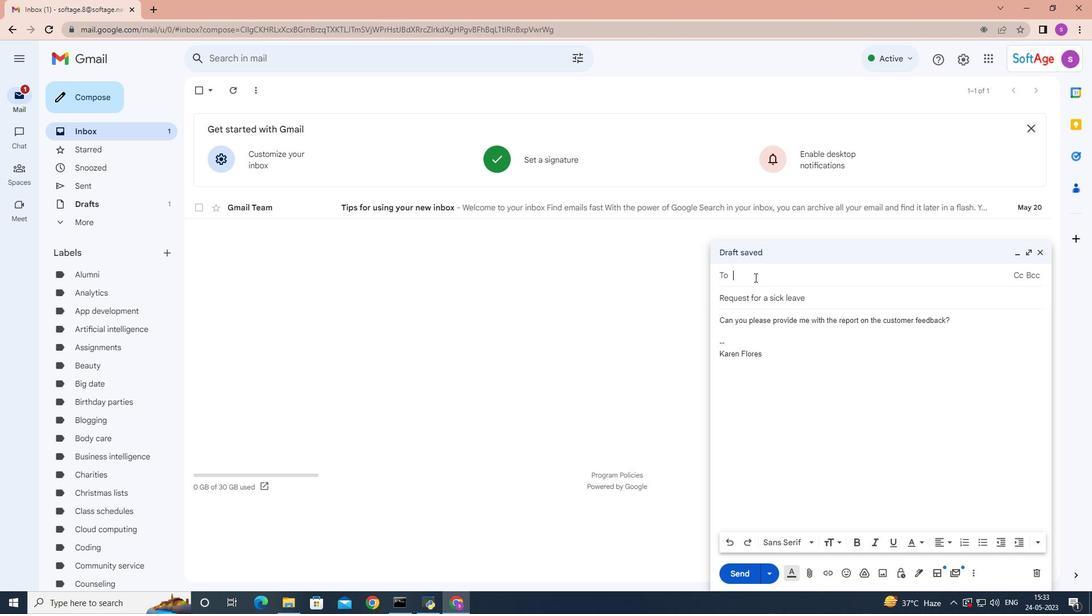 
Action: Key pressed <Key.shift>Softage.4
Screenshot: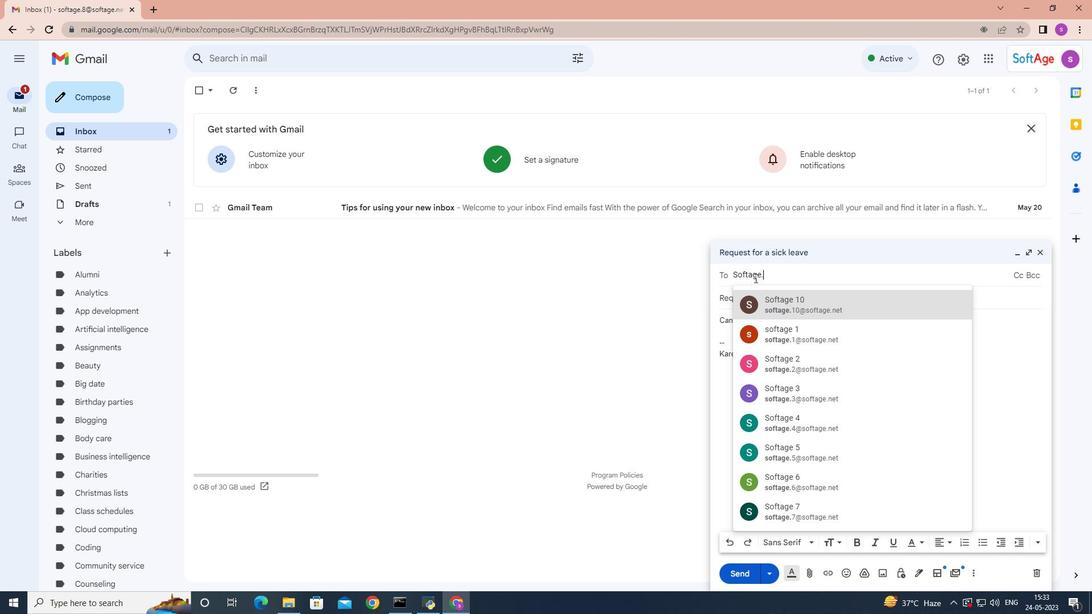 
Action: Mouse moved to (775, 300)
Screenshot: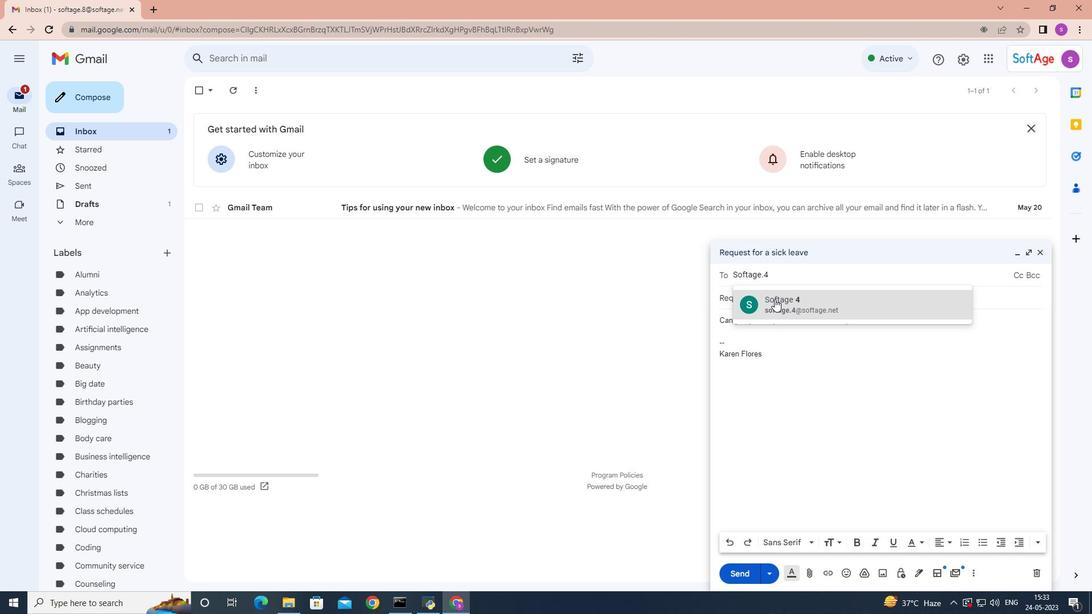 
Action: Mouse pressed left at (775, 300)
Screenshot: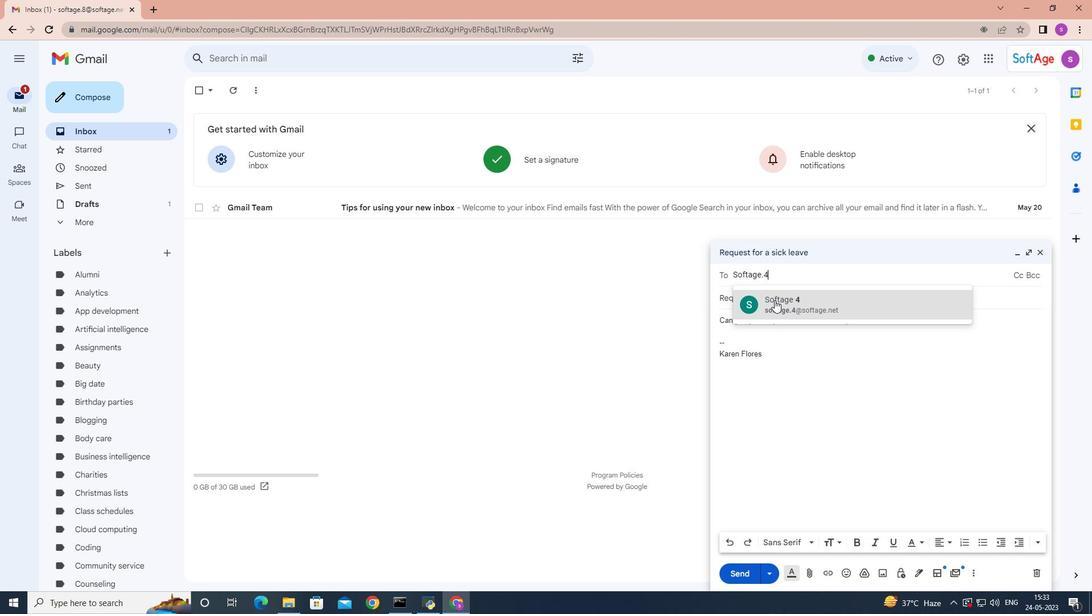 
Action: Mouse moved to (953, 333)
Screenshot: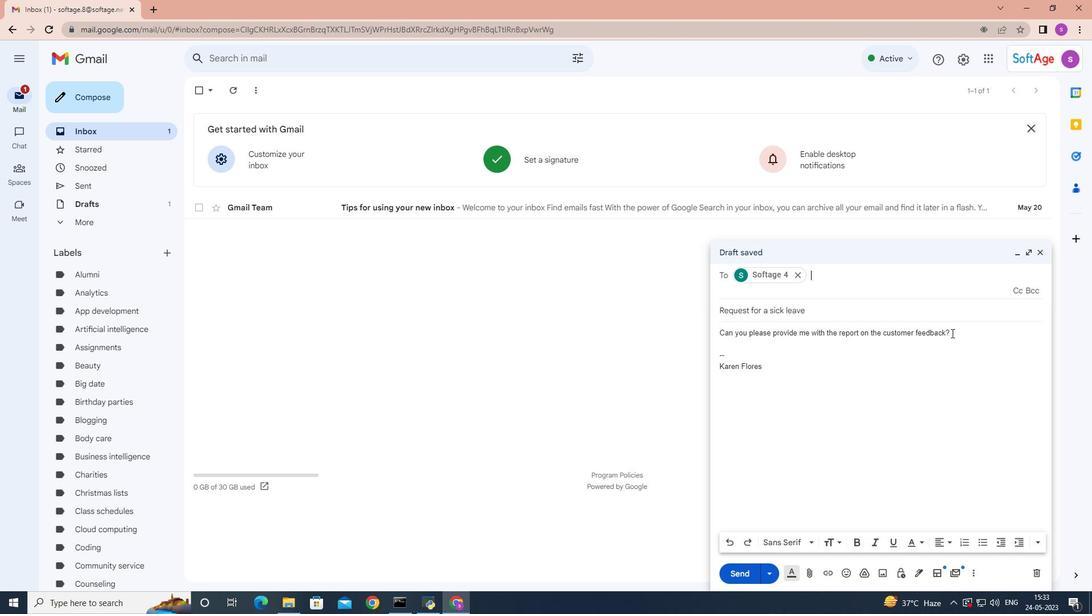 
Action: Mouse pressed left at (953, 333)
Screenshot: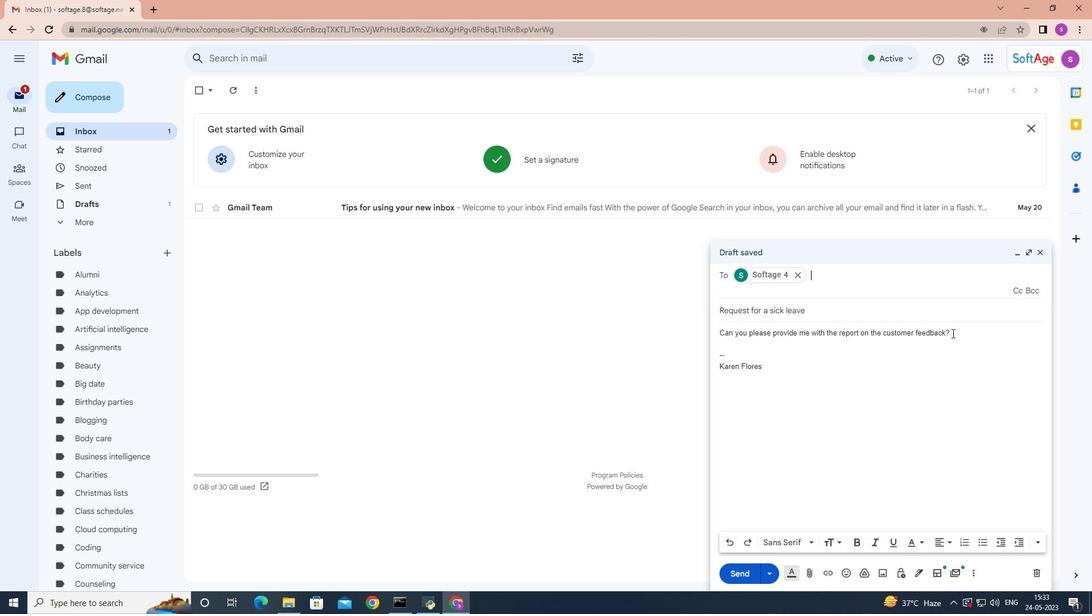 
Action: Mouse moved to (949, 319)
Screenshot: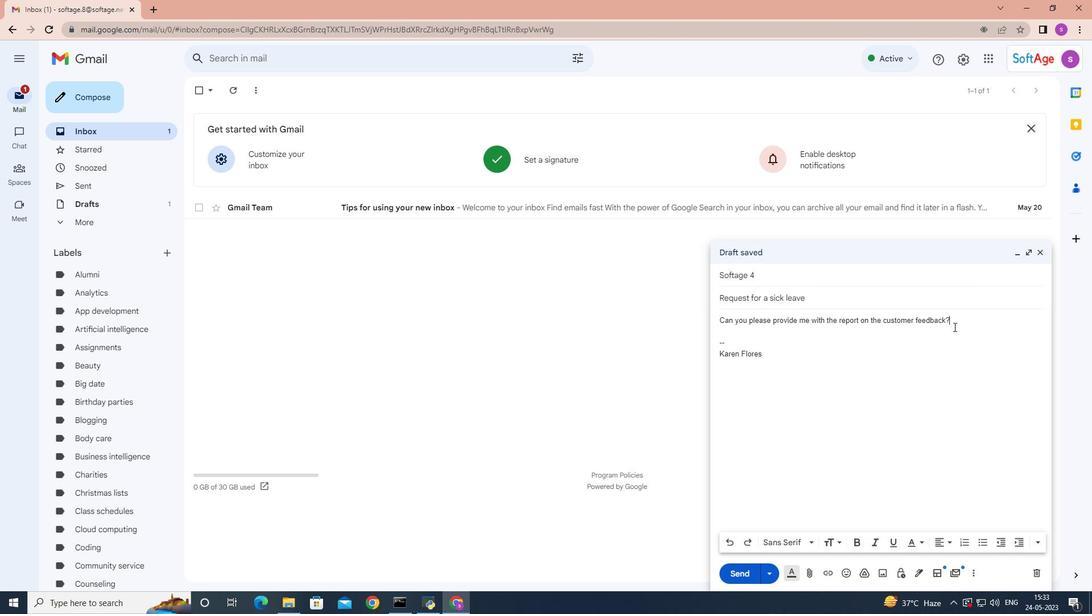 
Action: Mouse pressed left at (949, 319)
Screenshot: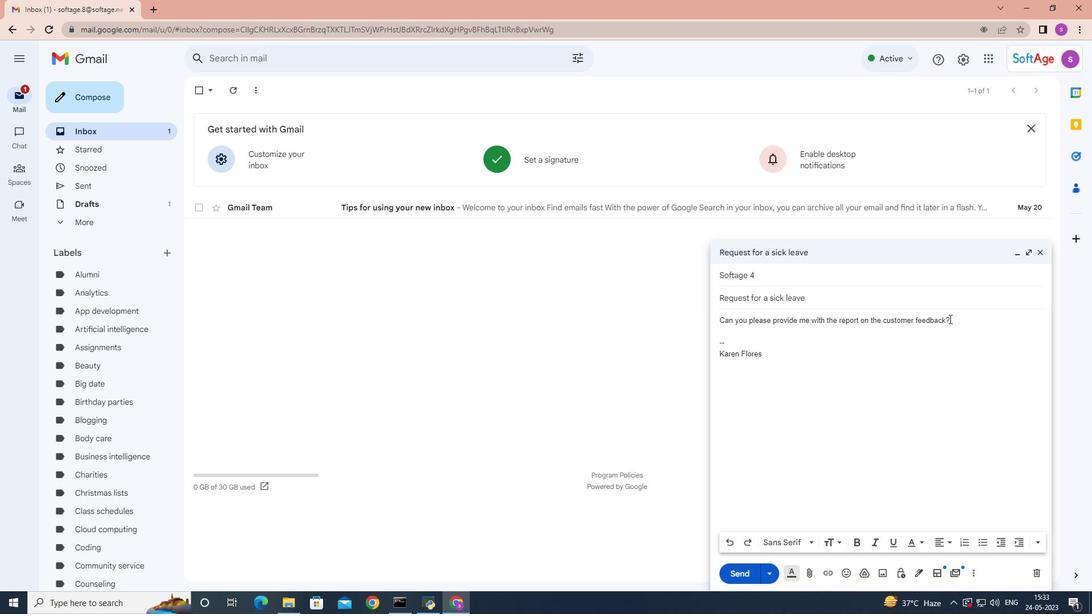 
Action: Mouse moved to (961, 542)
Screenshot: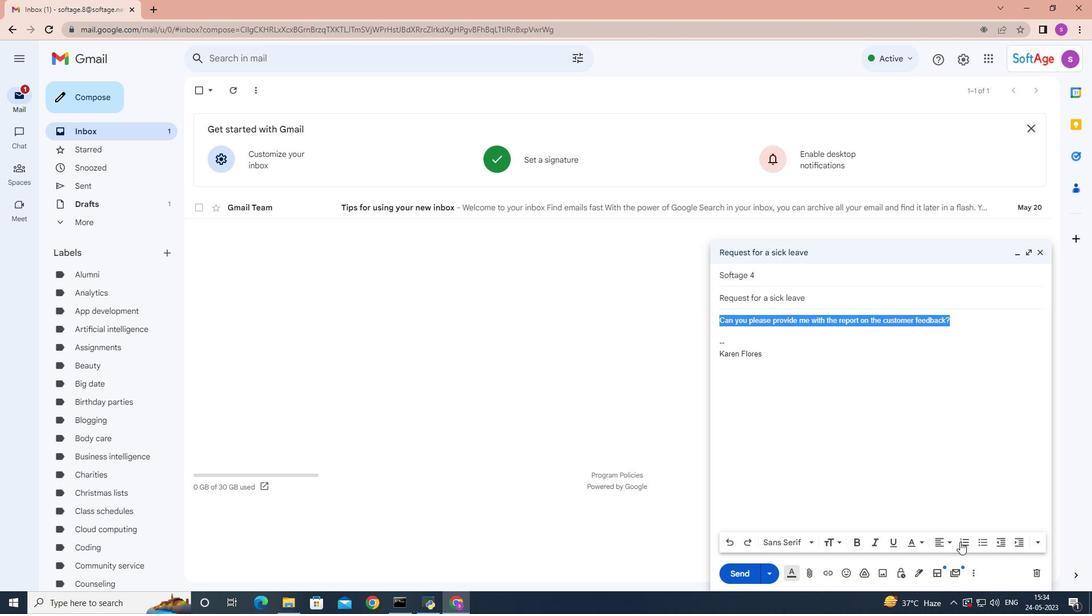 
Action: Mouse pressed left at (961, 542)
Screenshot: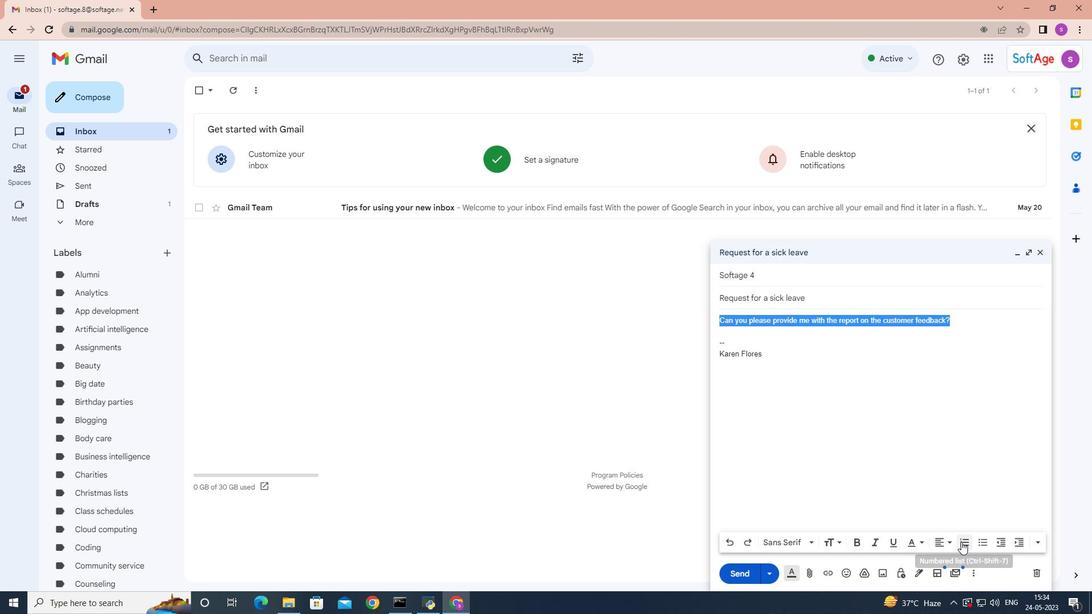 
Action: Mouse moved to (804, 544)
Screenshot: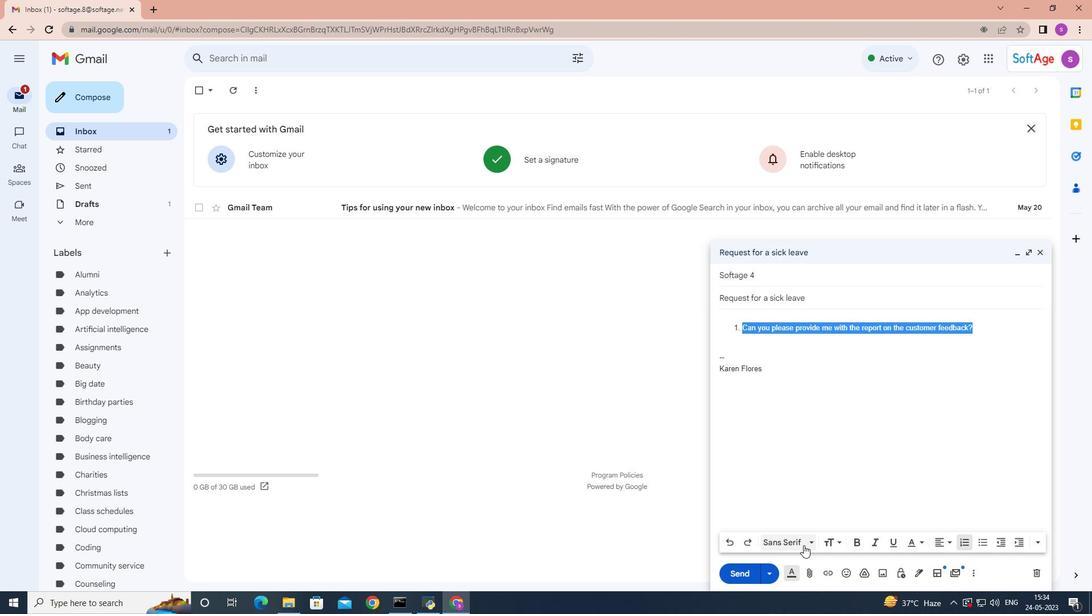 
Action: Mouse pressed left at (804, 544)
Screenshot: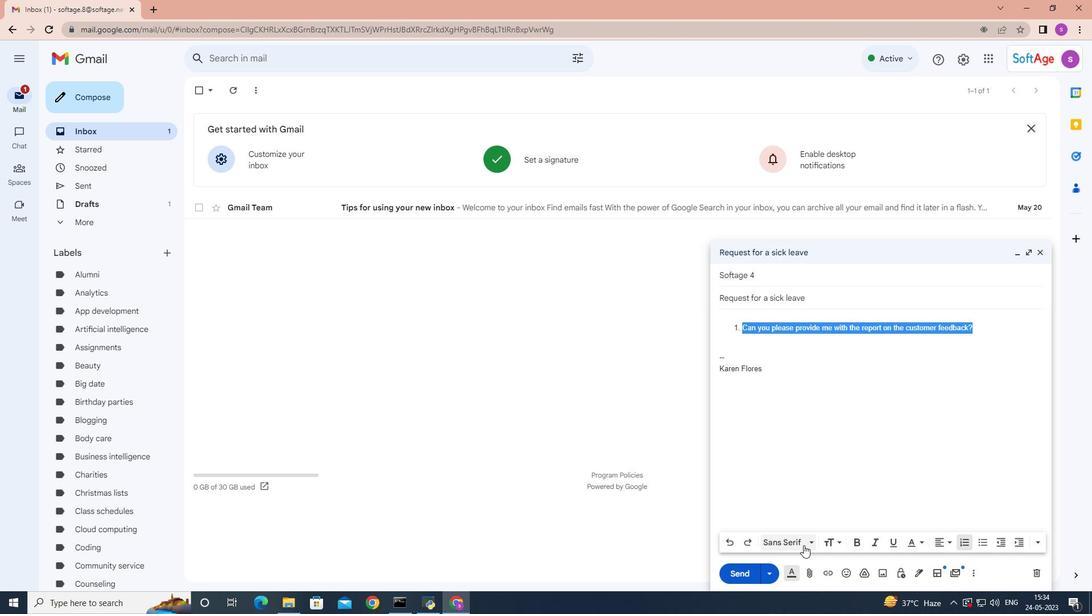 
Action: Mouse moved to (813, 379)
Screenshot: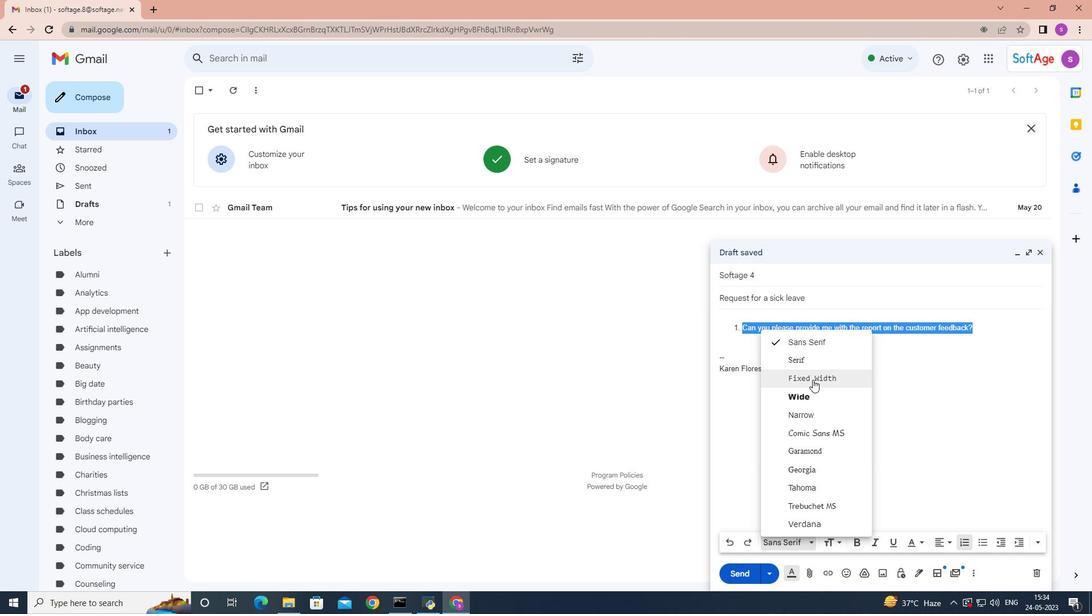 
Action: Mouse pressed left at (813, 379)
Screenshot: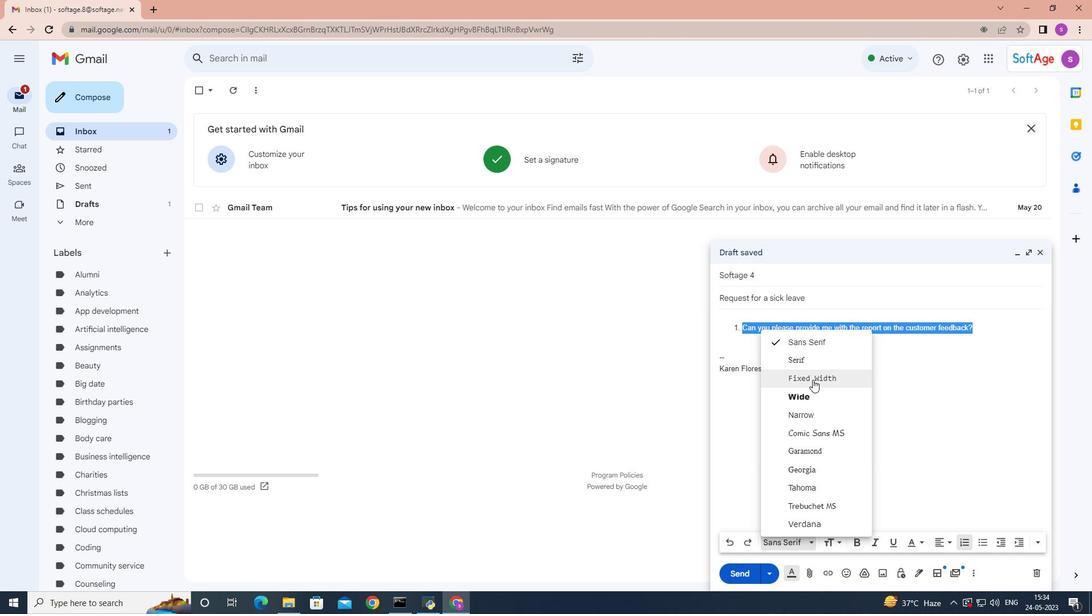 
Action: Mouse moved to (1038, 542)
Screenshot: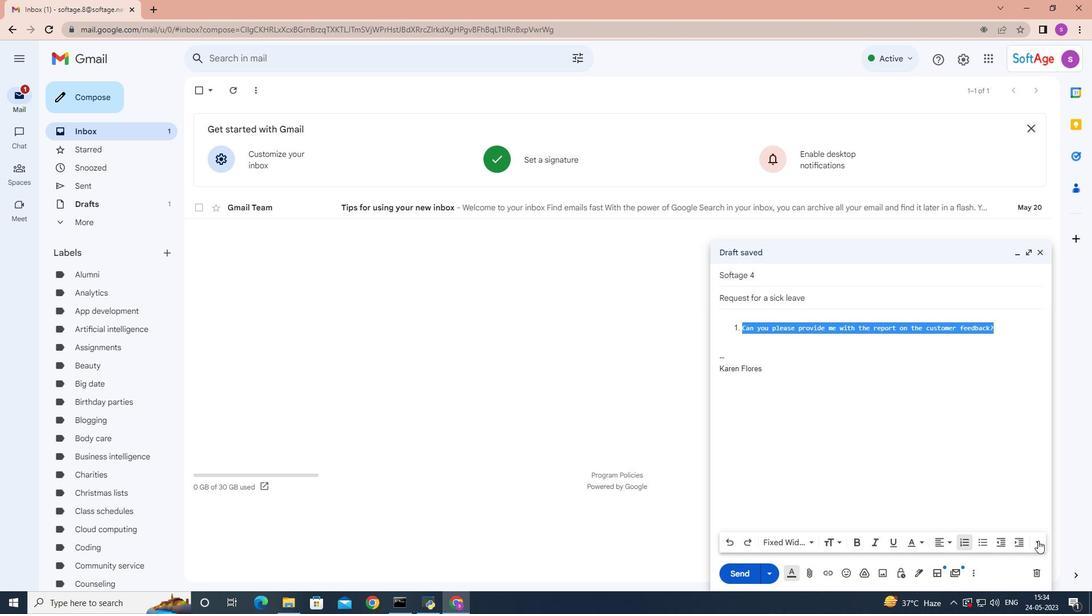 
Action: Mouse pressed left at (1038, 542)
Screenshot: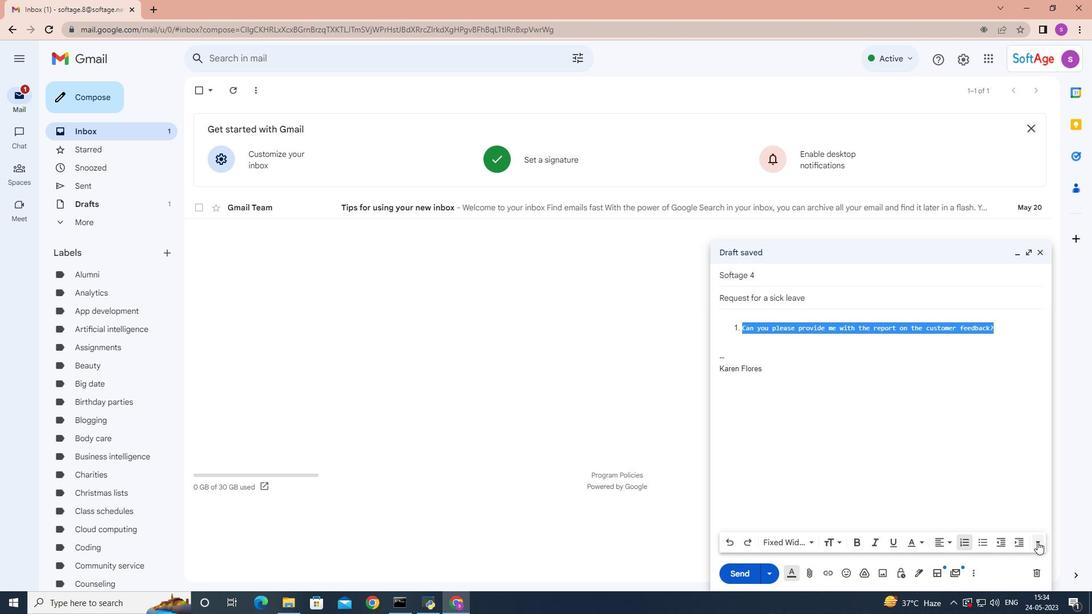 
Action: Mouse moved to (1039, 508)
Screenshot: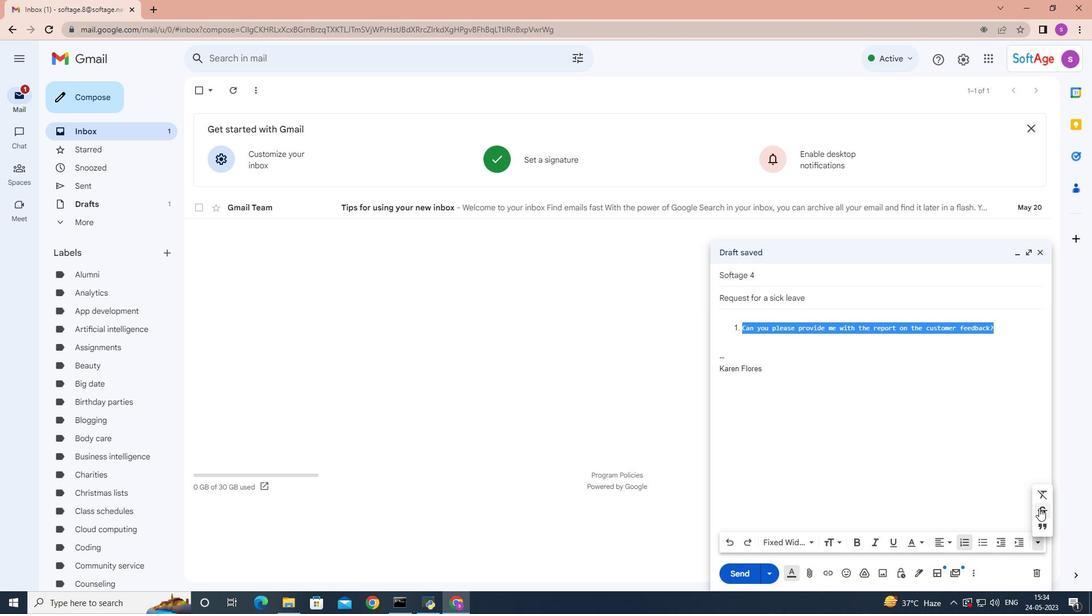 
Action: Mouse pressed left at (1039, 508)
Screenshot: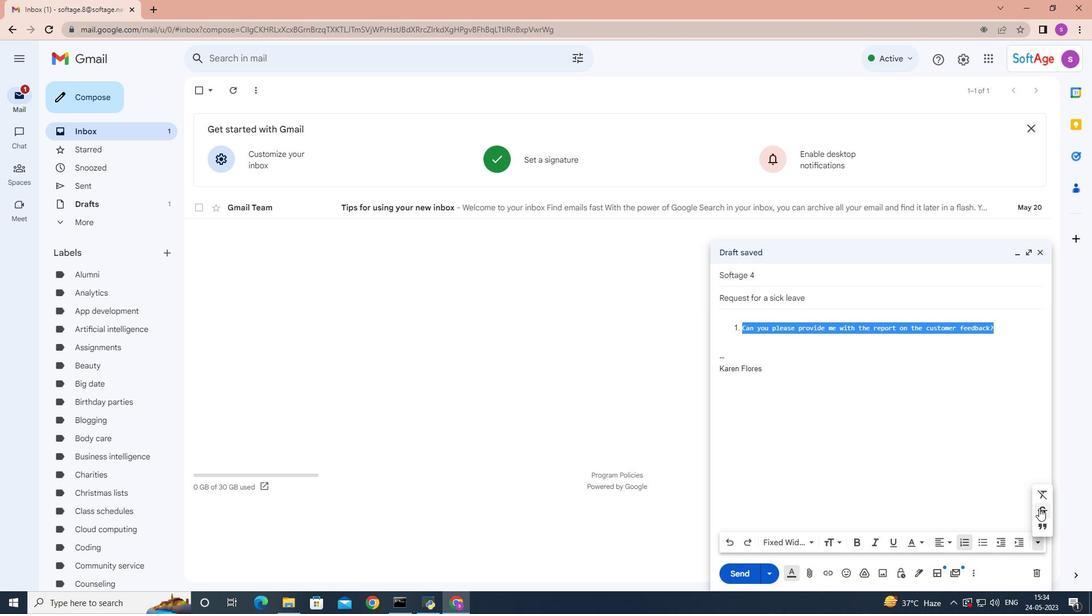 
Action: Mouse moved to (967, 541)
Screenshot: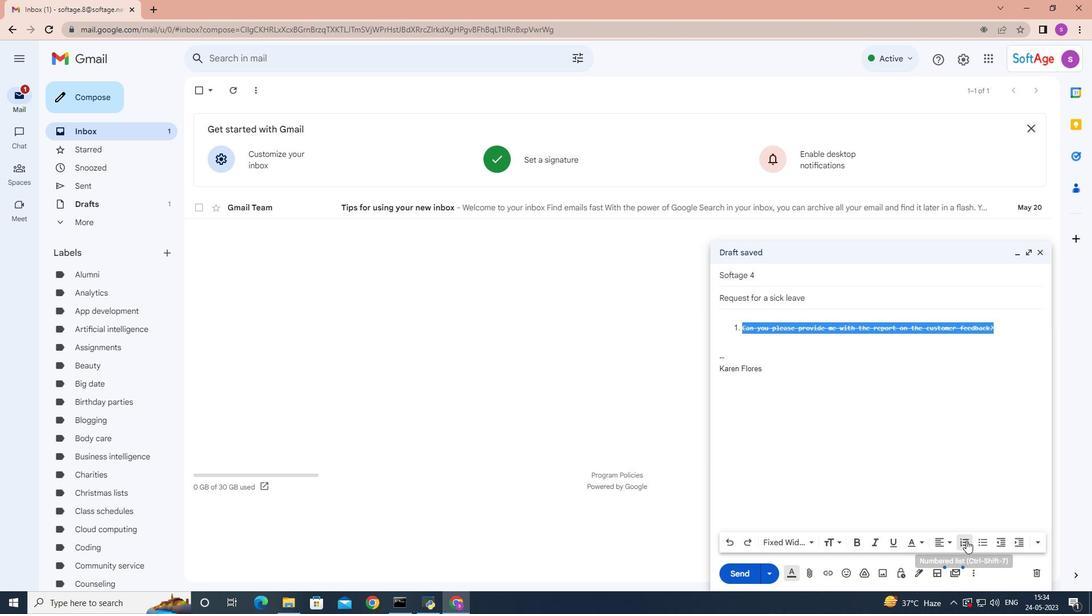 
Action: Mouse pressed left at (967, 541)
Screenshot: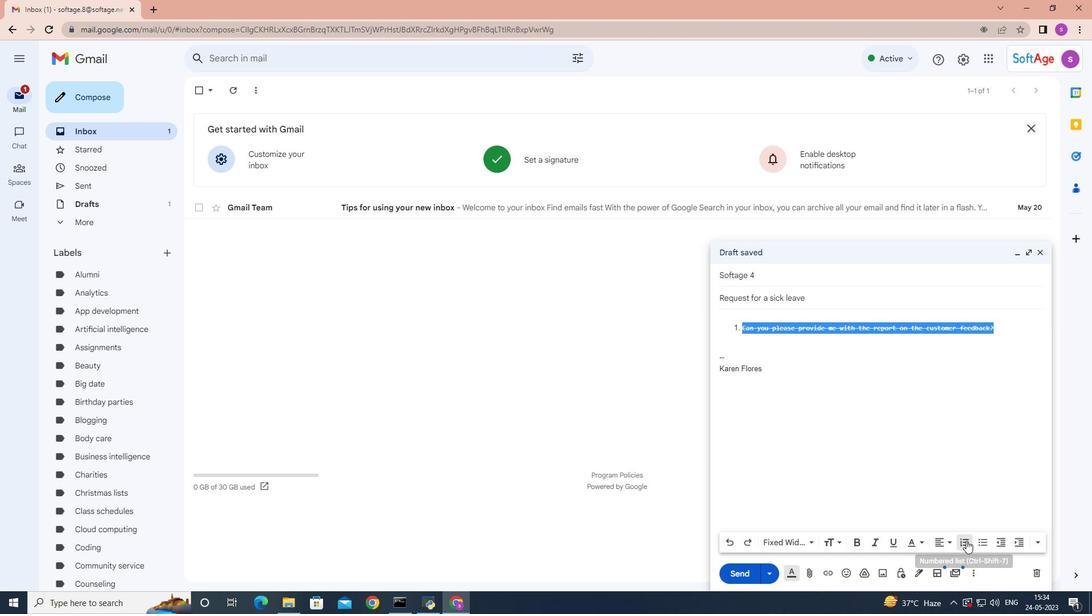 
Action: Mouse moved to (809, 543)
Screenshot: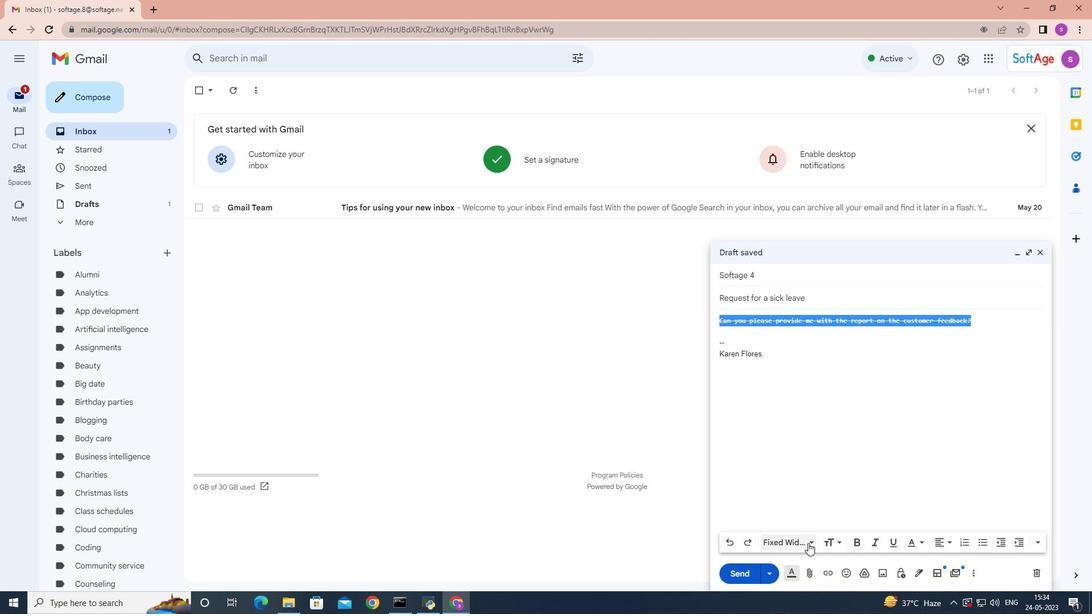
Action: Mouse pressed left at (809, 543)
Screenshot: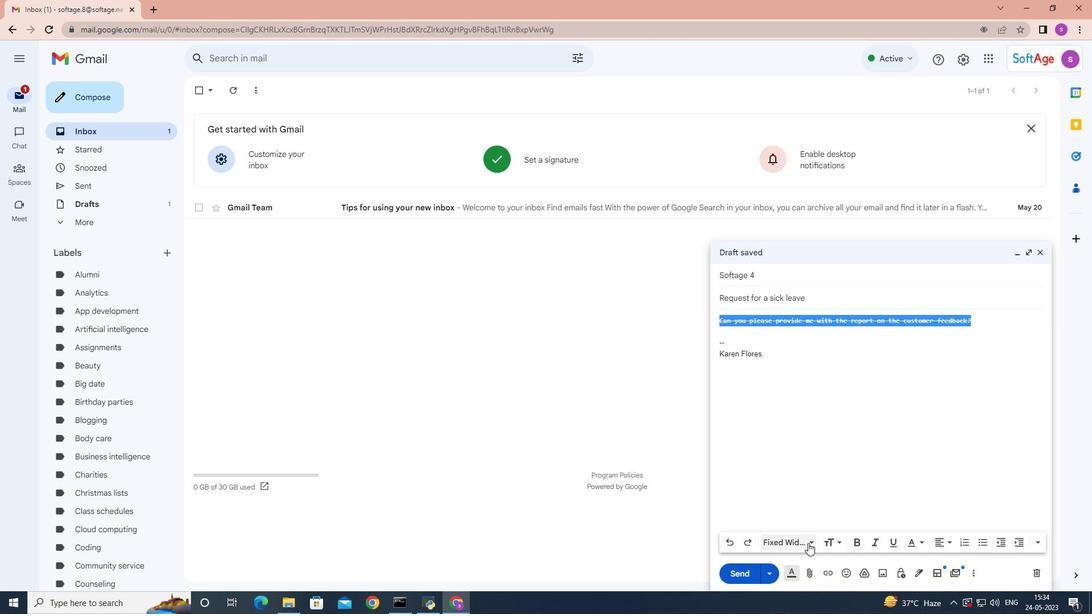 
Action: Mouse moved to (818, 342)
Screenshot: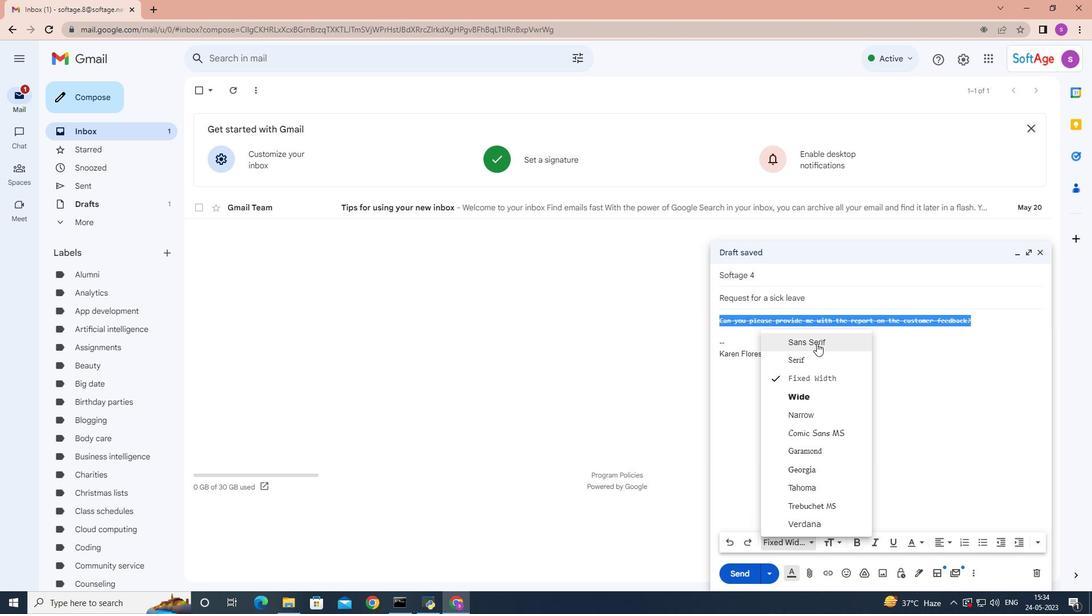 
Action: Mouse pressed left at (818, 342)
Screenshot: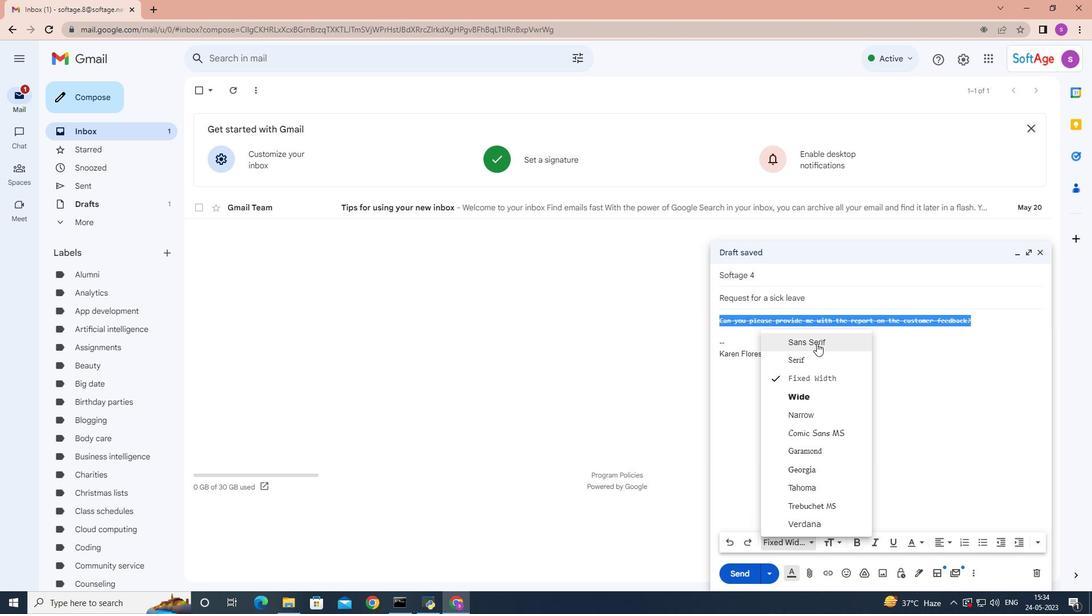 
Action: Mouse moved to (1042, 546)
Screenshot: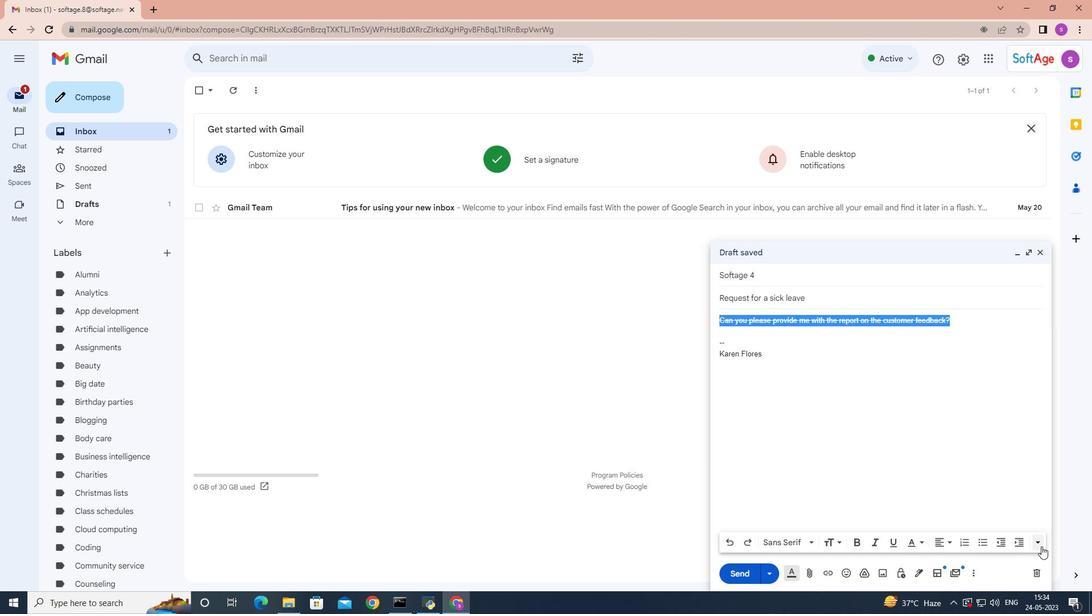 
Action: Mouse pressed left at (1042, 546)
Screenshot: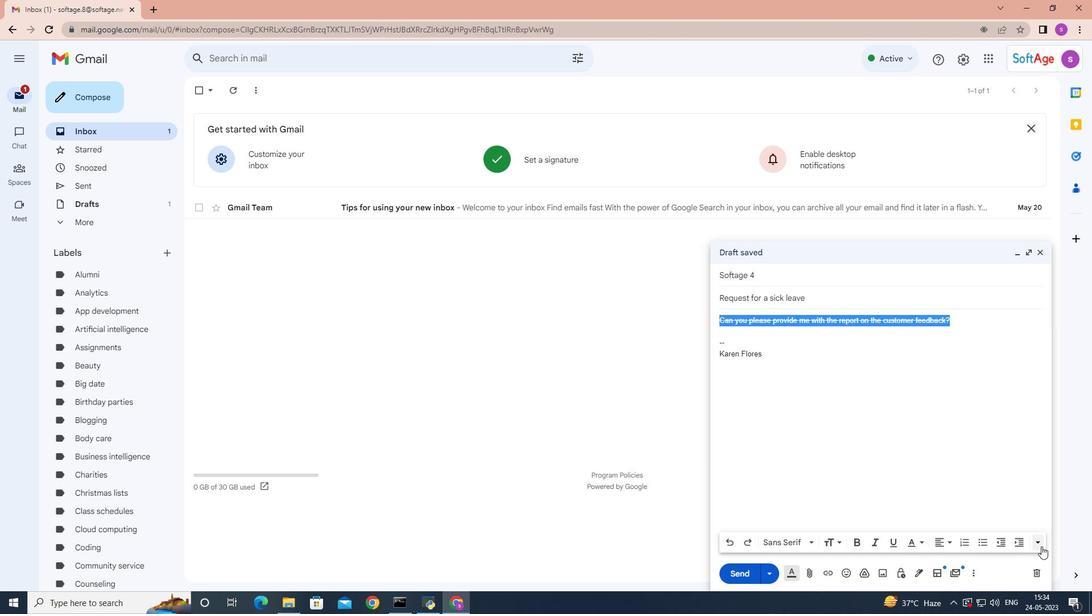 
Action: Mouse moved to (1043, 507)
Screenshot: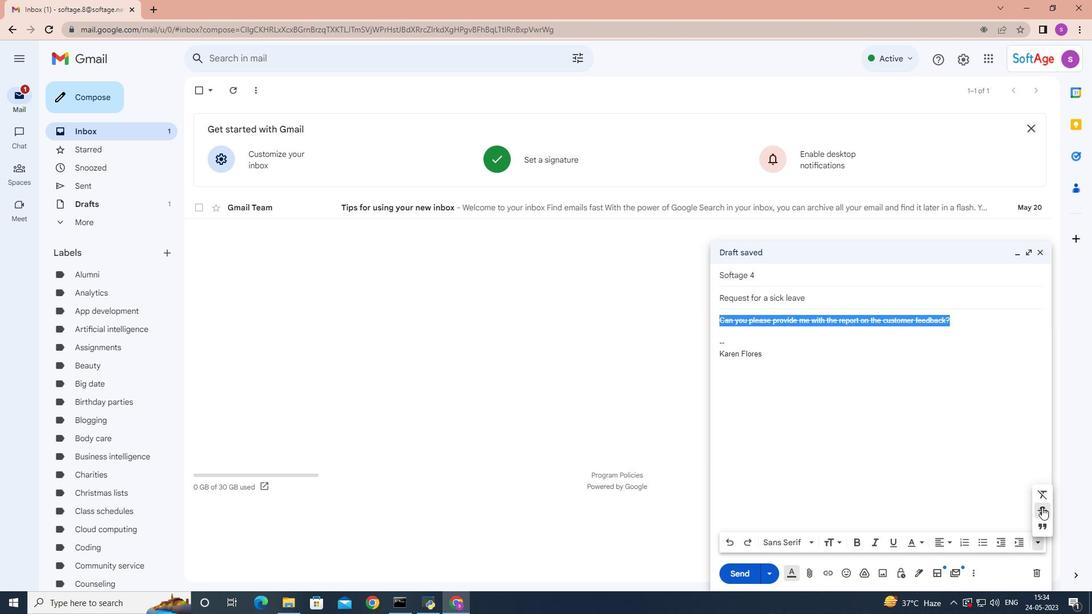 
Action: Mouse pressed left at (1043, 507)
Screenshot: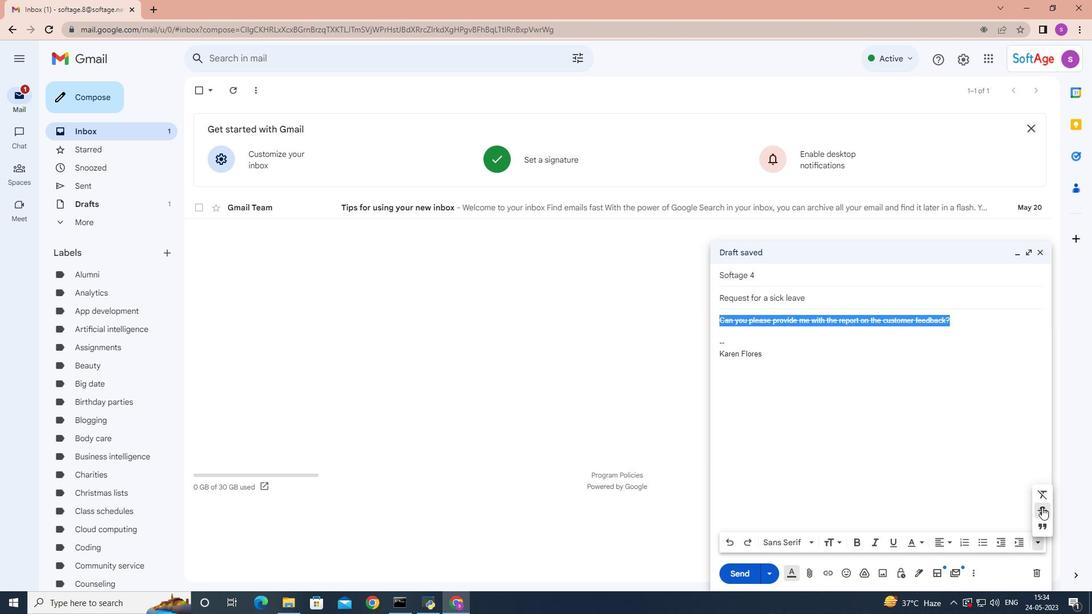 
Action: Mouse moved to (741, 576)
Screenshot: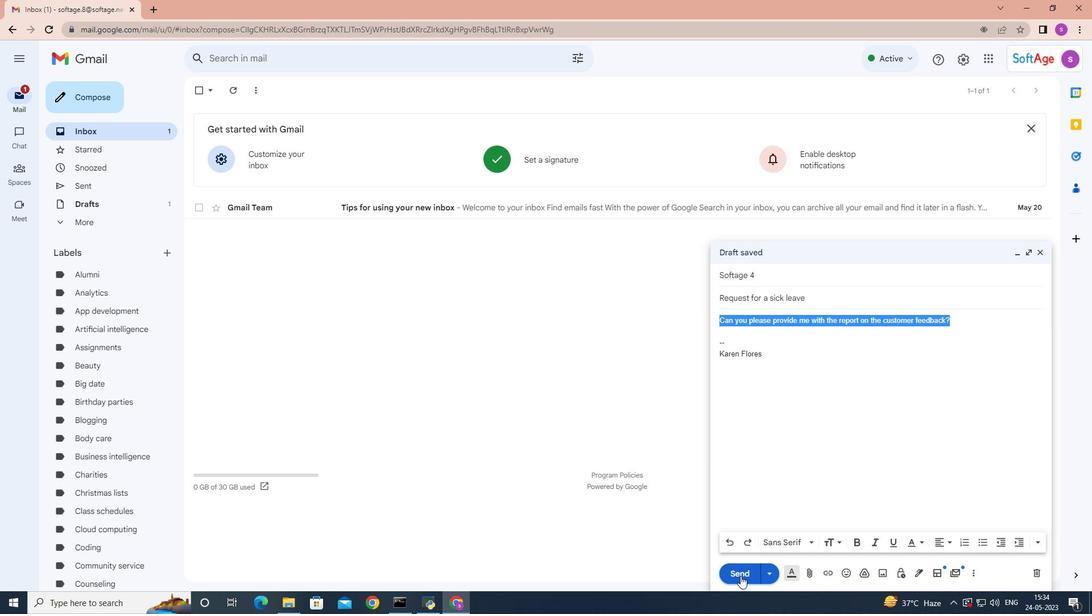 
Action: Mouse pressed left at (741, 576)
Screenshot: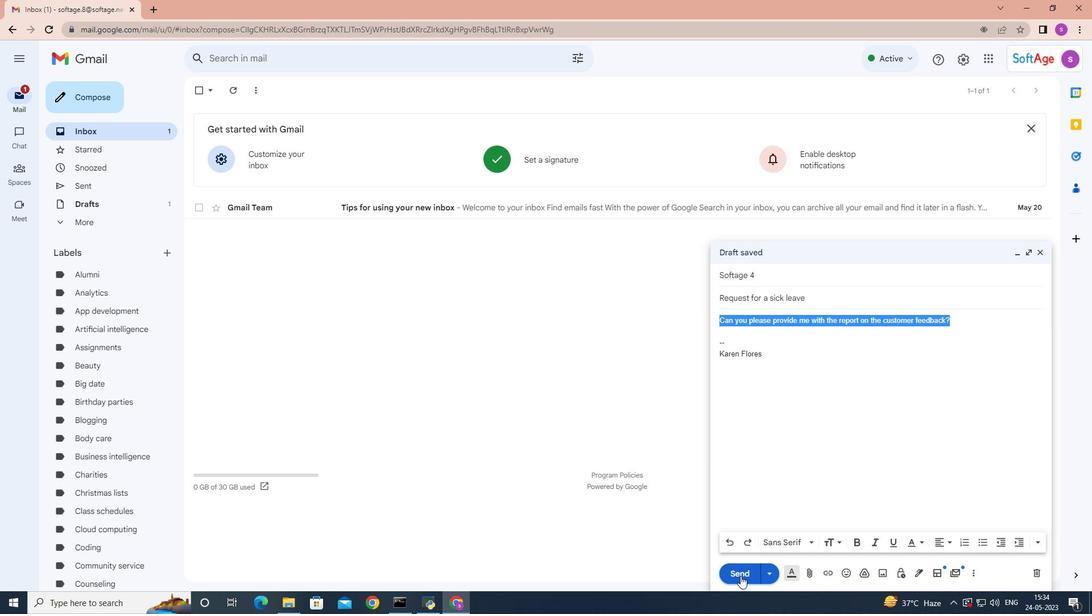 
Action: Mouse moved to (107, 186)
Screenshot: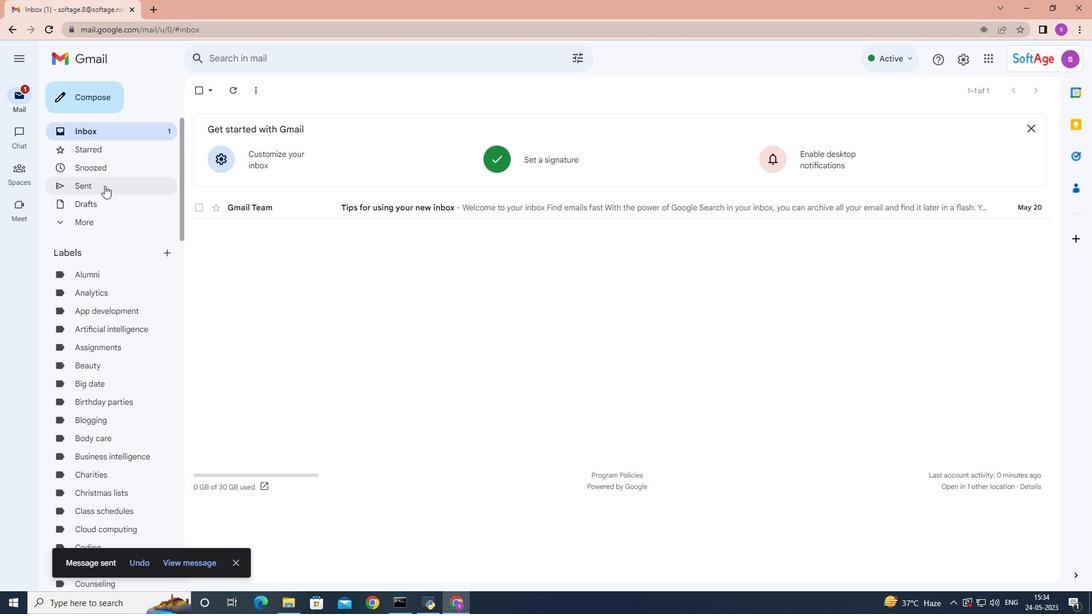 
Action: Mouse pressed left at (107, 186)
Screenshot: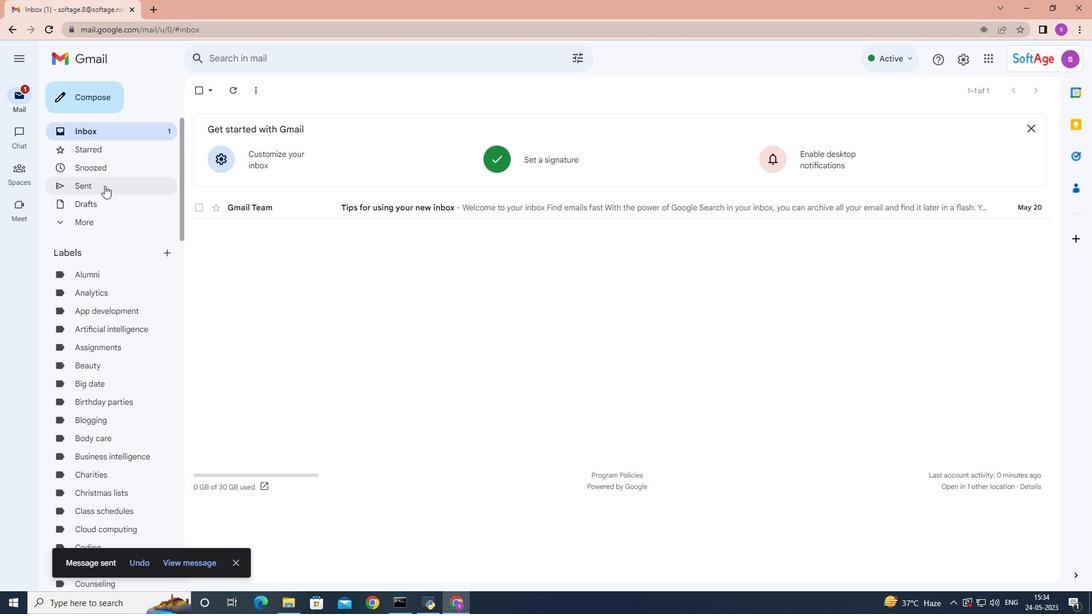 
Action: Mouse moved to (300, 151)
Screenshot: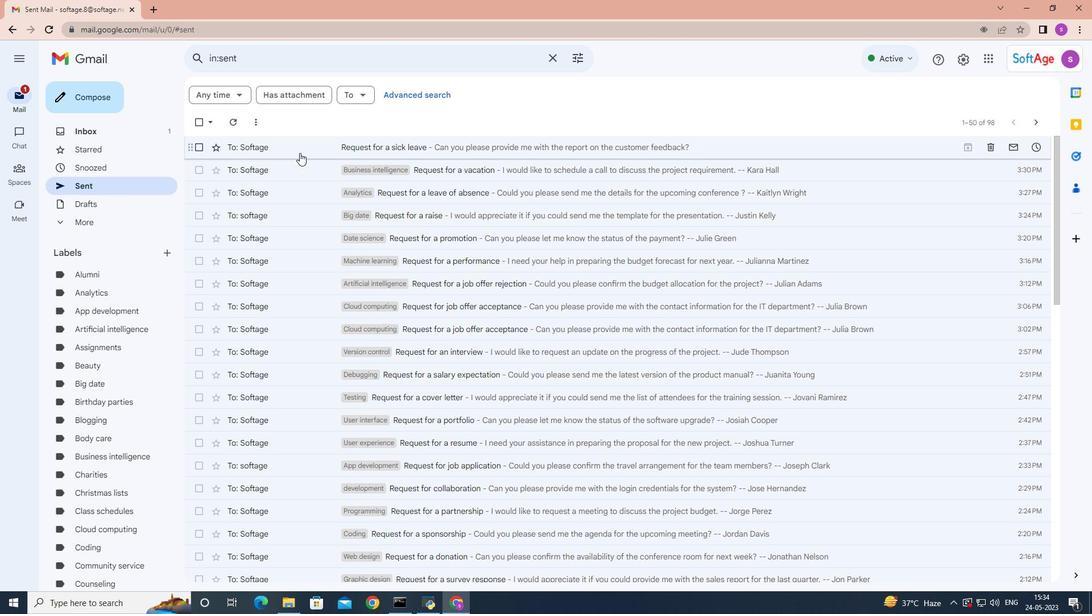 
Action: Mouse pressed right at (300, 151)
Screenshot: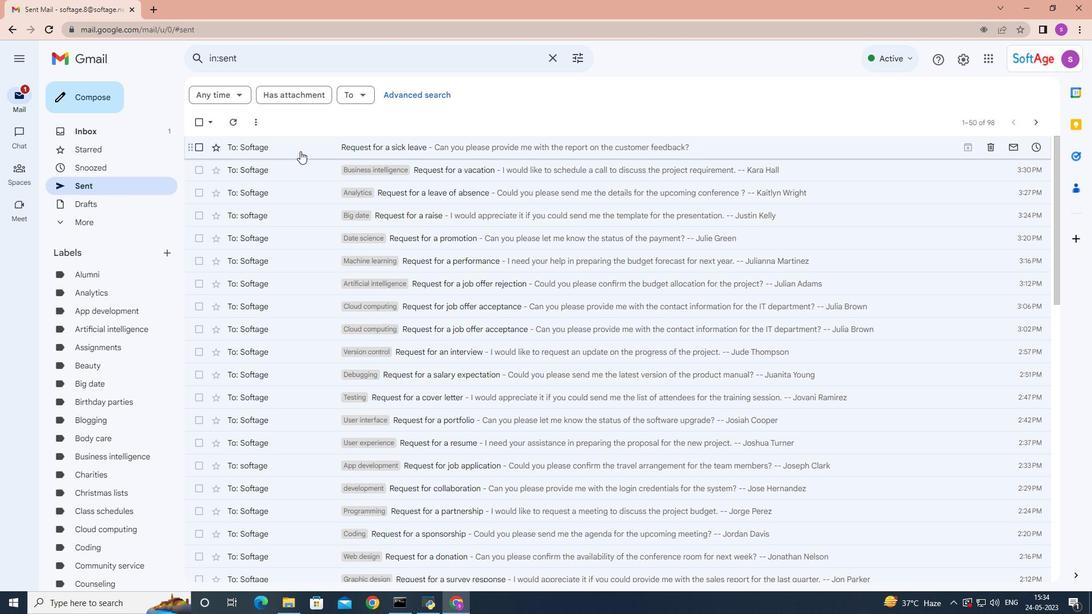 
Action: Mouse moved to (451, 378)
Screenshot: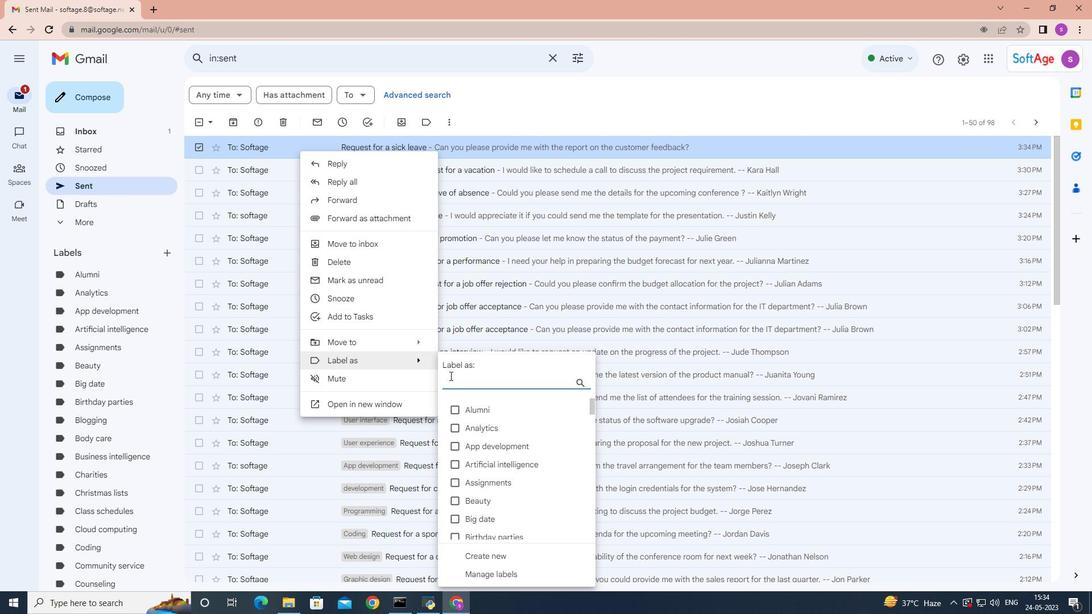
Action: Key pressed <Key.shift>Dashboards
Screenshot: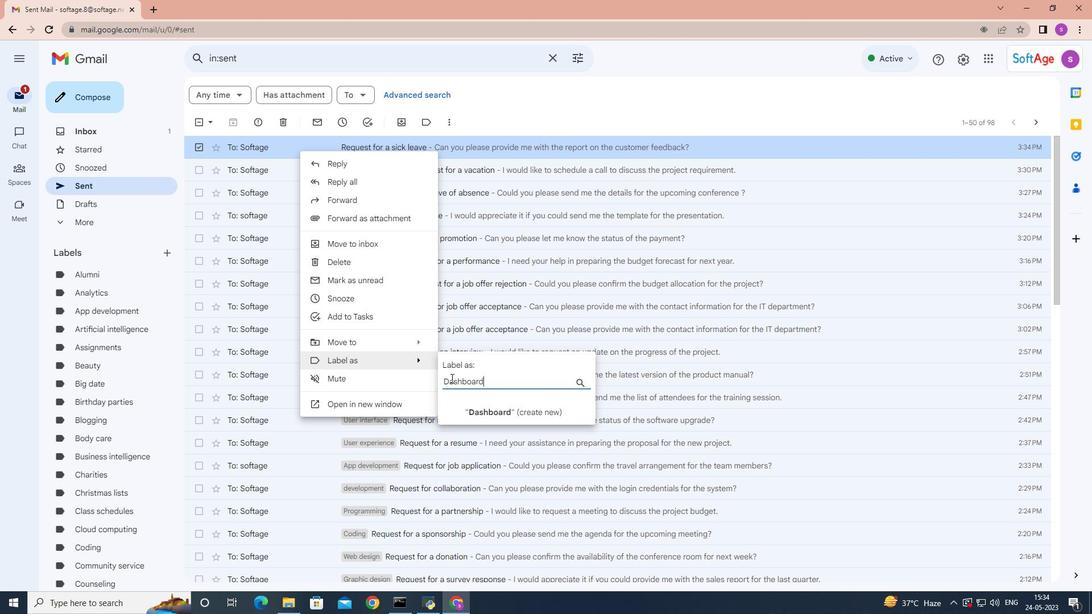 
Action: Mouse moved to (491, 413)
Screenshot: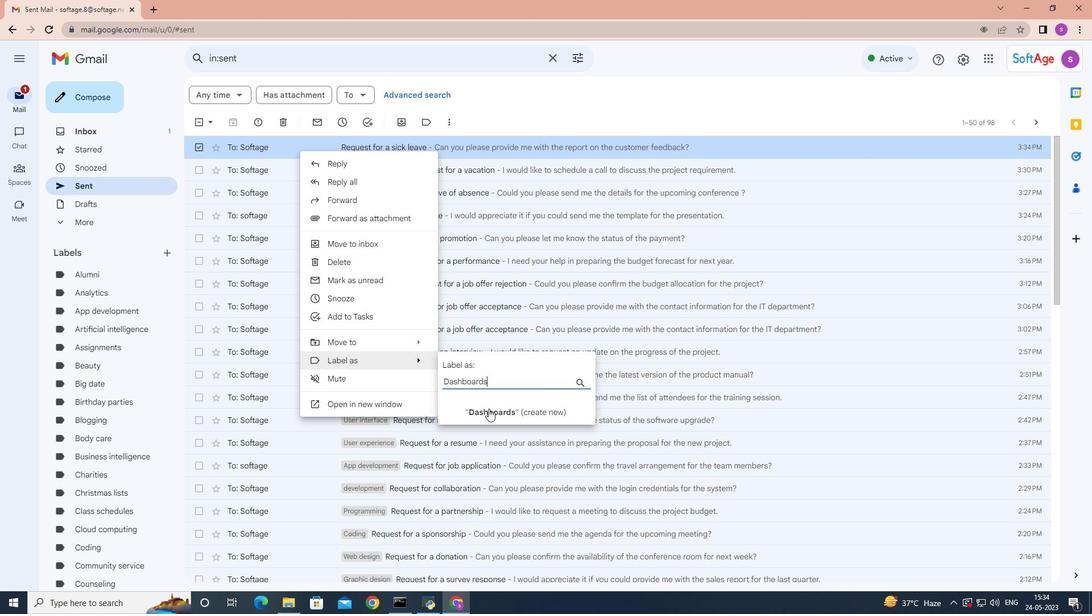 
Action: Mouse pressed left at (491, 413)
Screenshot: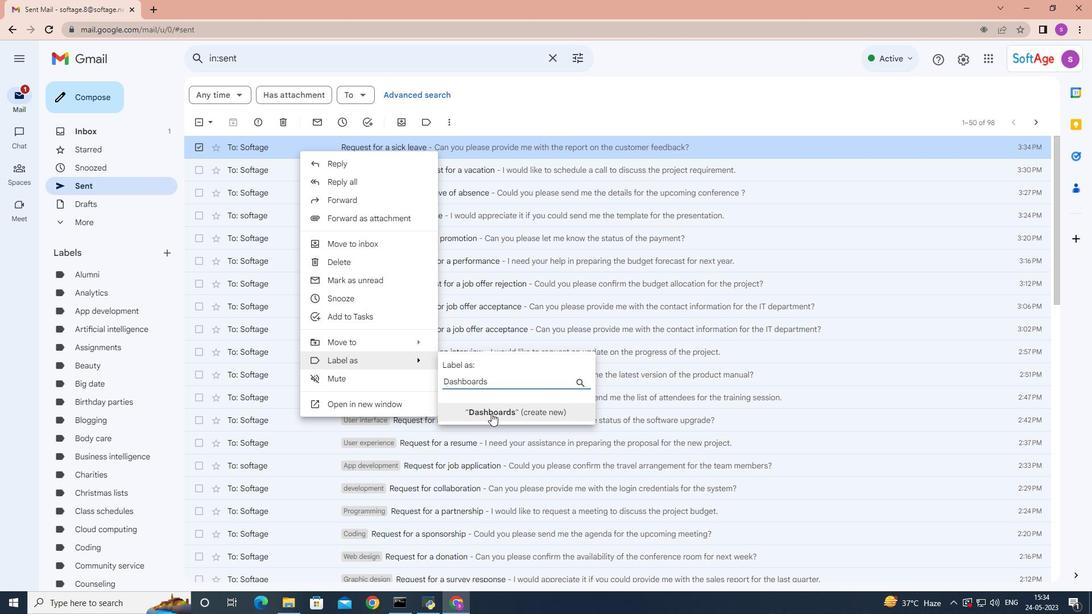 
Action: Mouse moved to (656, 363)
Screenshot: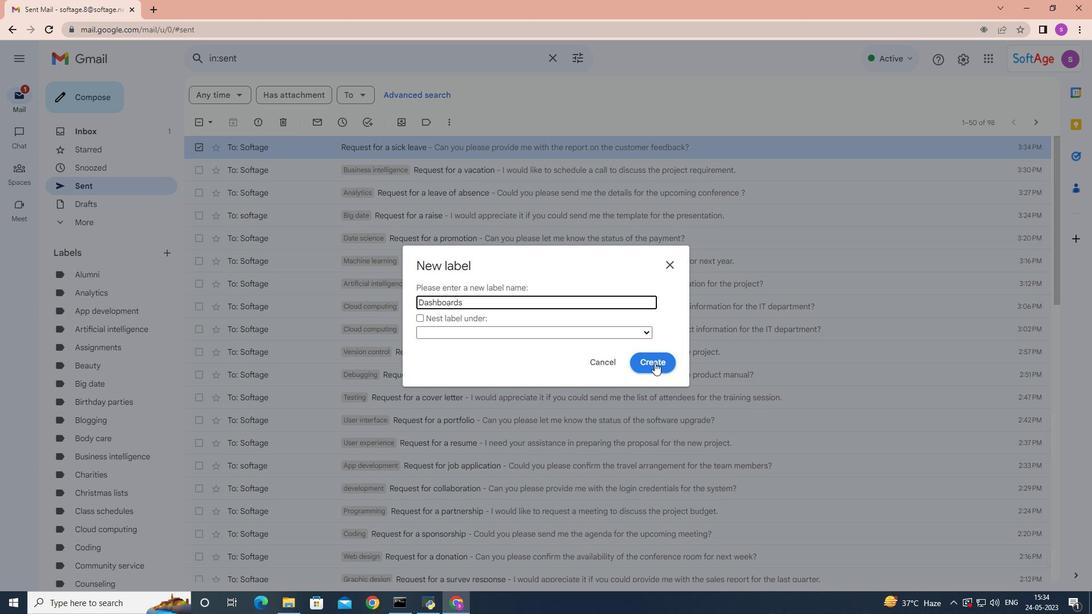 
Action: Mouse pressed left at (656, 363)
Screenshot: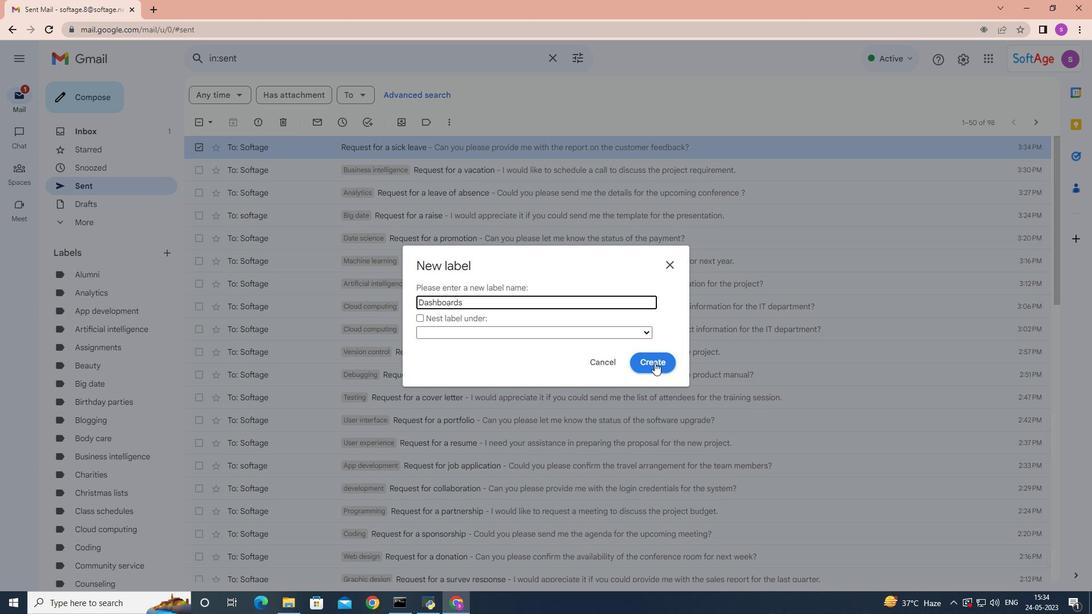 
Action: Mouse moved to (656, 363)
Screenshot: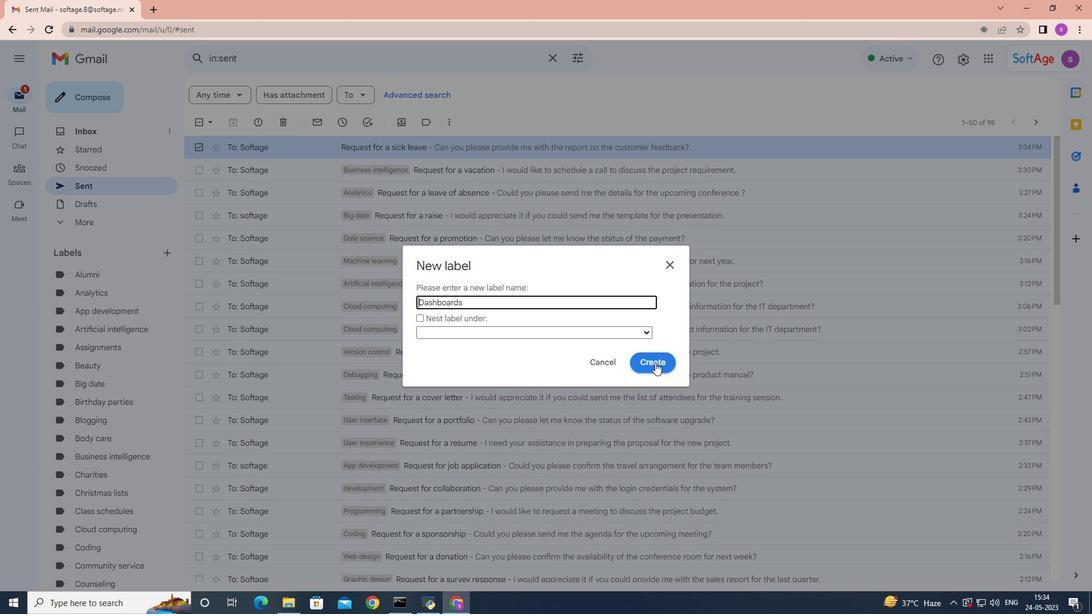 
